Task: Open a blank sheet, save the file as california.epub Insert a picture of 'California' with name  ' California.png ' Apply border to the image, change style to straight line, color Red and width '4 pt'
Action: Mouse moved to (329, 249)
Screenshot: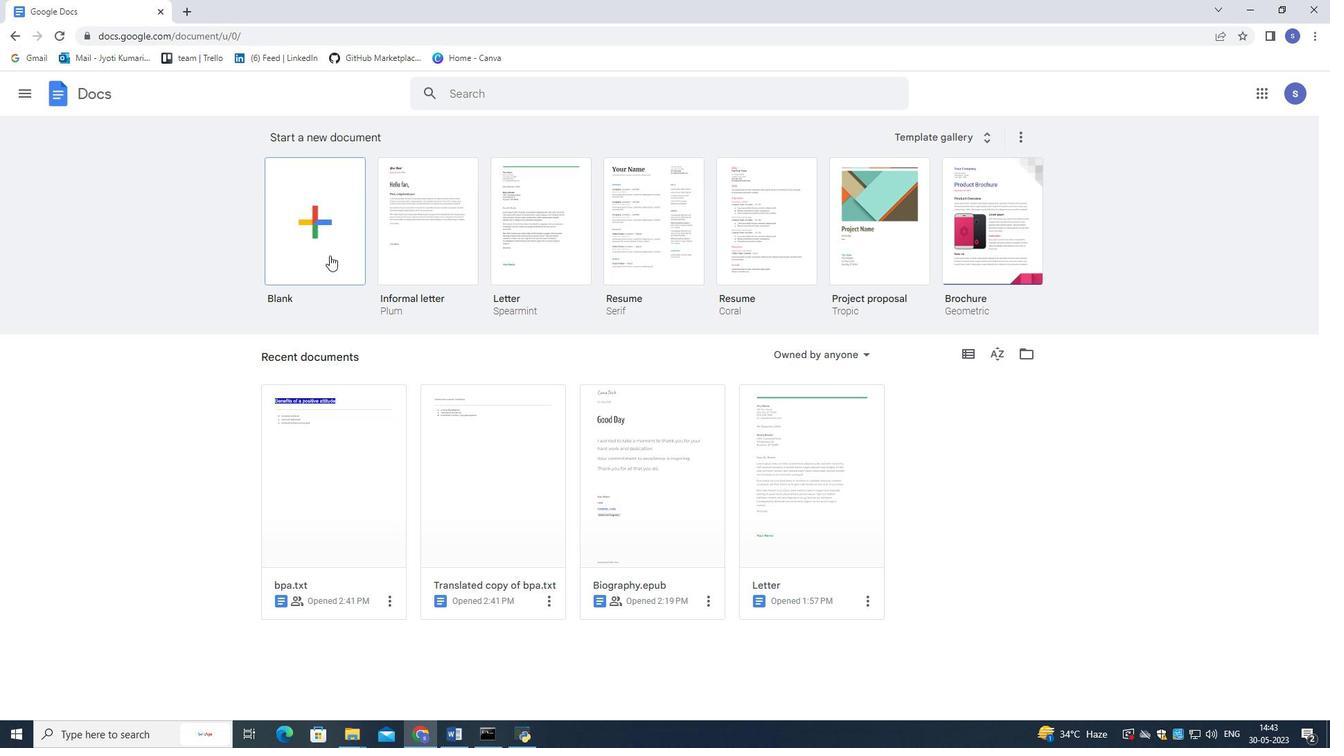 
Action: Mouse pressed left at (329, 249)
Screenshot: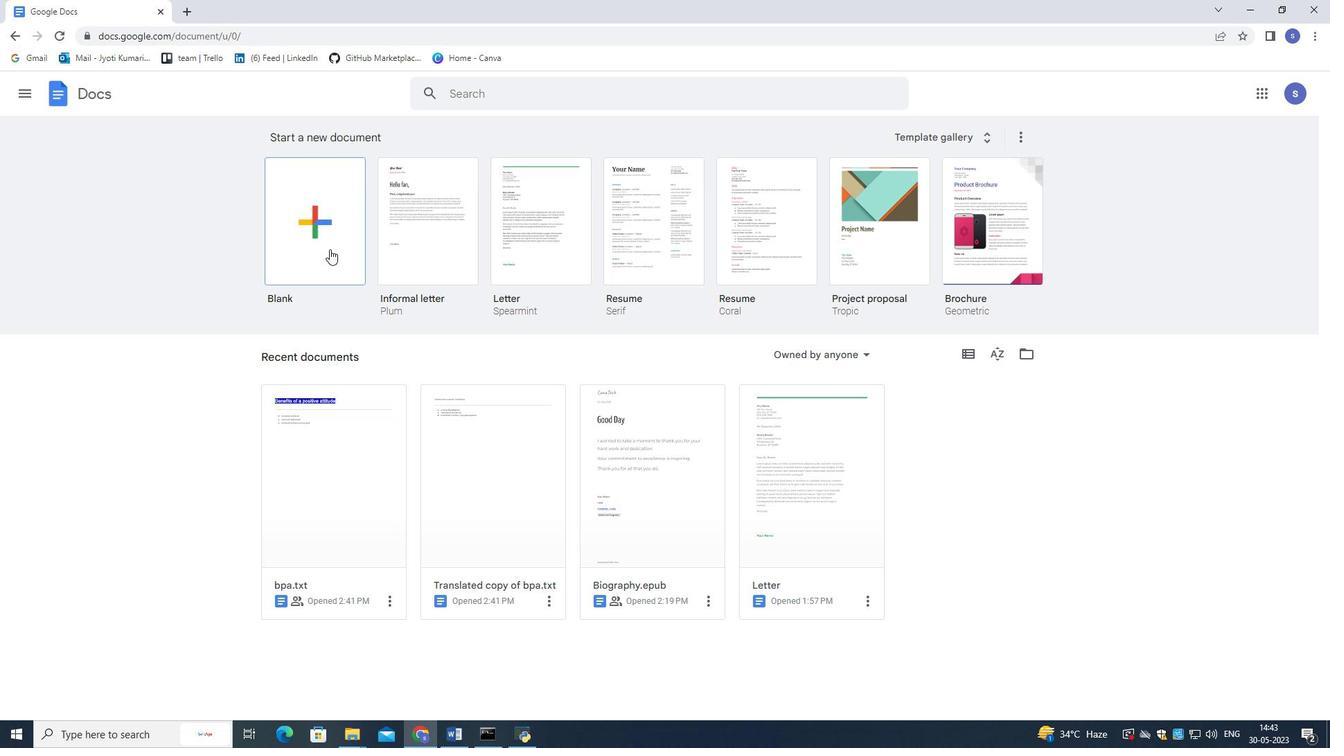 
Action: Mouse moved to (137, 85)
Screenshot: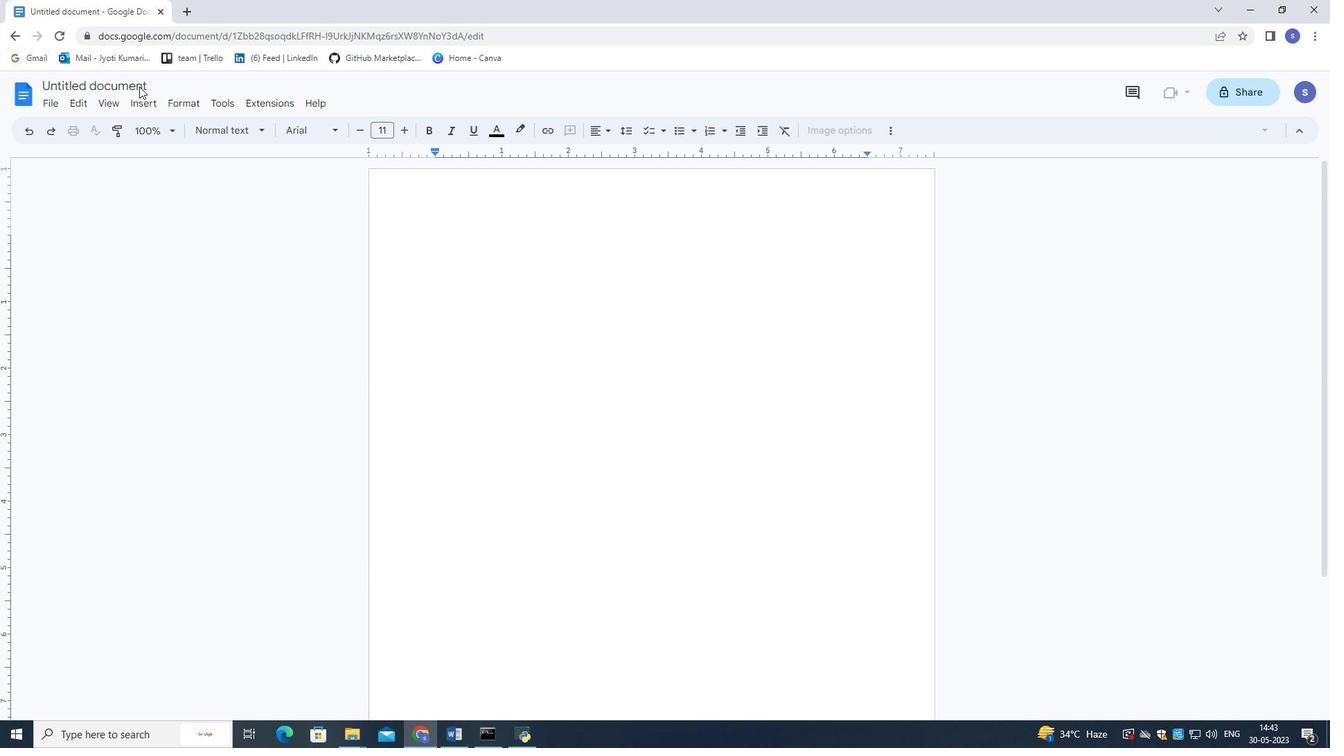 
Action: Mouse pressed left at (137, 85)
Screenshot: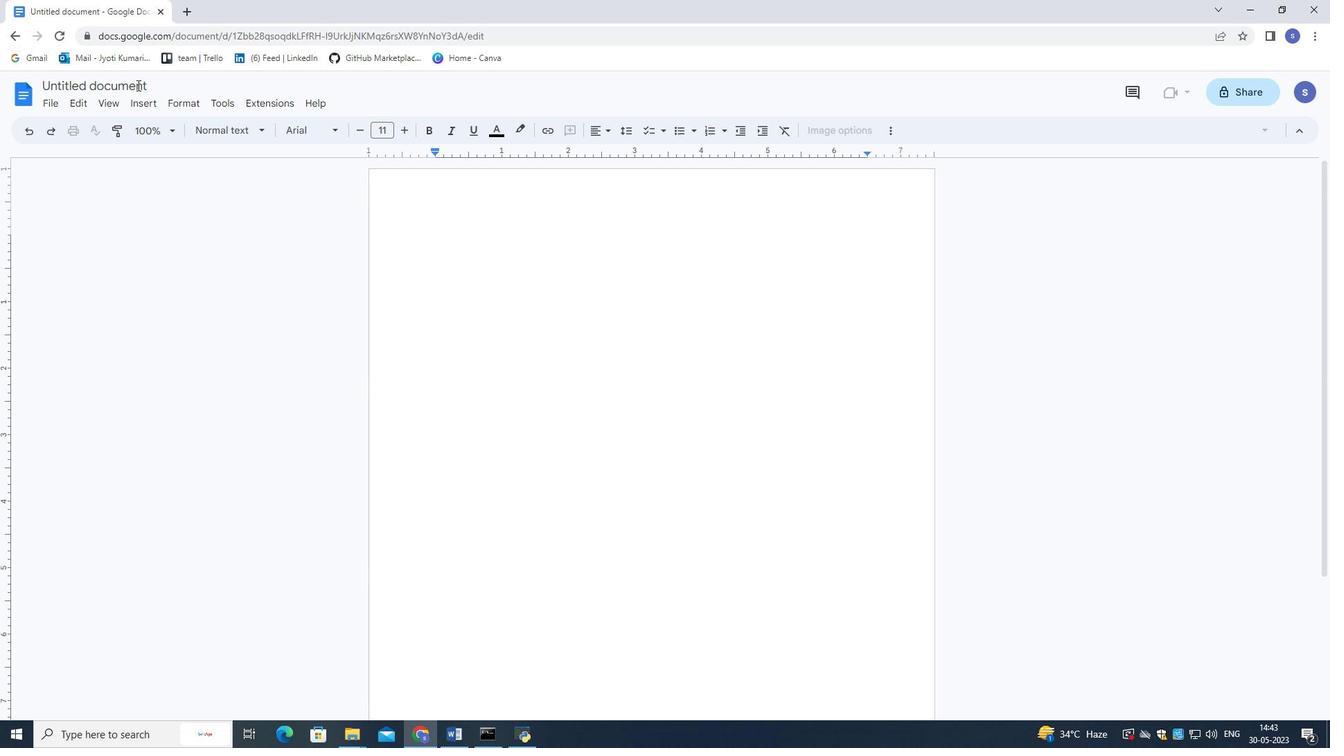 
Action: Mouse moved to (142, 86)
Screenshot: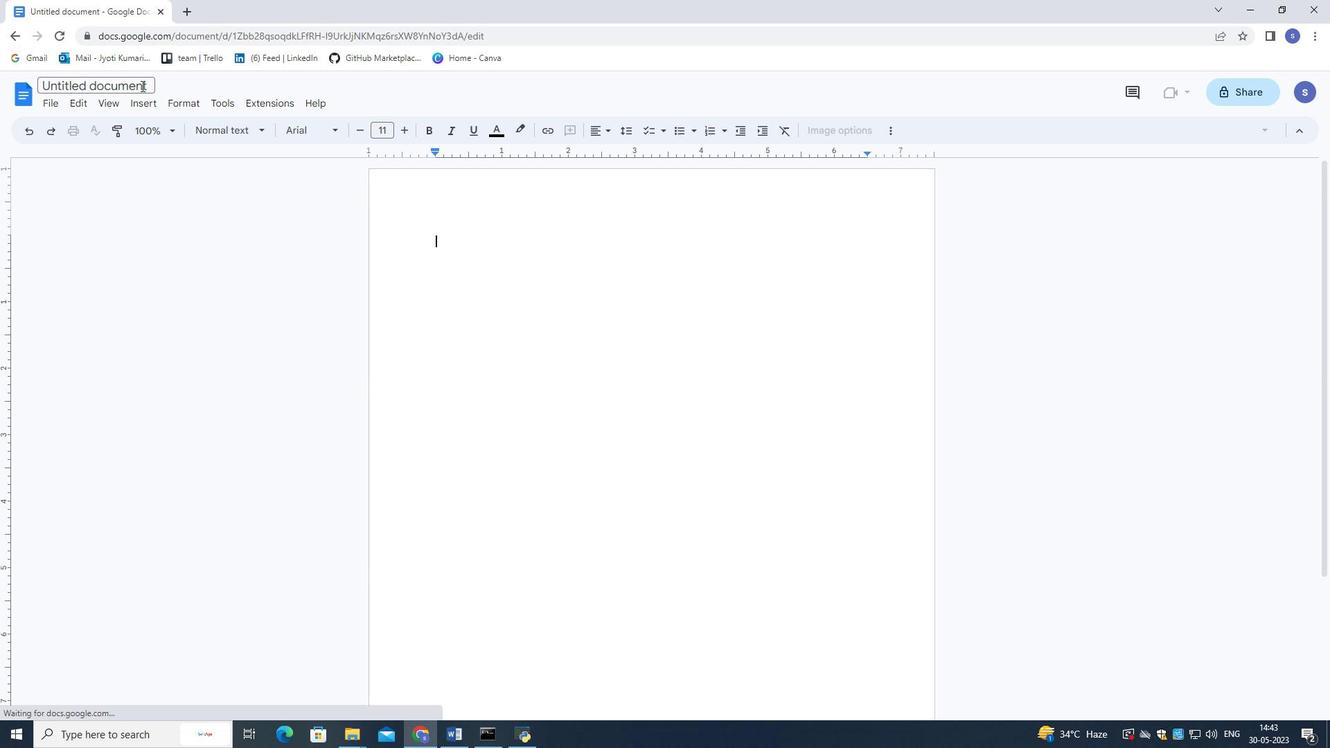 
Action: Mouse pressed left at (142, 86)
Screenshot: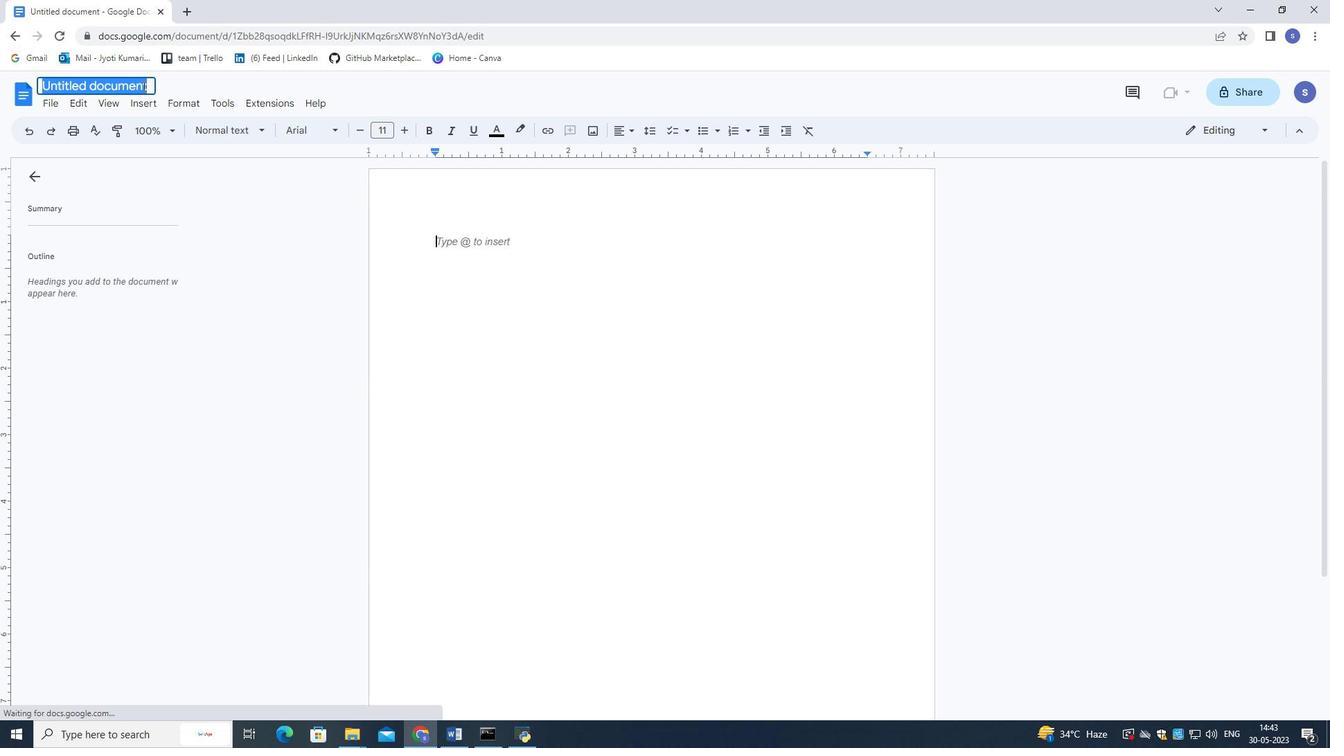 
Action: Mouse moved to (143, 86)
Screenshot: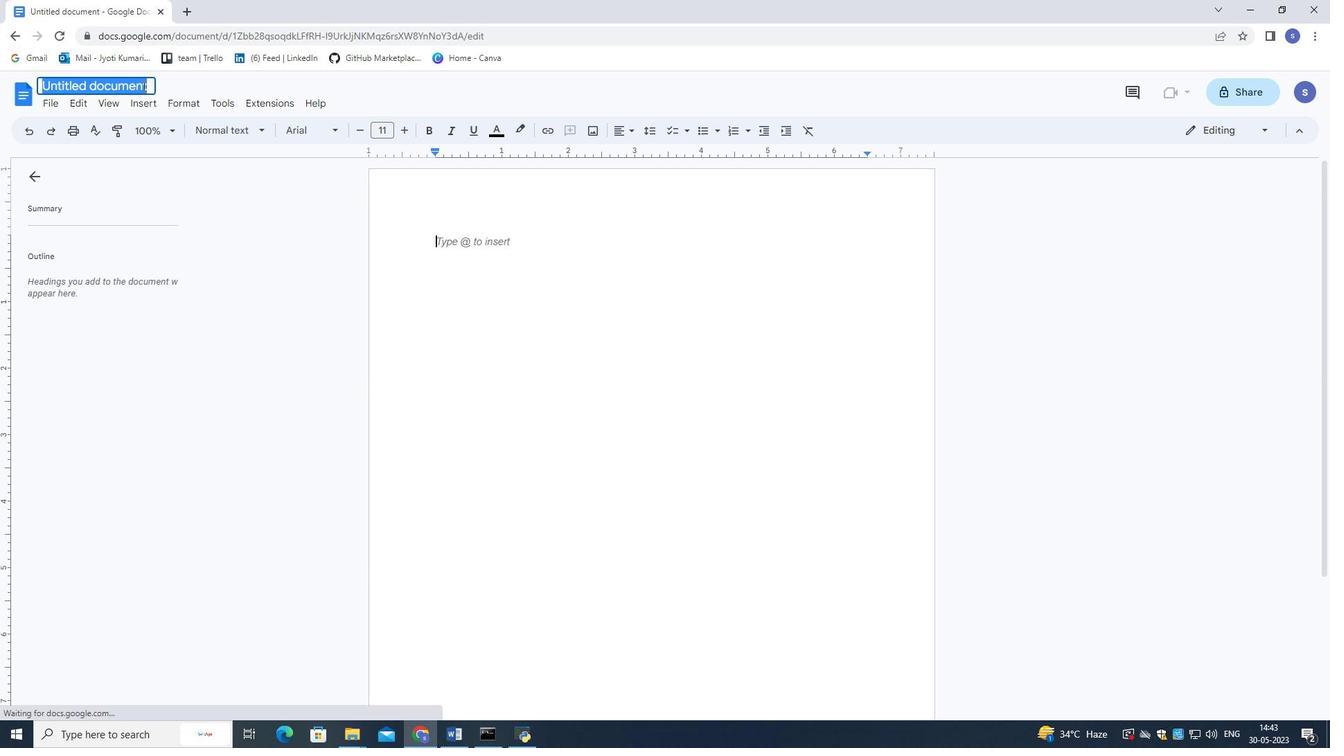 
Action: Key pressed <Key.shift><Key.shift><Key.shift><Key.shift><Key.shift><Key.shift><Key.shift>California.epub<Key.enter>
Screenshot: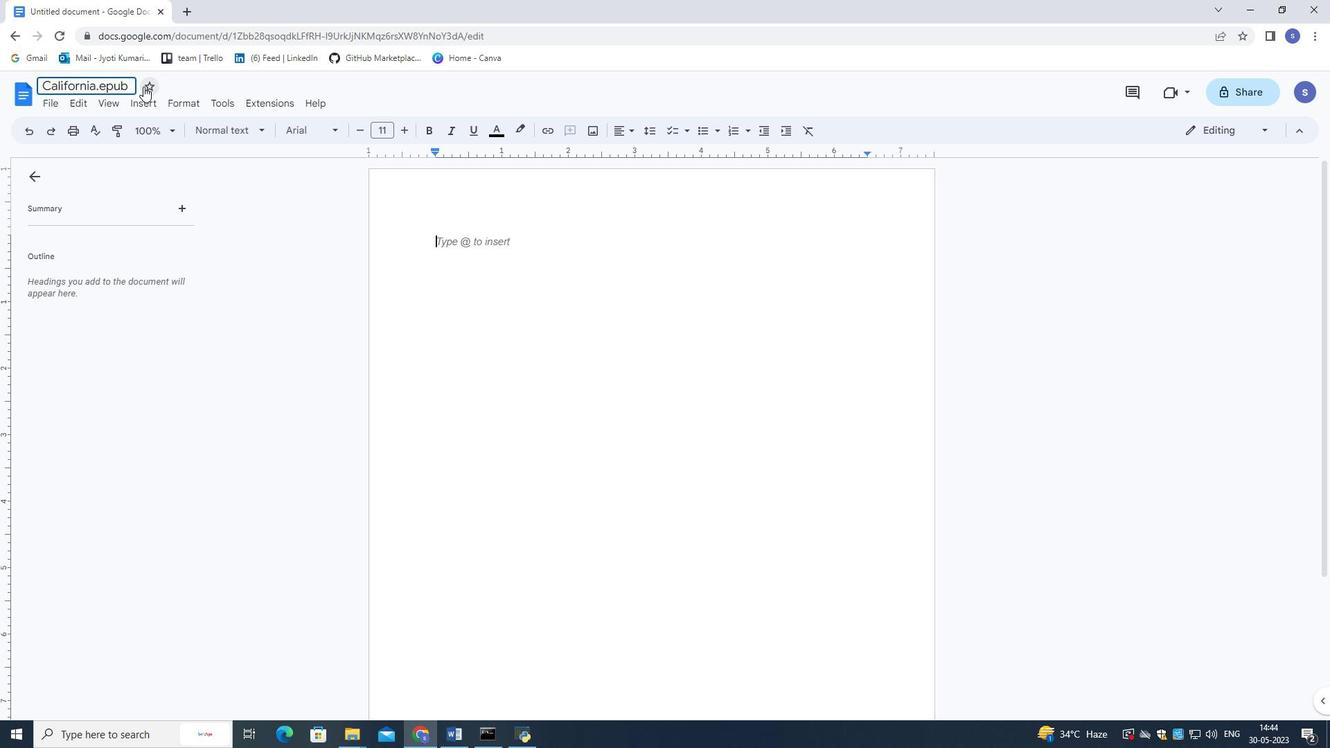 
Action: Mouse moved to (187, 6)
Screenshot: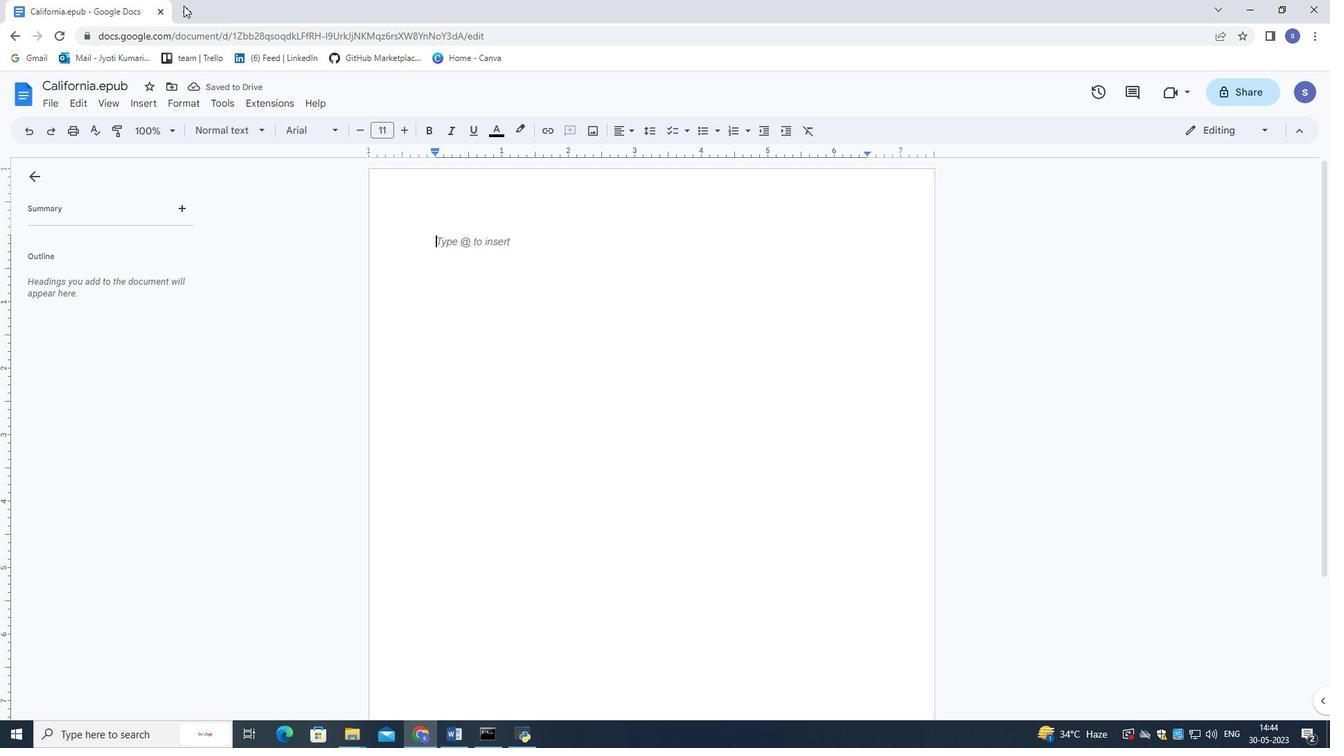 
Action: Mouse pressed left at (187, 6)
Screenshot: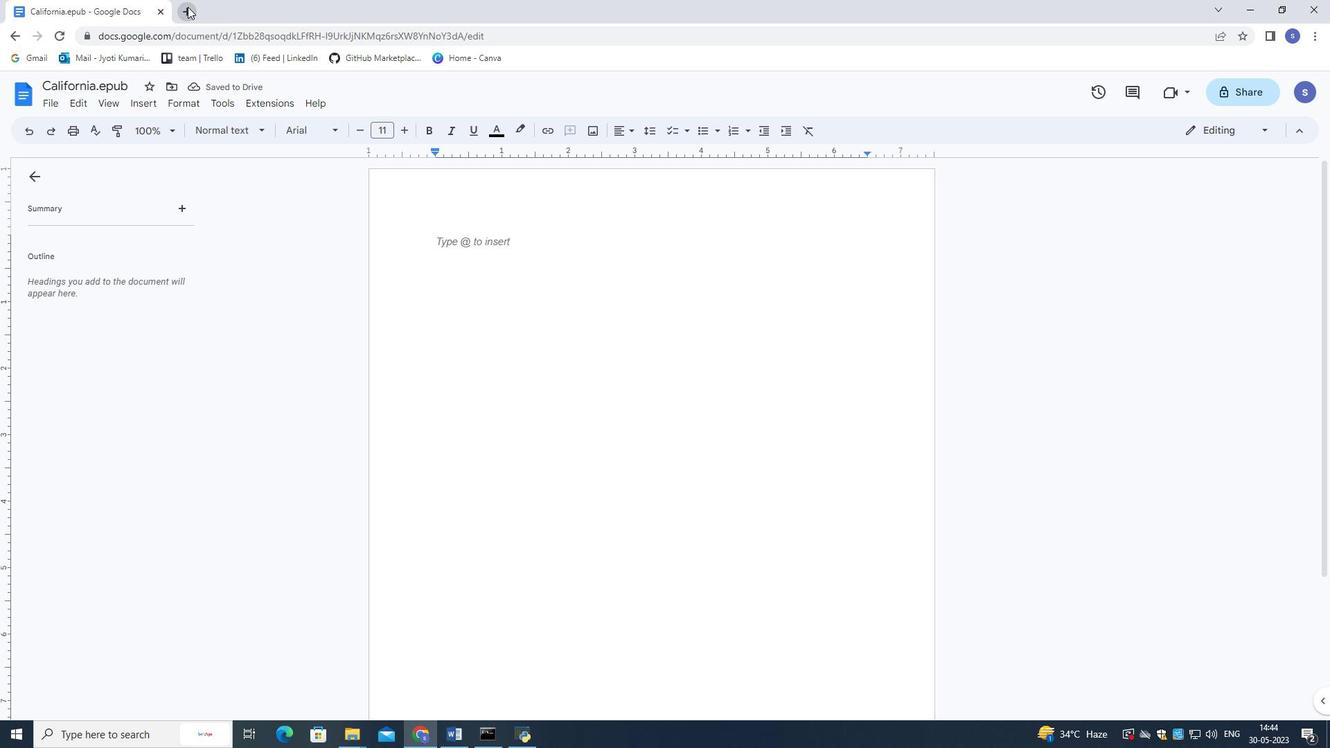 
Action: Key pressed california<Key.space>picture<Key.enter>
Screenshot: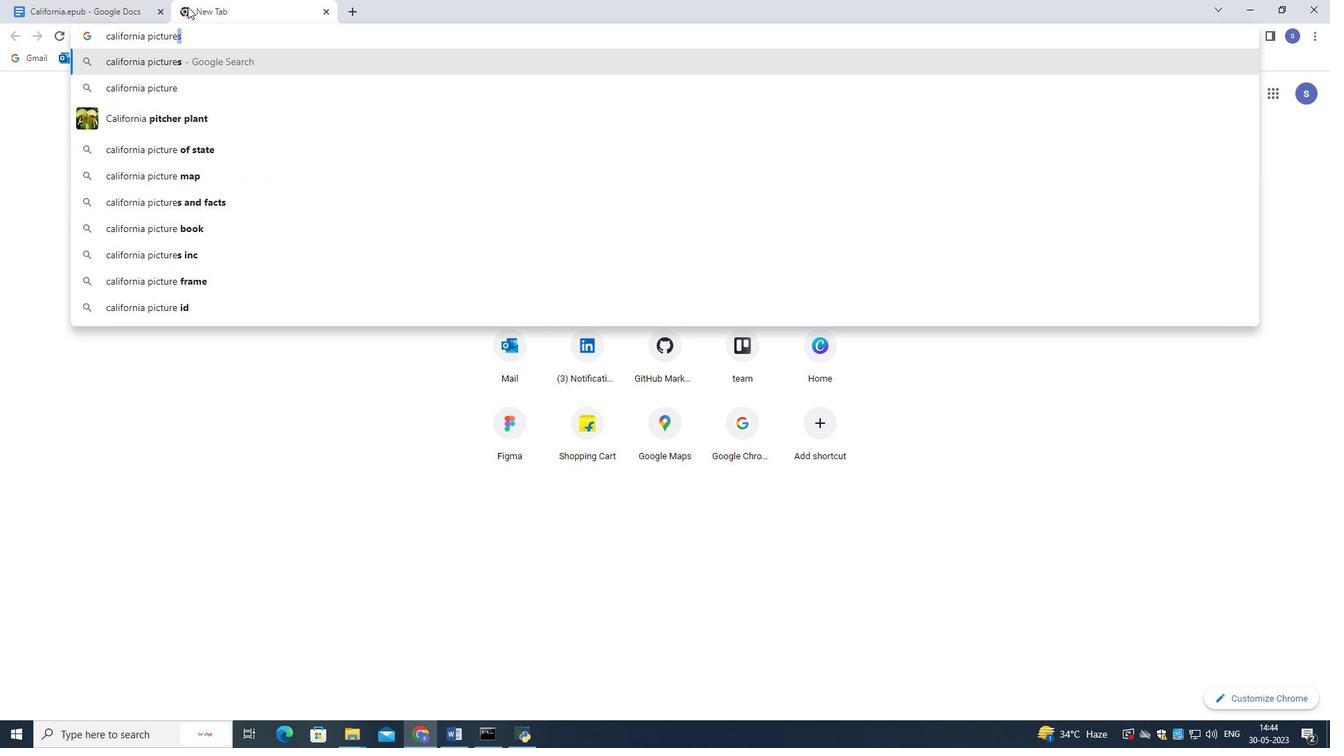 
Action: Mouse moved to (371, 547)
Screenshot: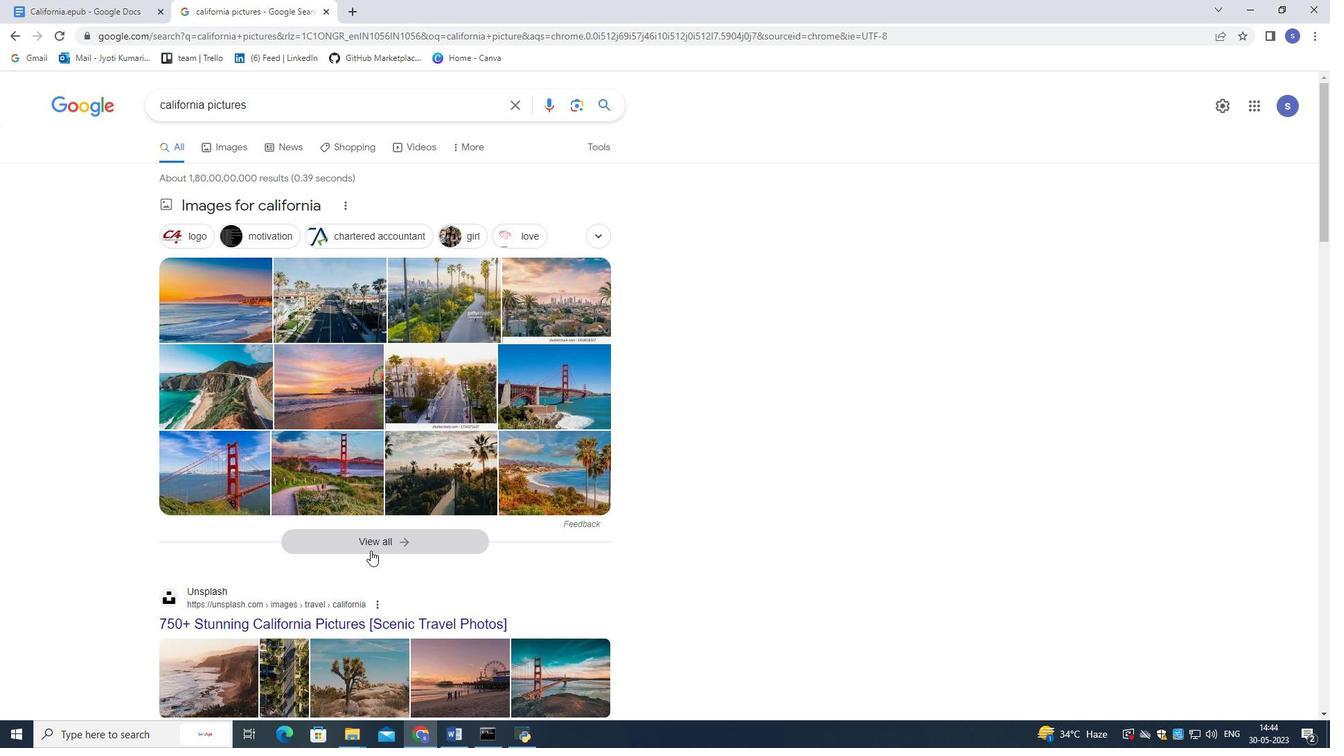 
Action: Mouse pressed left at (371, 547)
Screenshot: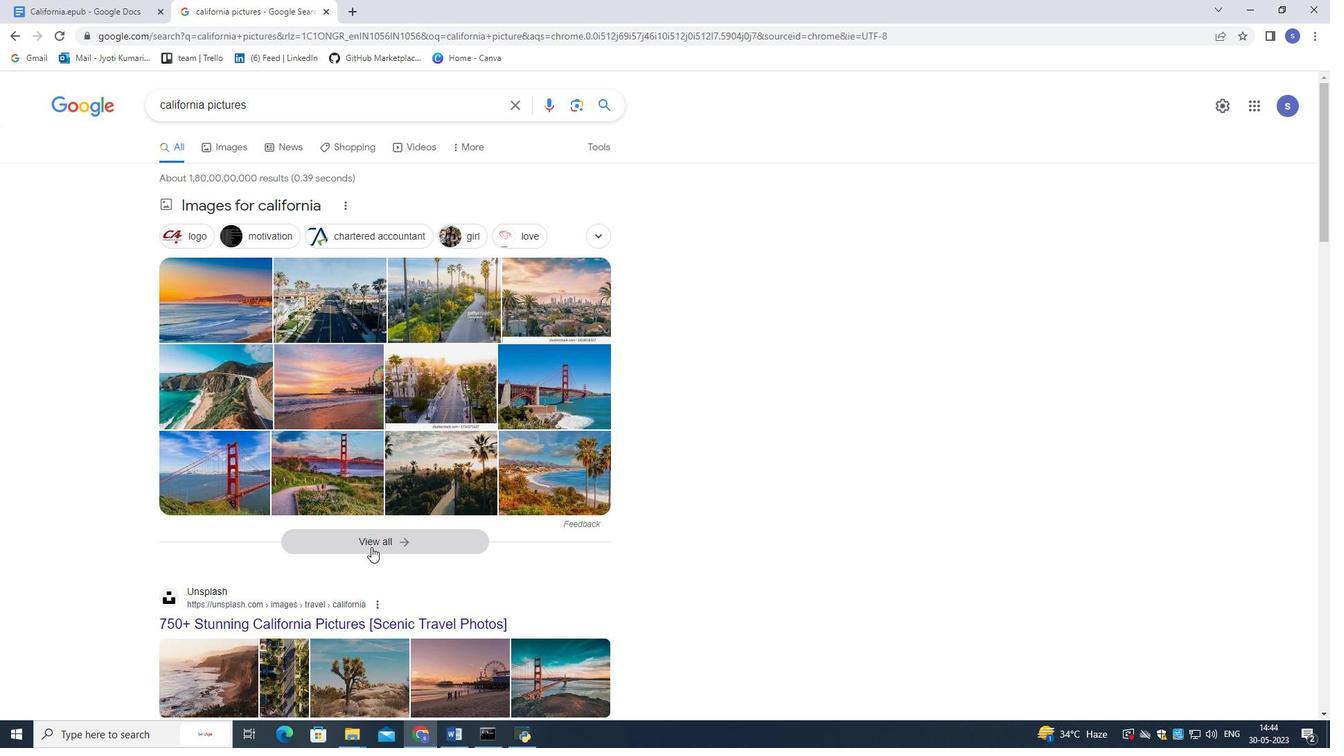 
Action: Mouse moved to (490, 388)
Screenshot: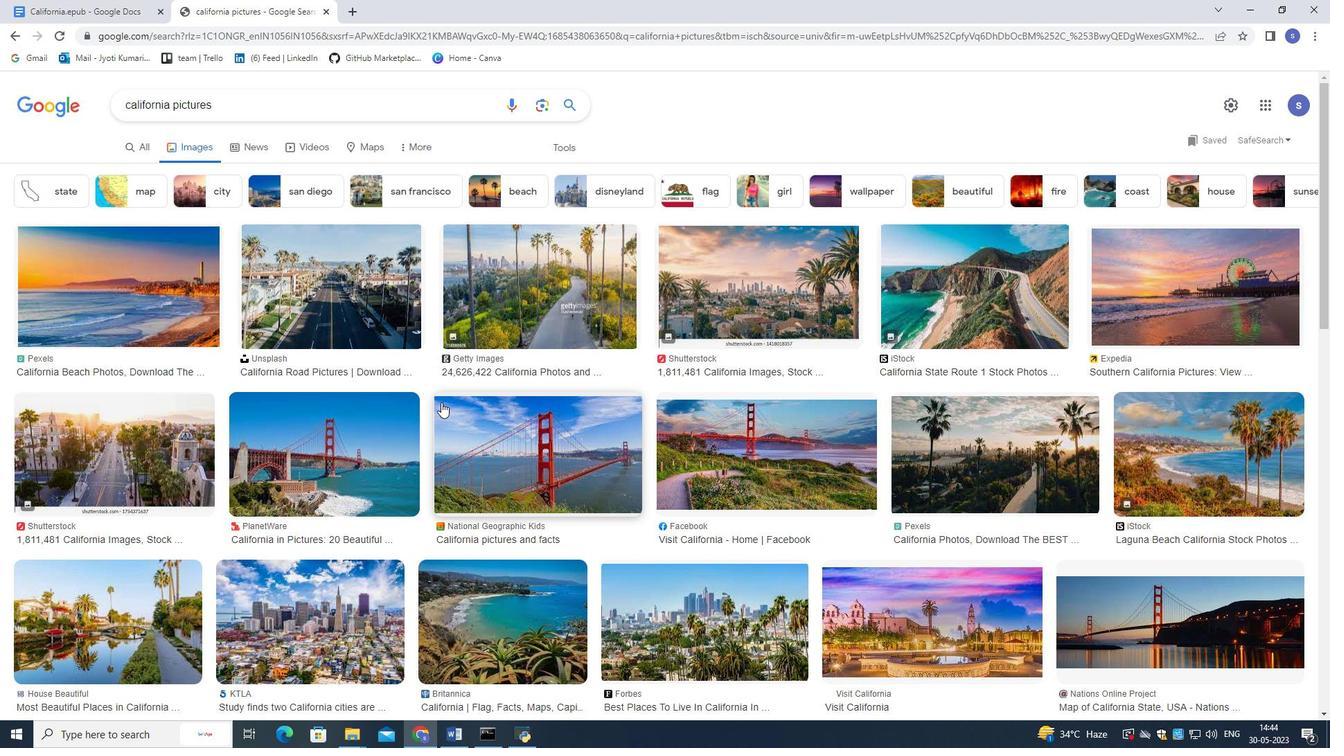 
Action: Mouse scrolled (490, 387) with delta (0, 0)
Screenshot: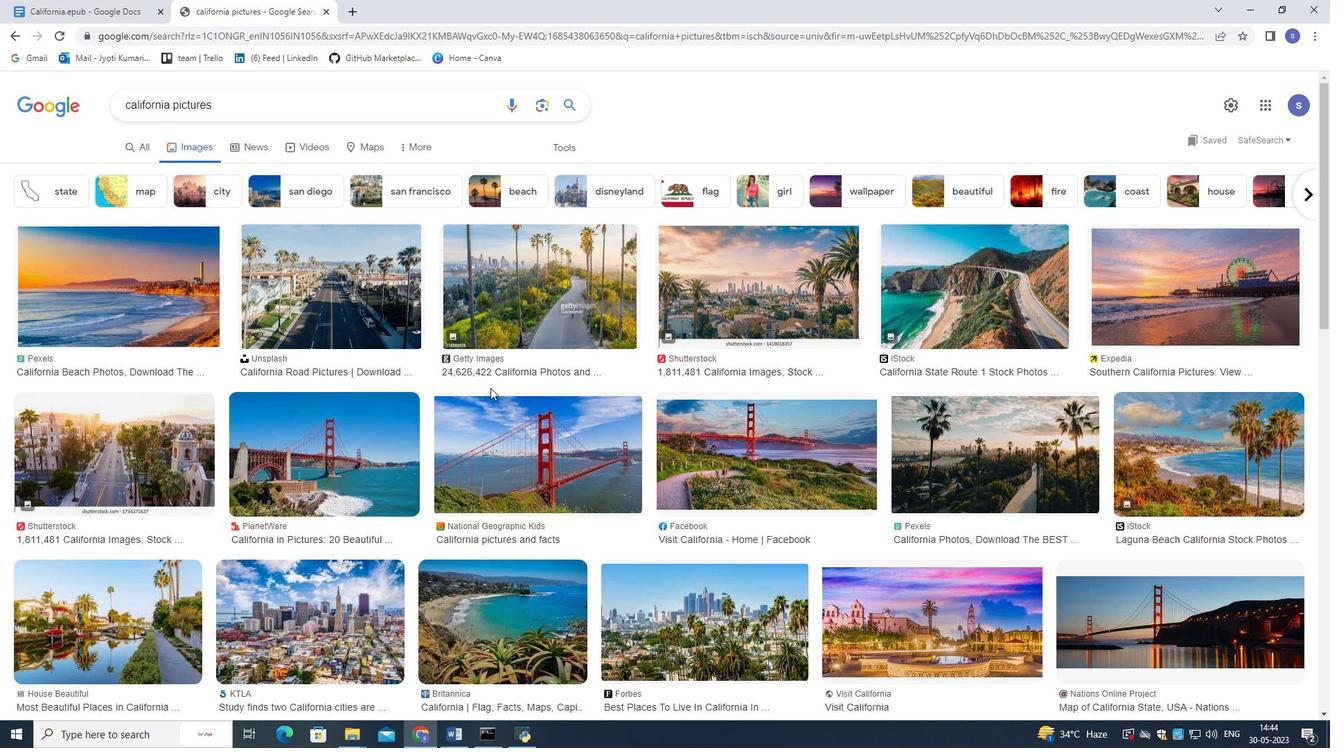 
Action: Mouse scrolled (490, 387) with delta (0, 0)
Screenshot: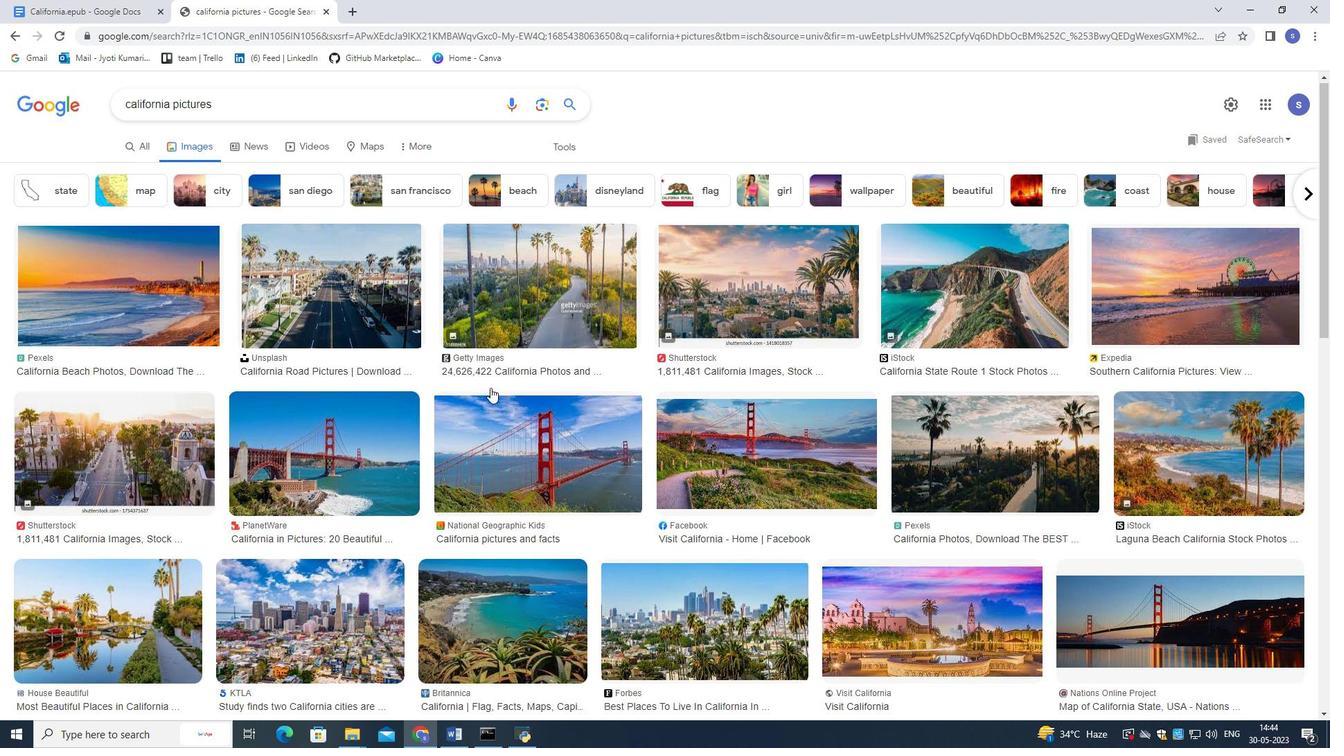 
Action: Mouse scrolled (490, 387) with delta (0, 0)
Screenshot: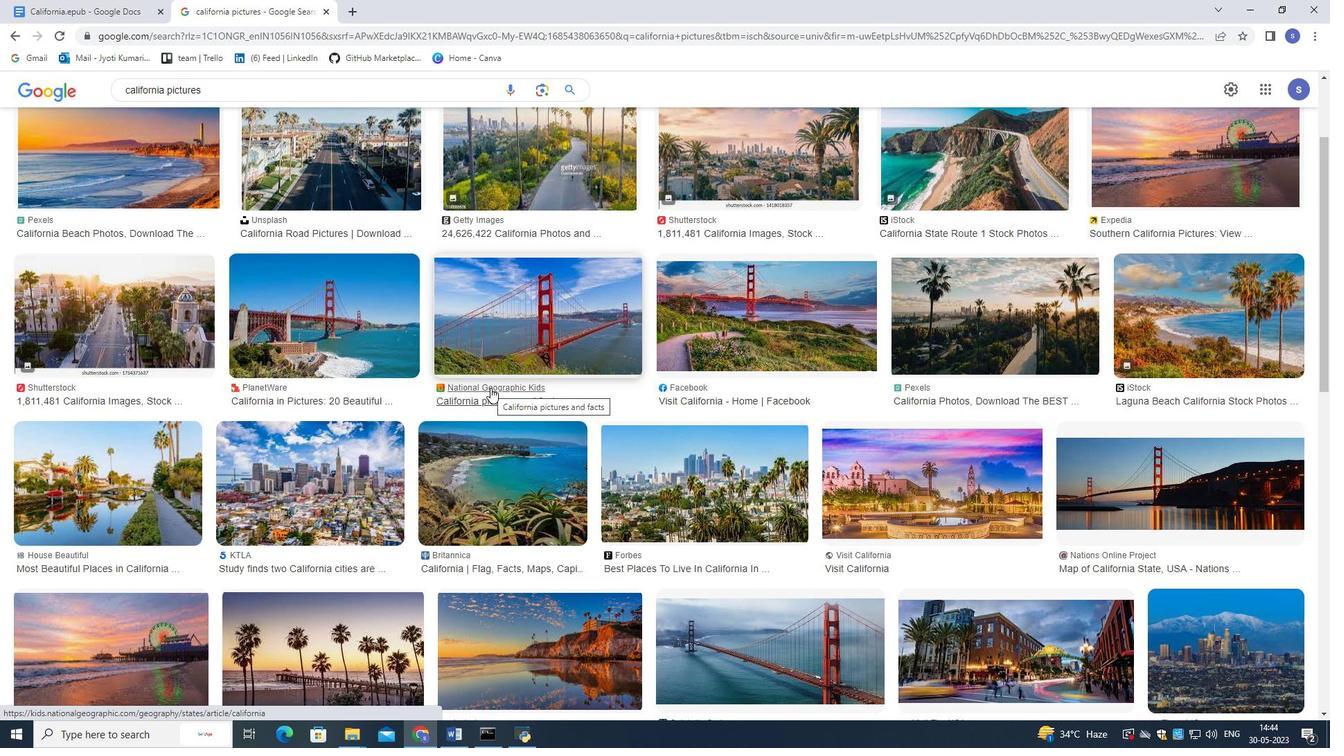 
Action: Mouse moved to (490, 388)
Screenshot: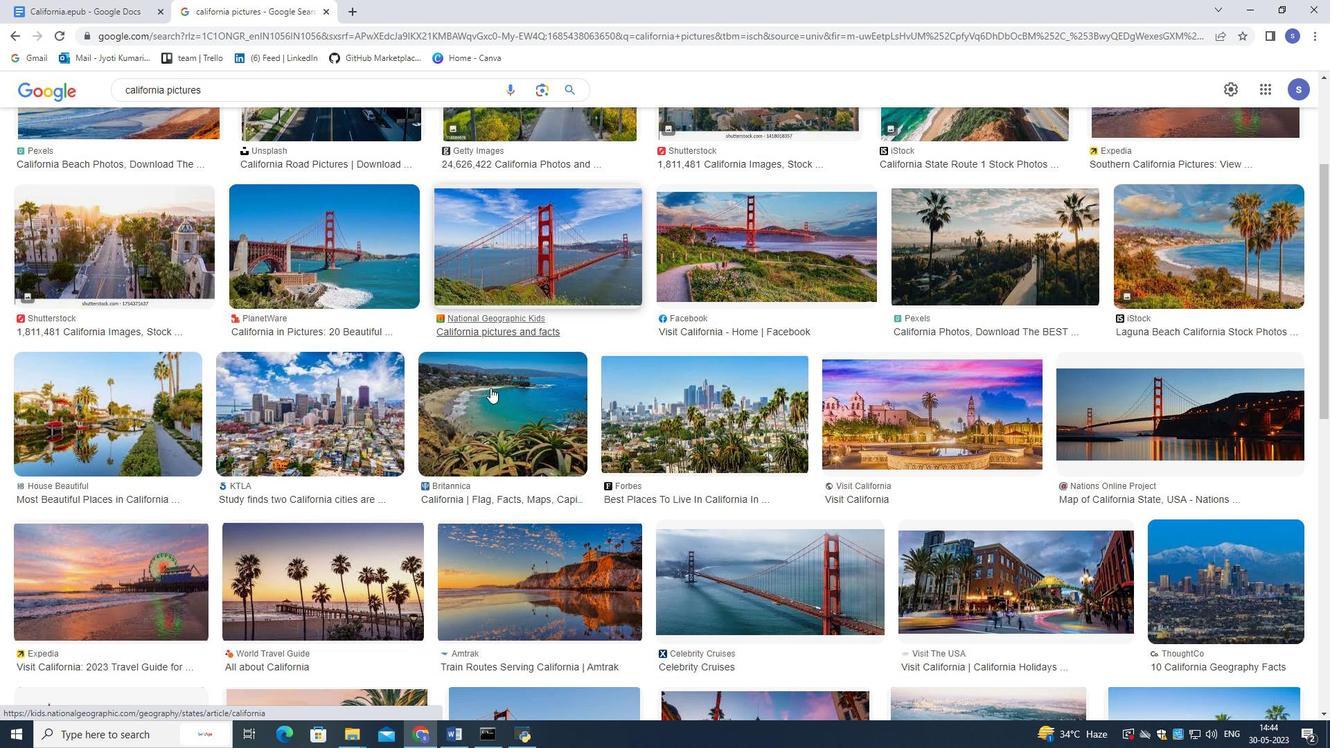 
Action: Mouse scrolled (490, 387) with delta (0, 0)
Screenshot: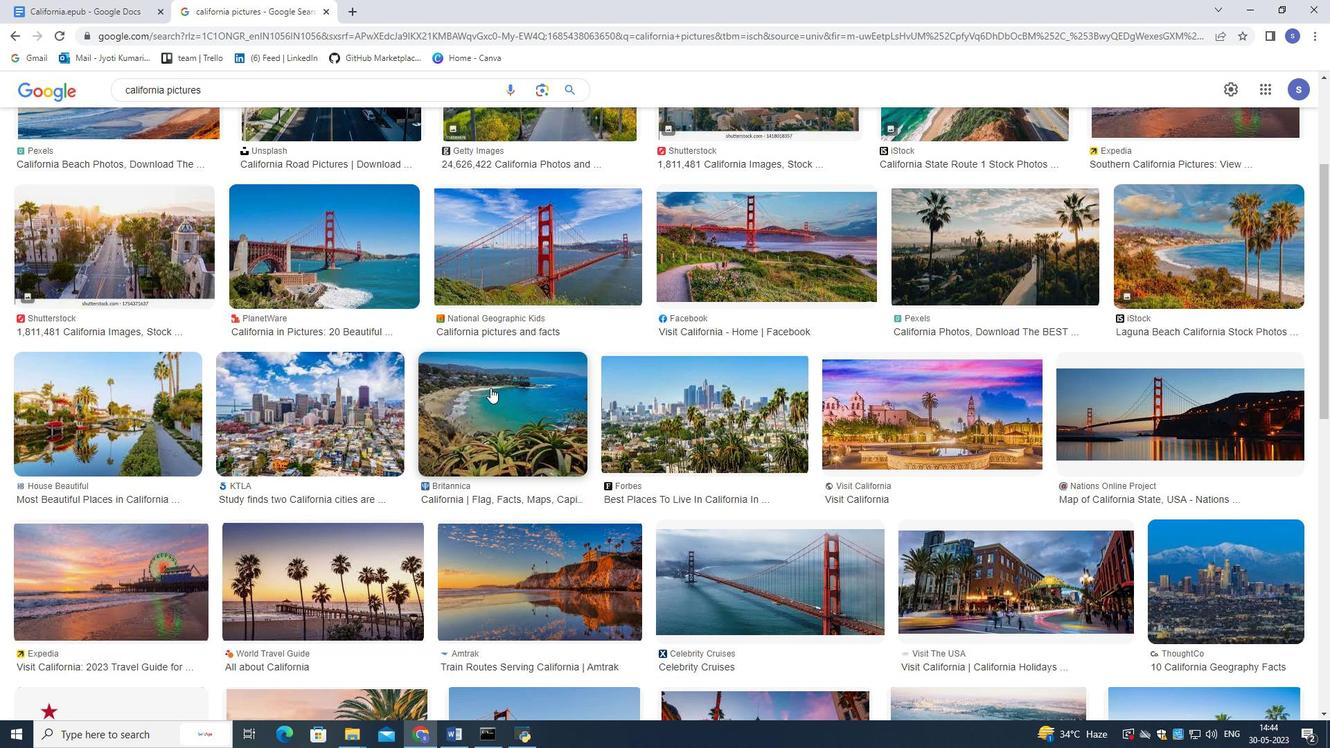 
Action: Mouse moved to (491, 343)
Screenshot: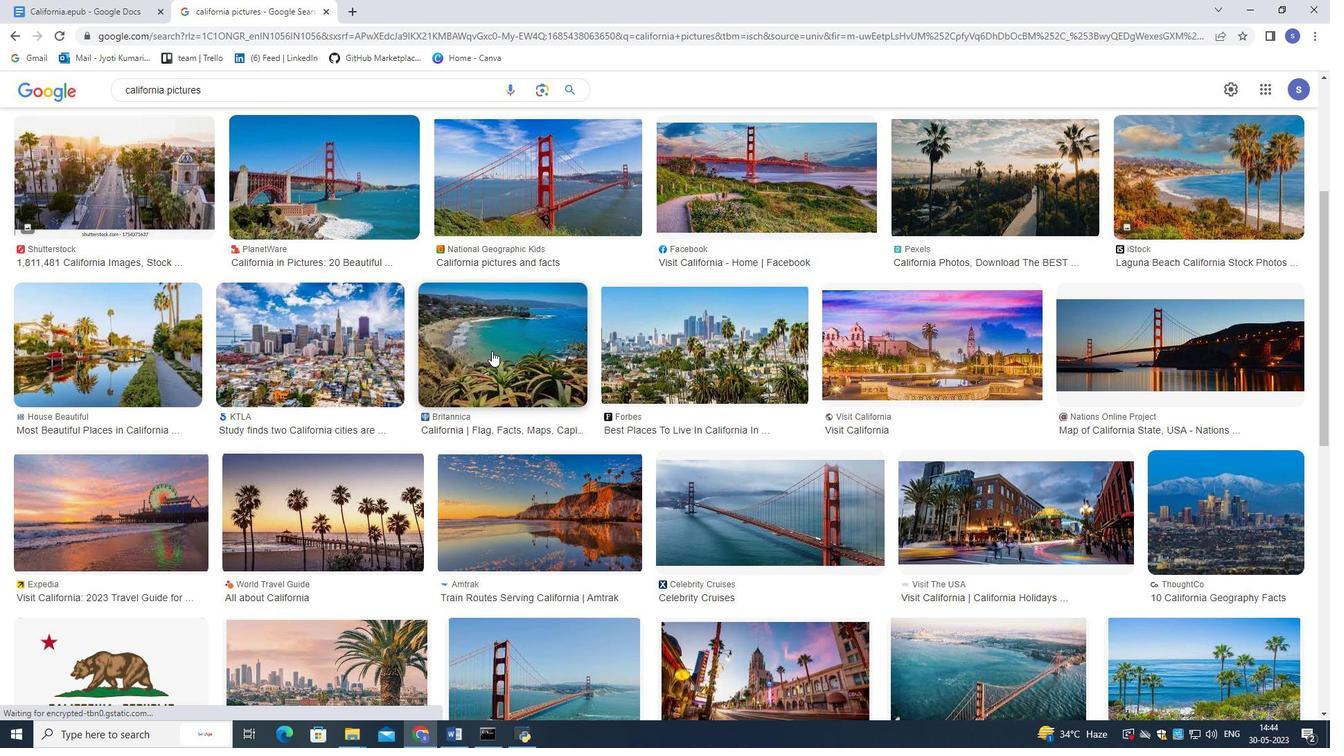 
Action: Mouse scrolled (491, 342) with delta (0, 0)
Screenshot: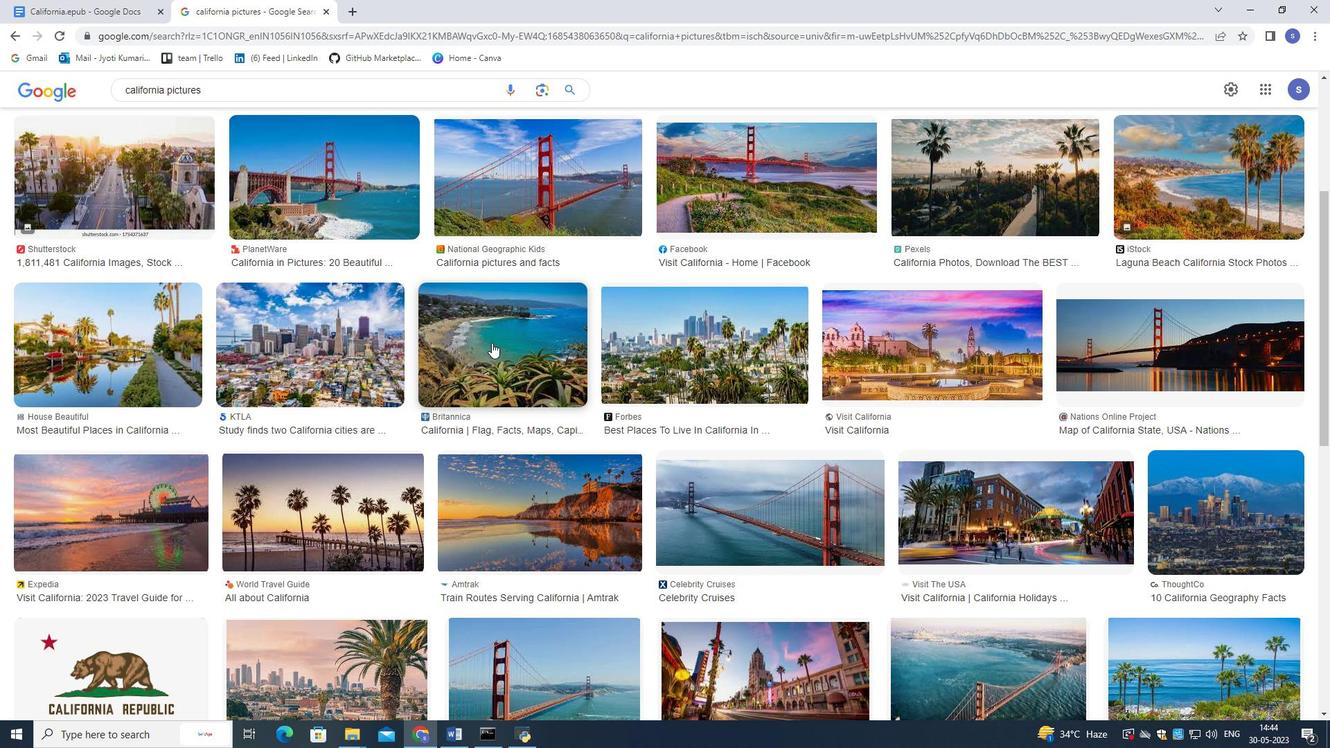 
Action: Mouse moved to (491, 343)
Screenshot: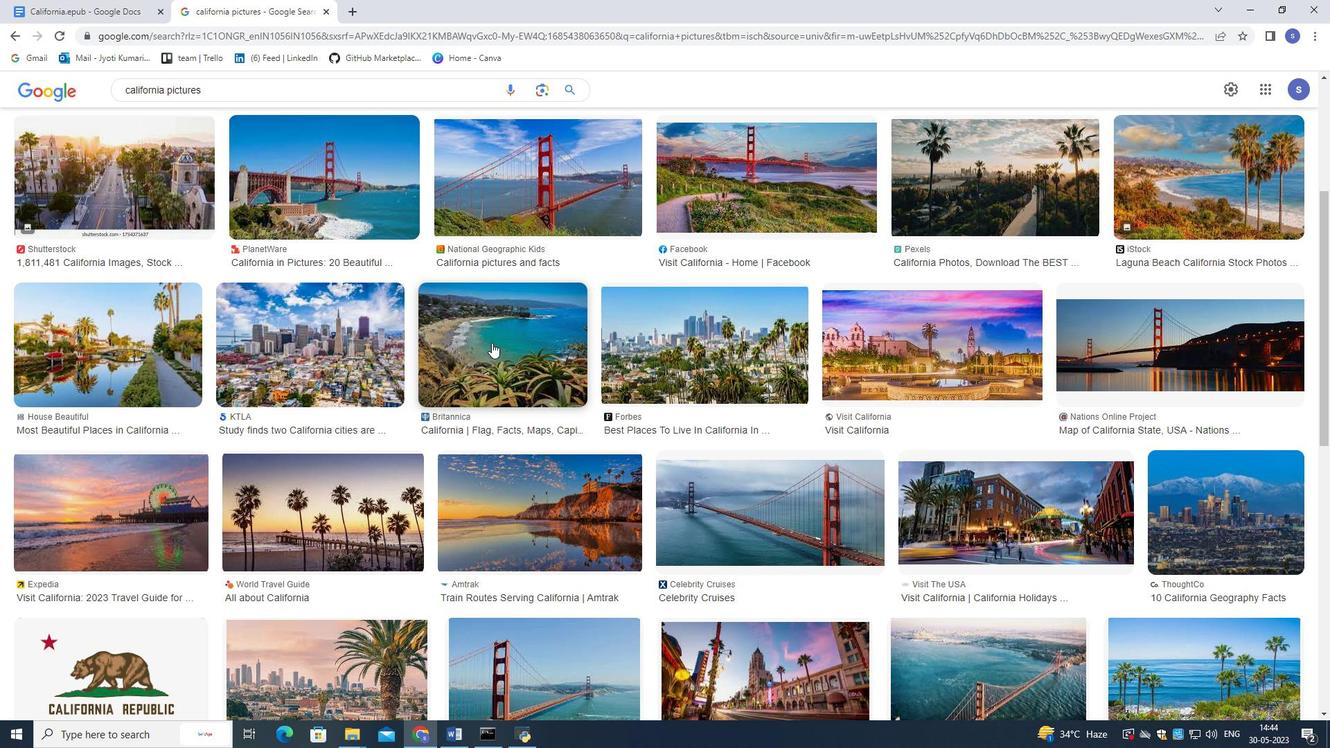
Action: Mouse scrolled (491, 343) with delta (0, 0)
Screenshot: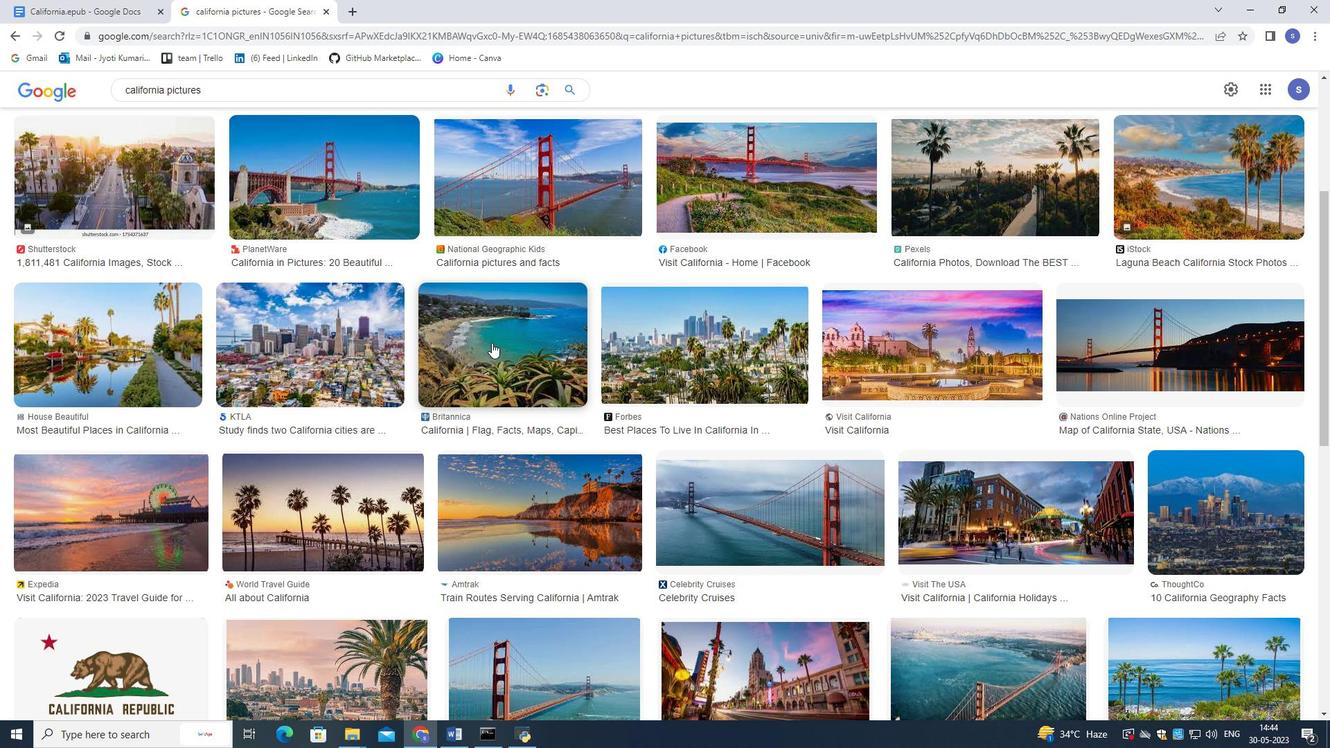 
Action: Mouse moved to (491, 344)
Screenshot: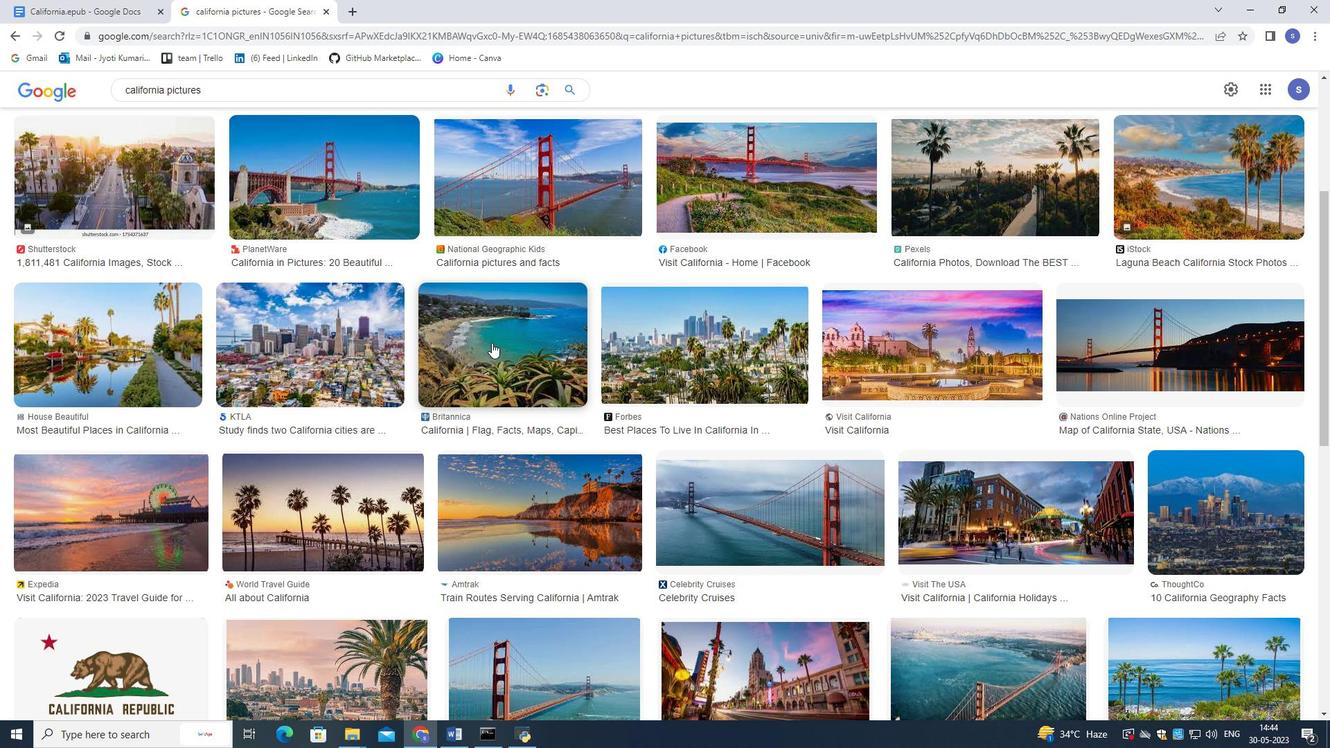 
Action: Mouse scrolled (491, 343) with delta (0, 0)
Screenshot: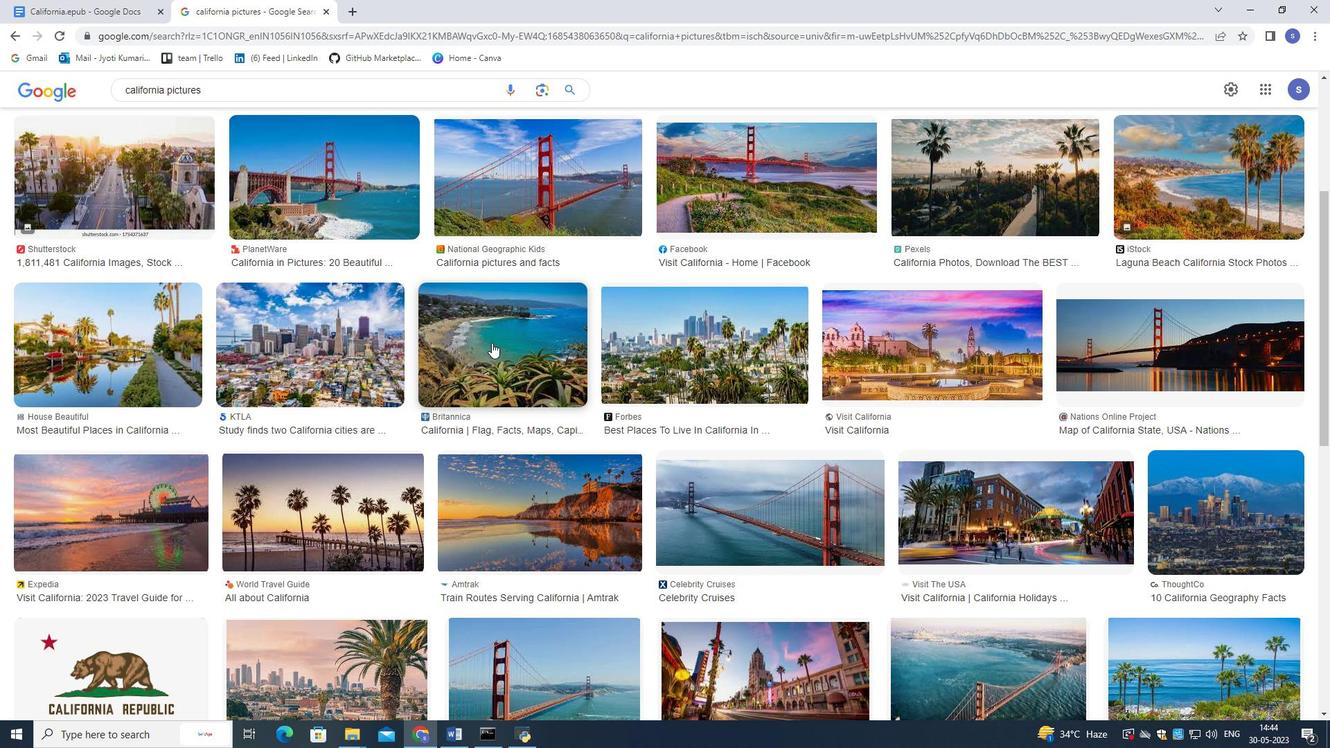
Action: Mouse moved to (491, 344)
Screenshot: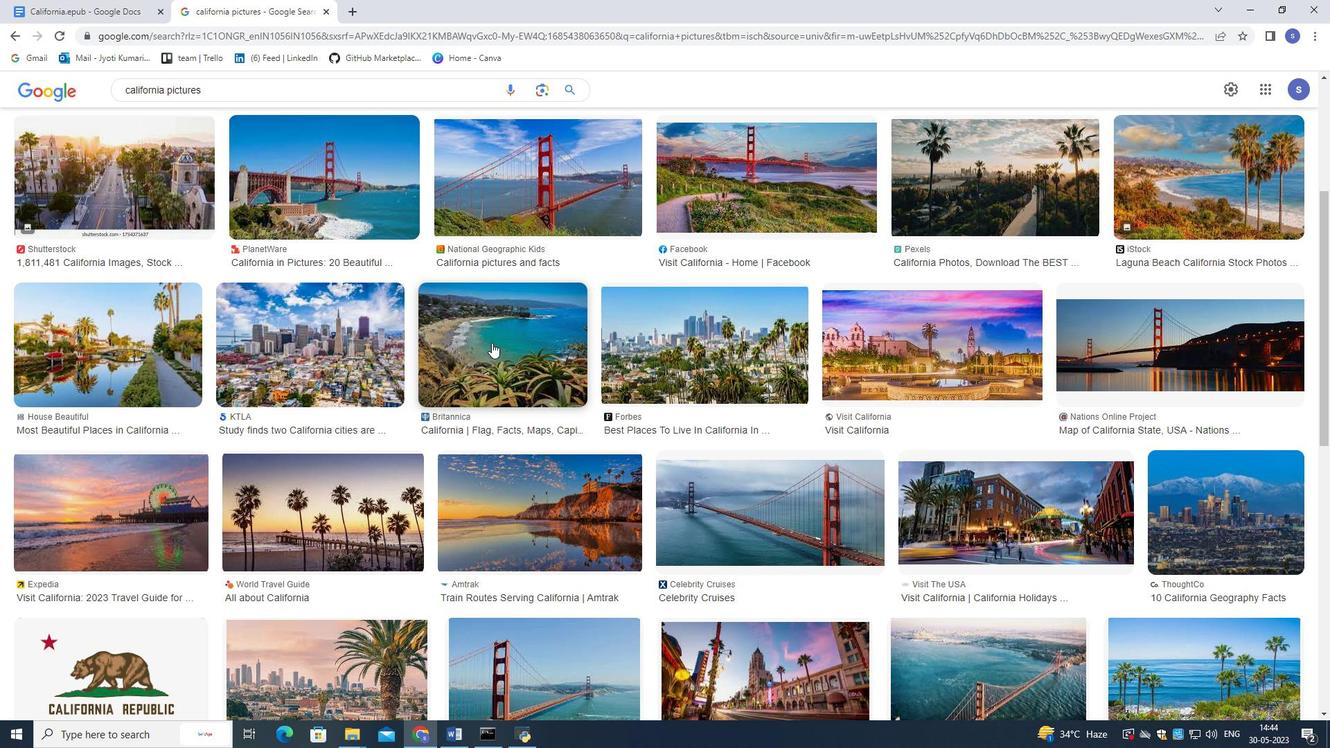 
Action: Mouse scrolled (491, 343) with delta (0, 0)
Screenshot: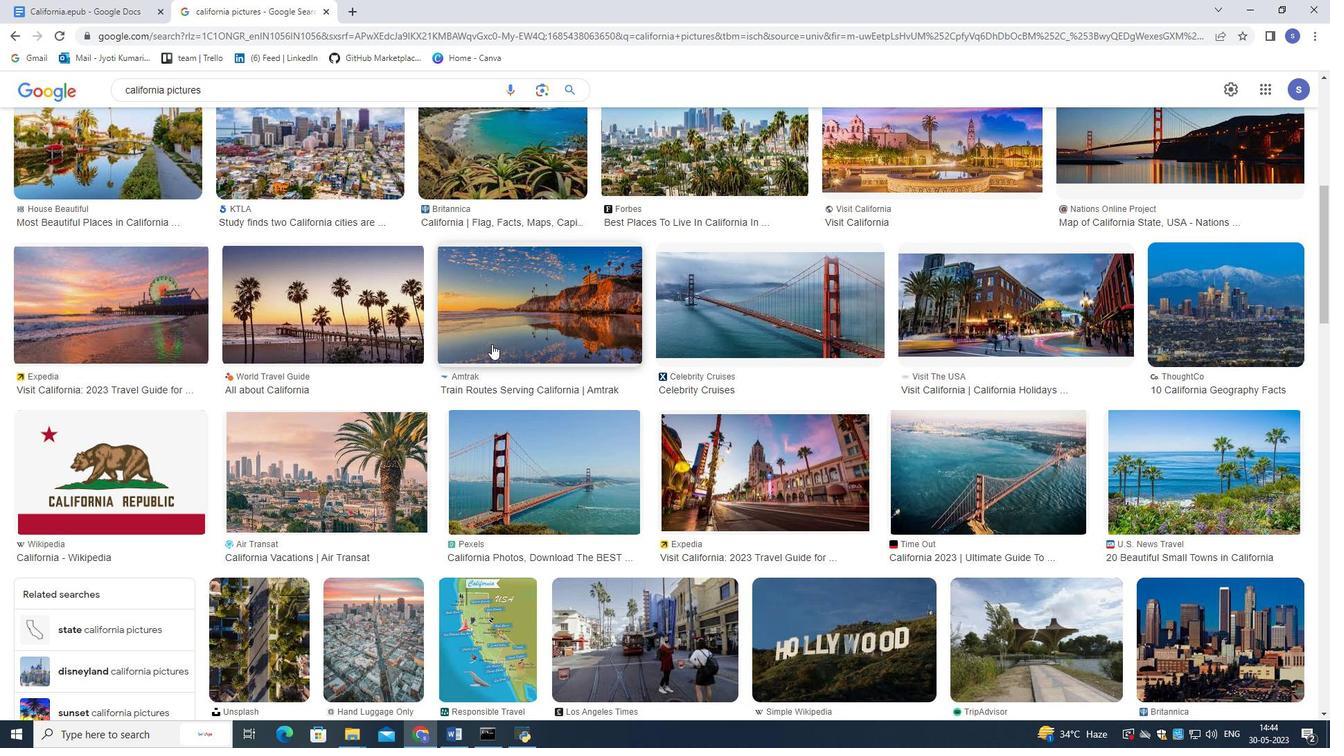 
Action: Mouse scrolled (491, 343) with delta (0, 0)
Screenshot: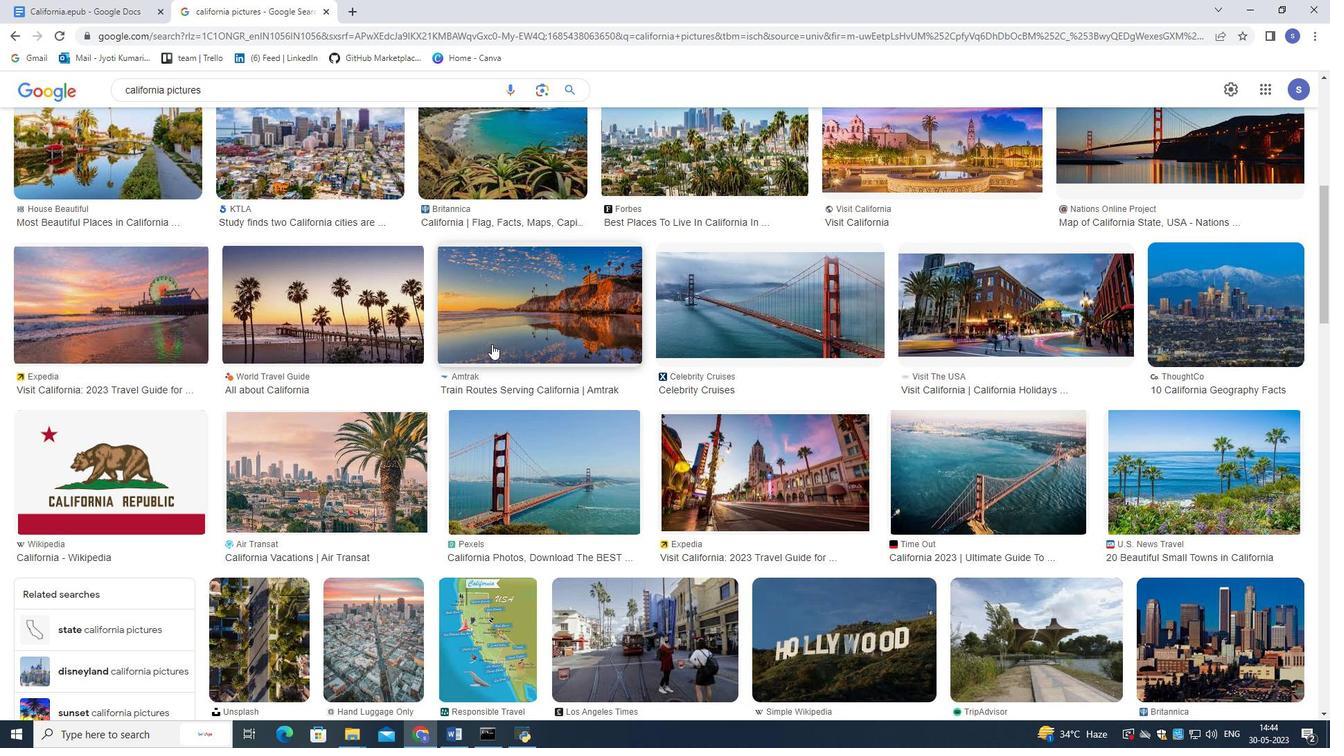
Action: Mouse scrolled (491, 343) with delta (0, 0)
Screenshot: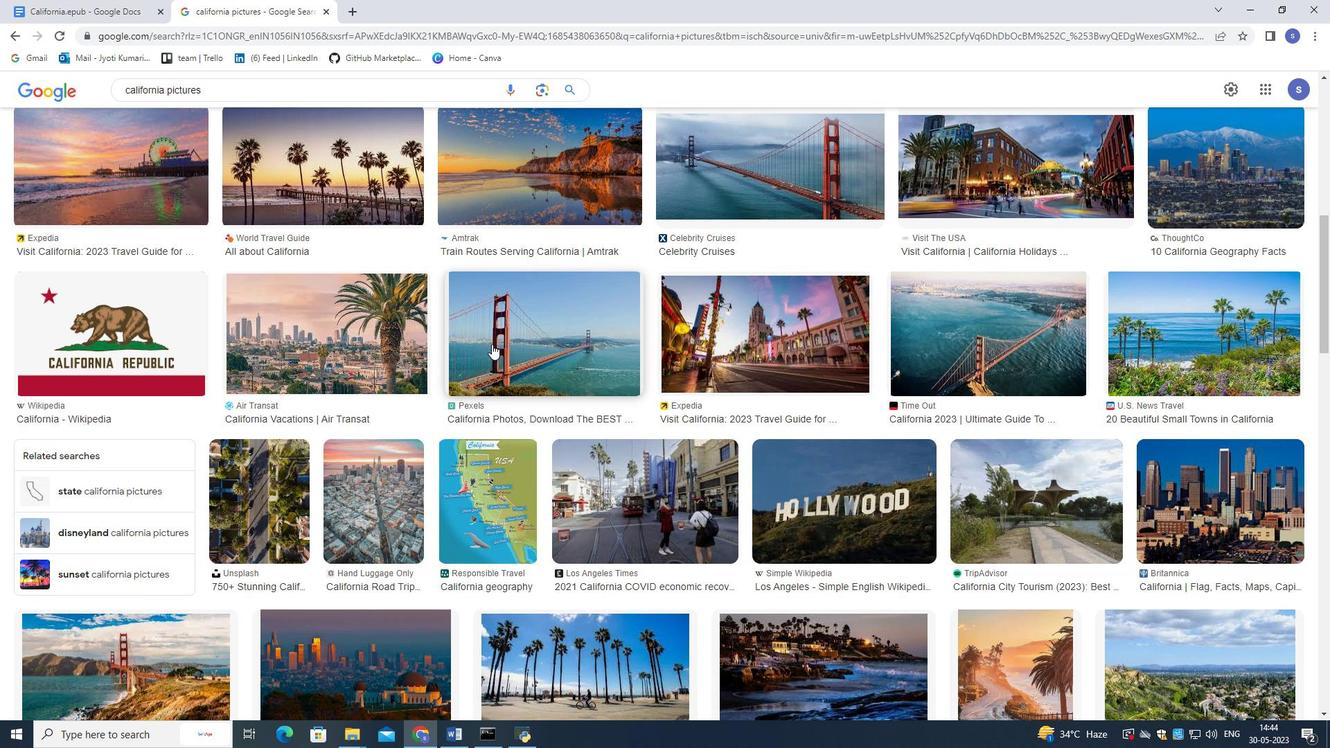 
Action: Mouse scrolled (491, 343) with delta (0, 0)
Screenshot: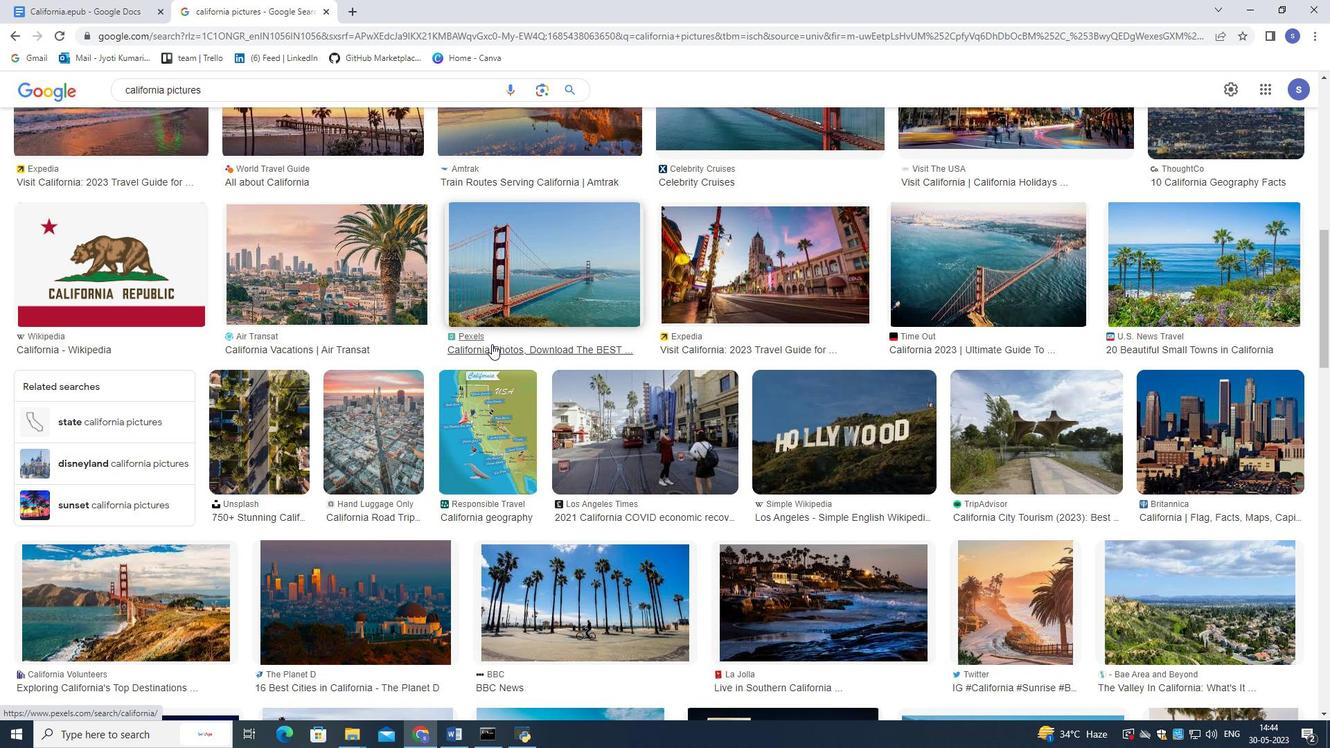 
Action: Mouse scrolled (491, 343) with delta (0, 0)
Screenshot: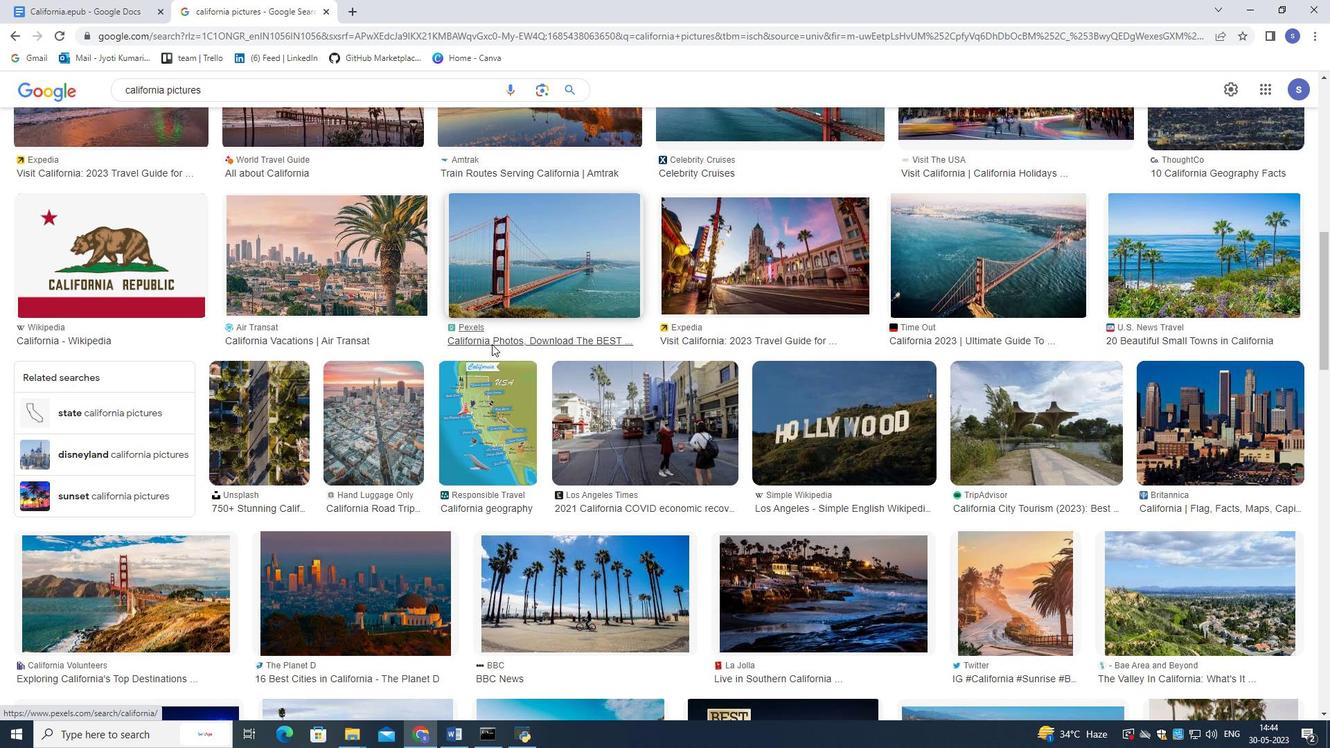 
Action: Mouse scrolled (491, 343) with delta (0, 0)
Screenshot: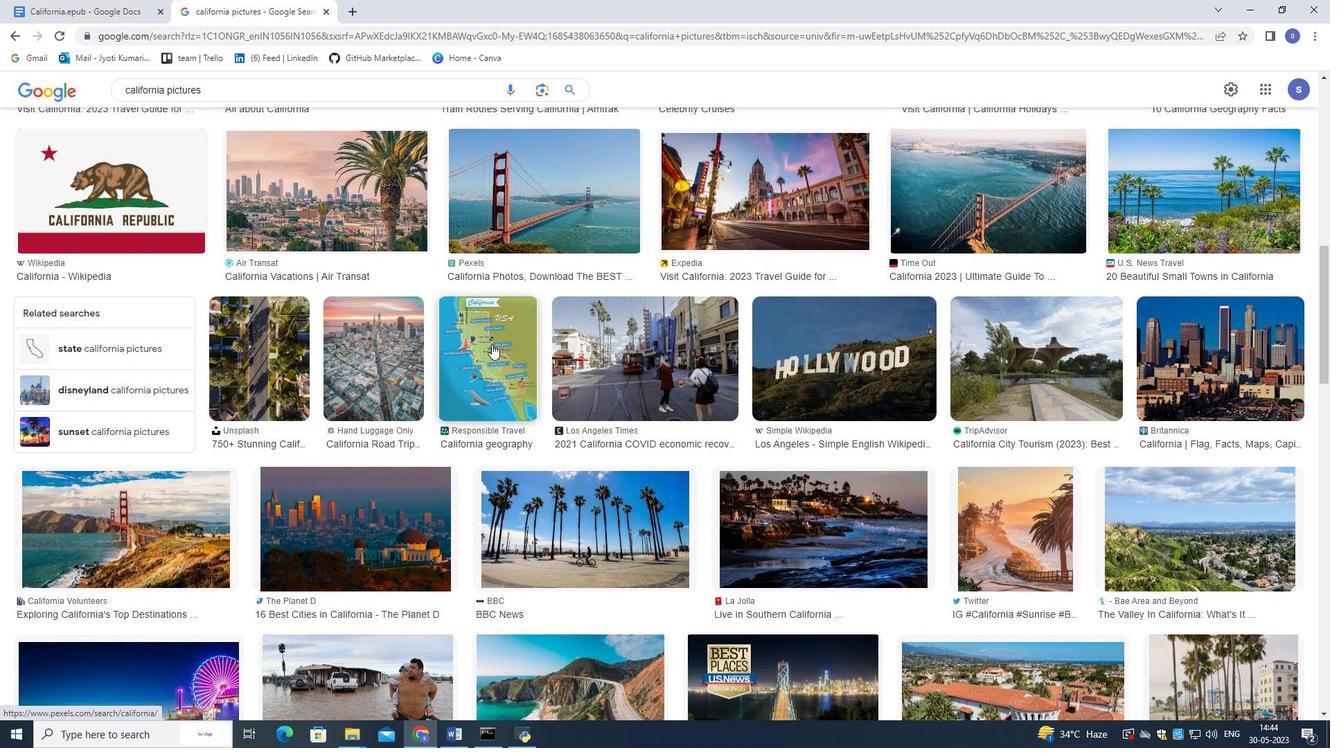 
Action: Mouse scrolled (491, 343) with delta (0, 0)
Screenshot: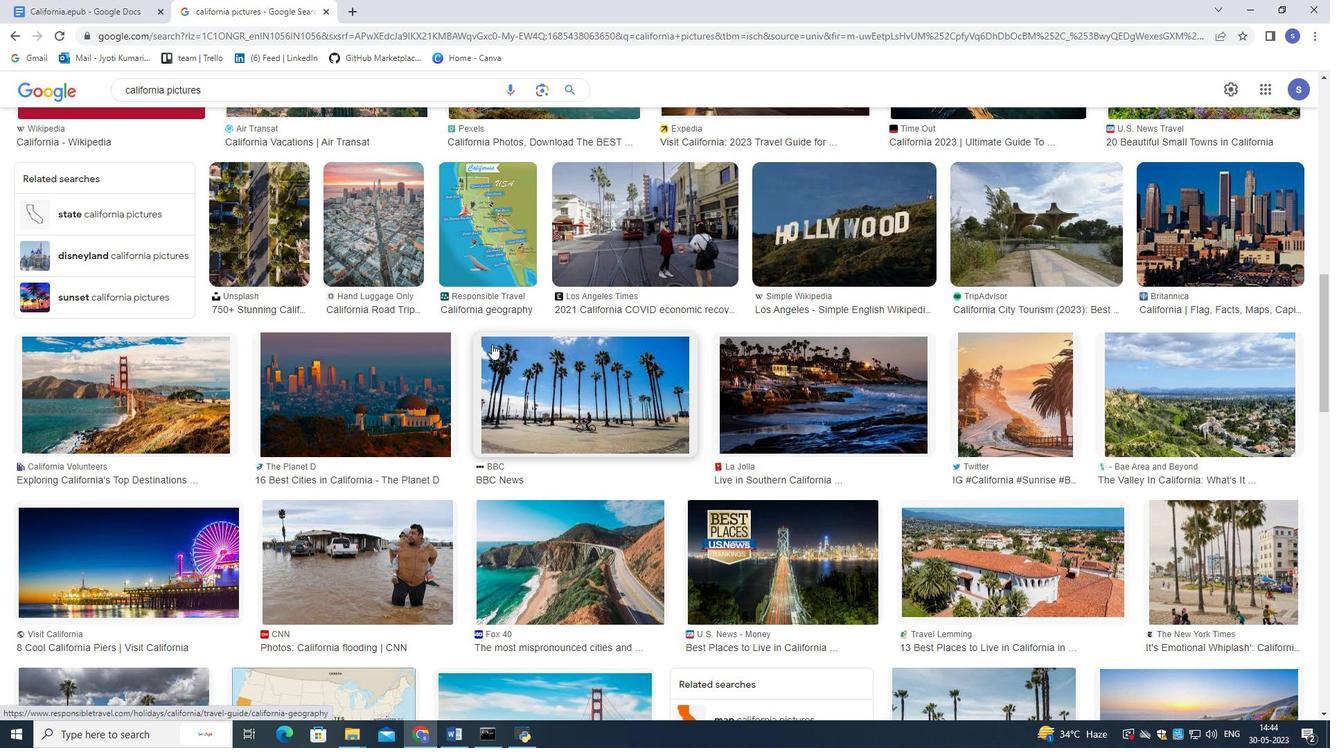 
Action: Mouse scrolled (491, 343) with delta (0, 0)
Screenshot: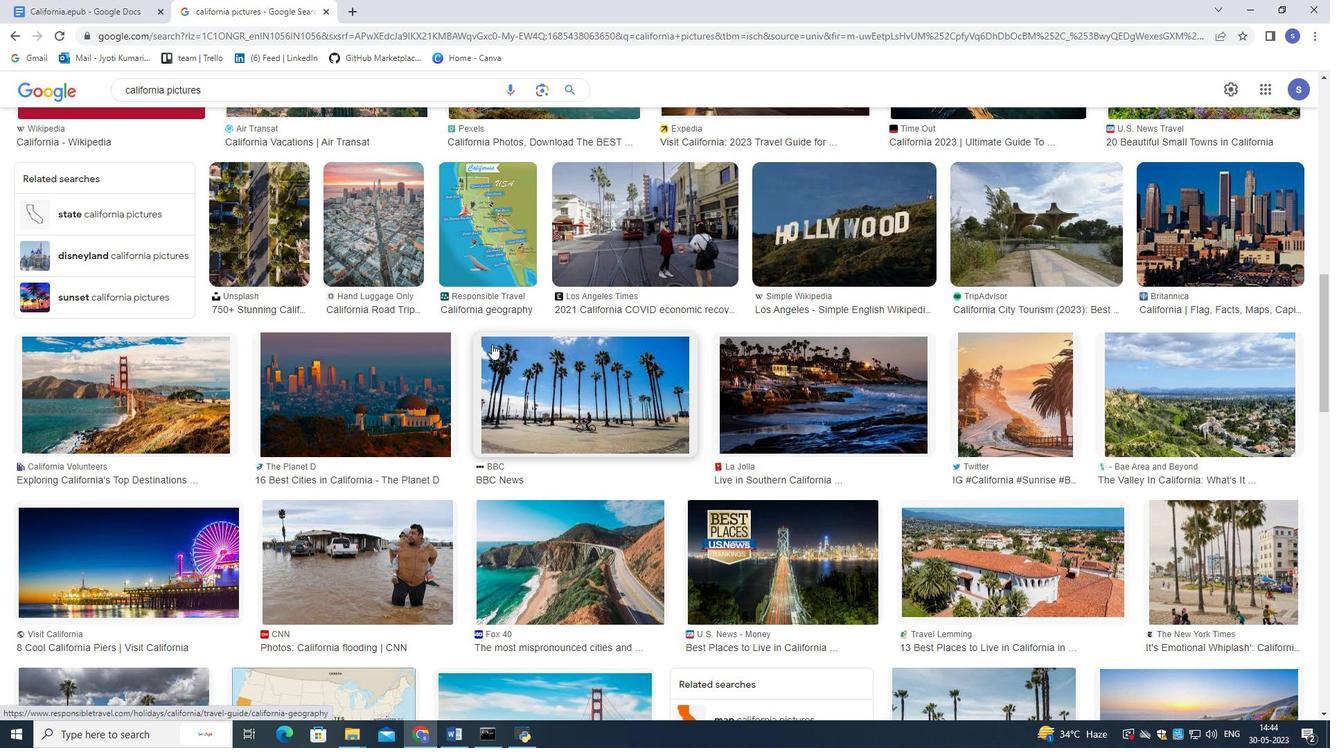 
Action: Mouse scrolled (491, 343) with delta (0, 0)
Screenshot: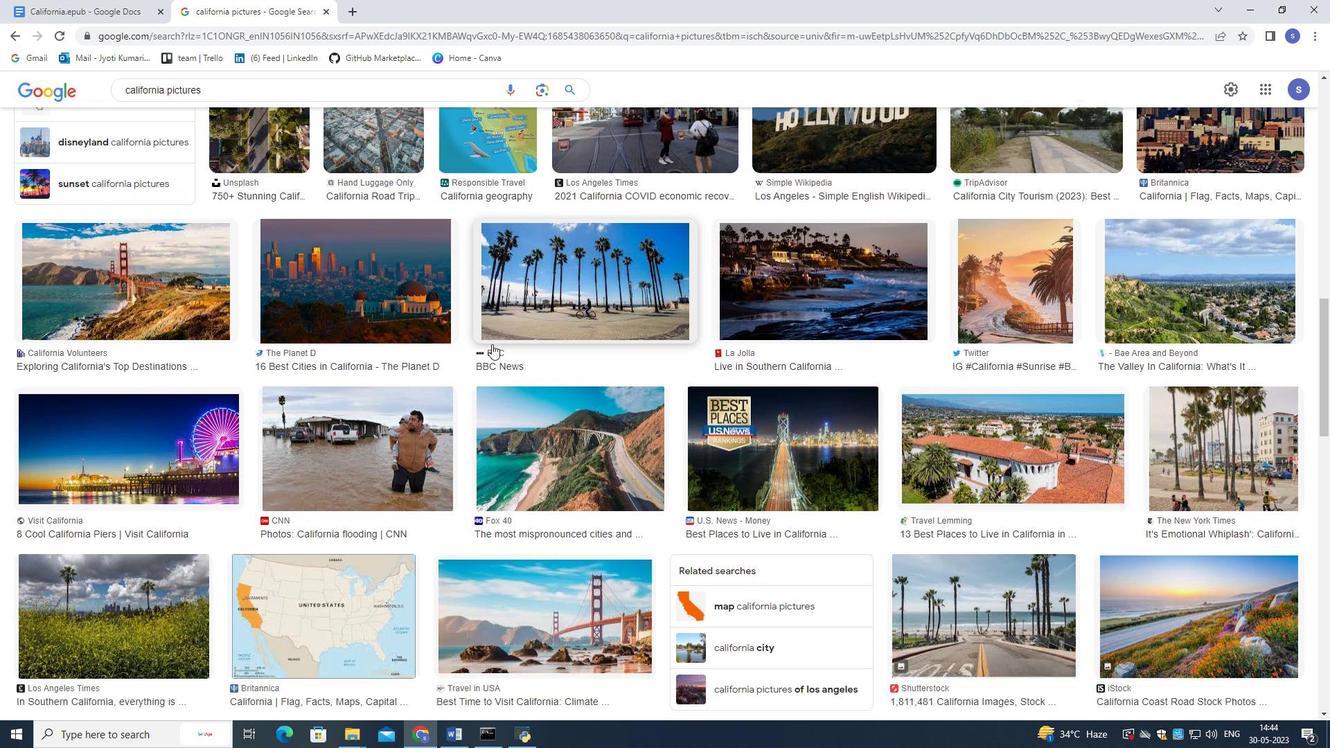 
Action: Mouse scrolled (491, 343) with delta (0, 0)
Screenshot: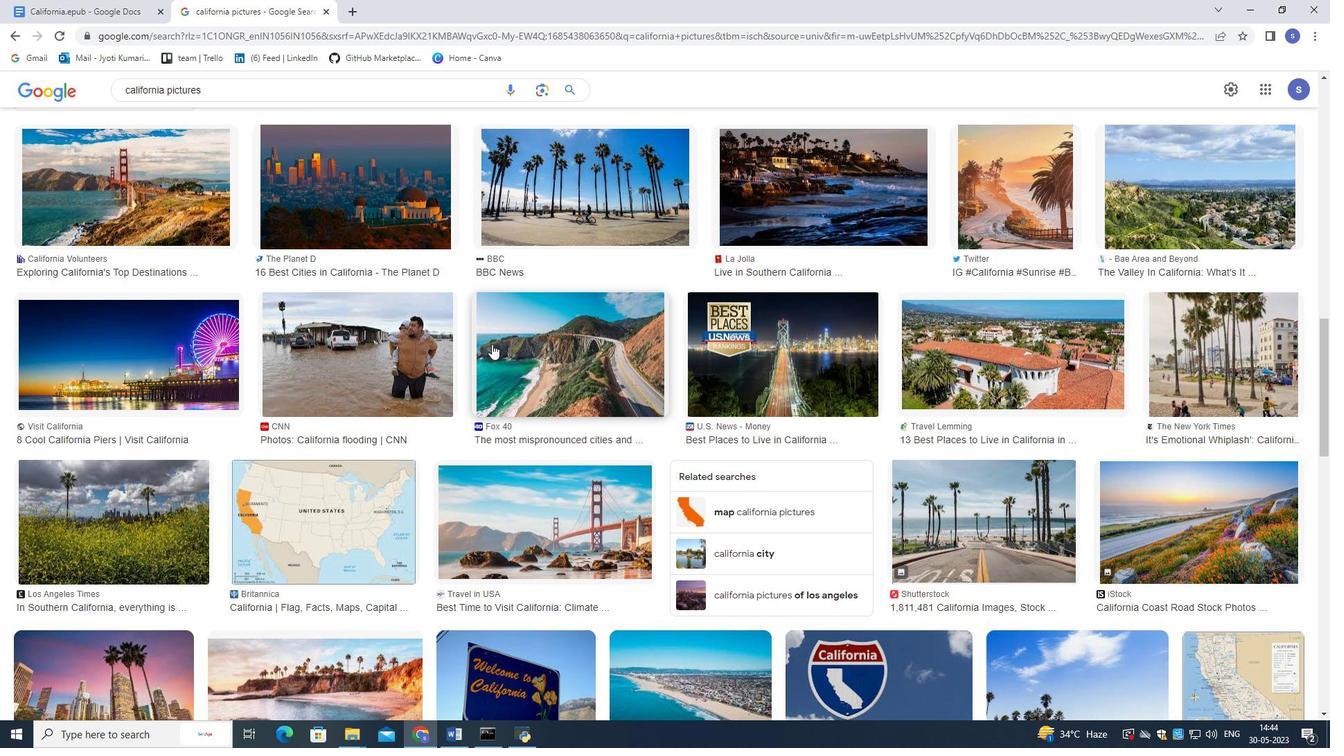 
Action: Mouse scrolled (491, 343) with delta (0, 0)
Screenshot: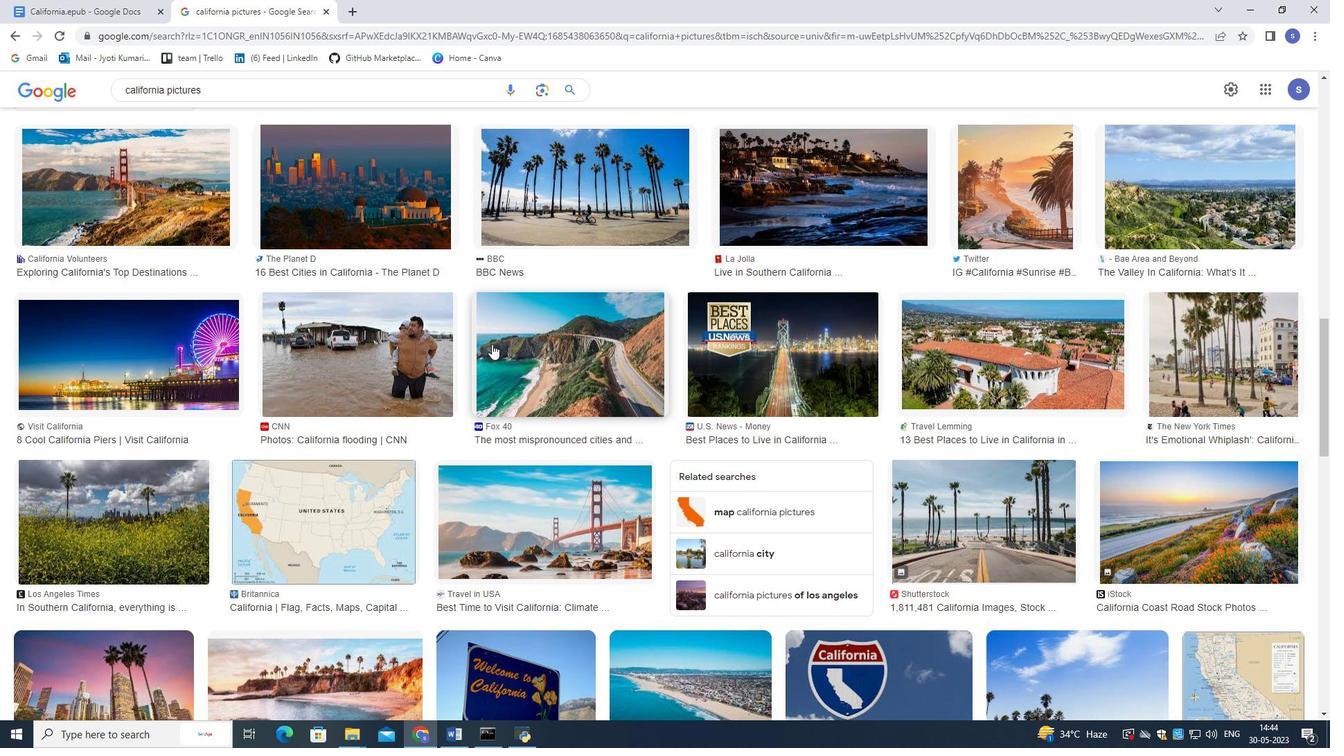 
Action: Mouse scrolled (491, 343) with delta (0, 0)
Screenshot: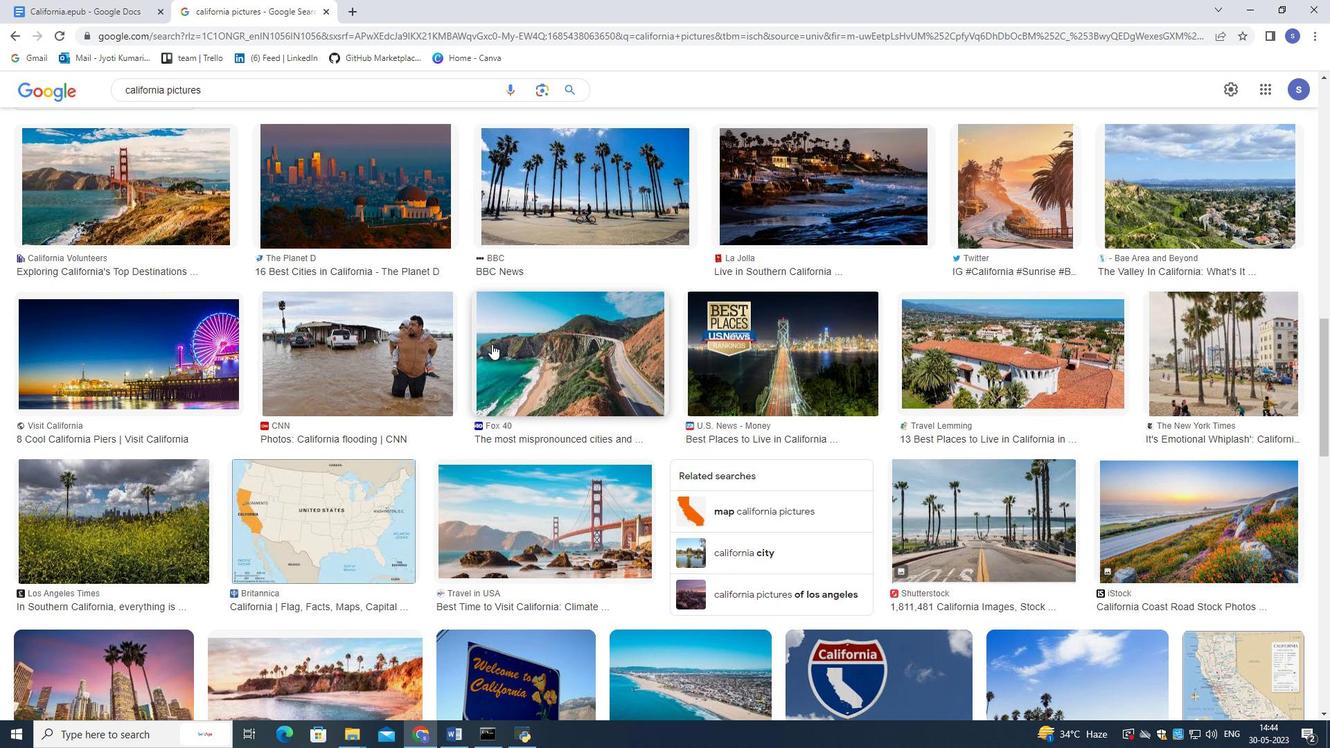 
Action: Mouse scrolled (491, 343) with delta (0, 0)
Screenshot: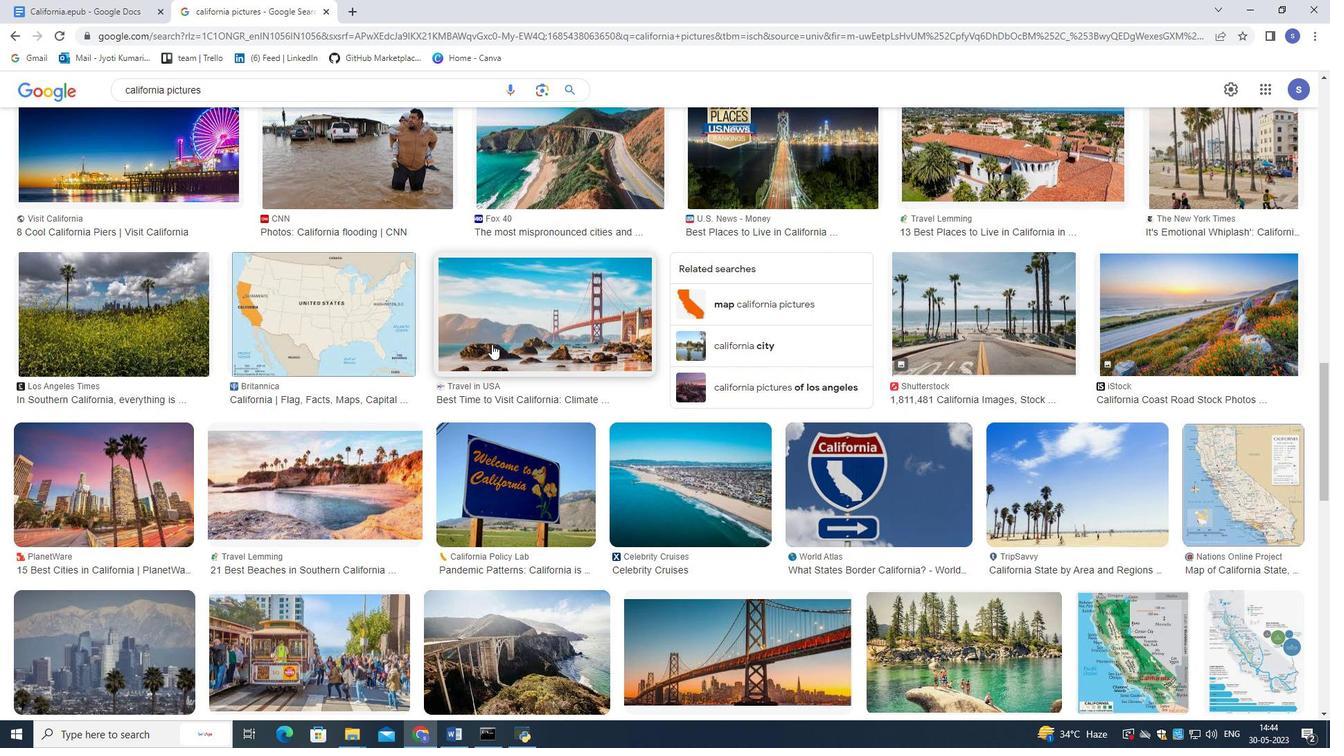 
Action: Mouse scrolled (491, 343) with delta (0, 0)
Screenshot: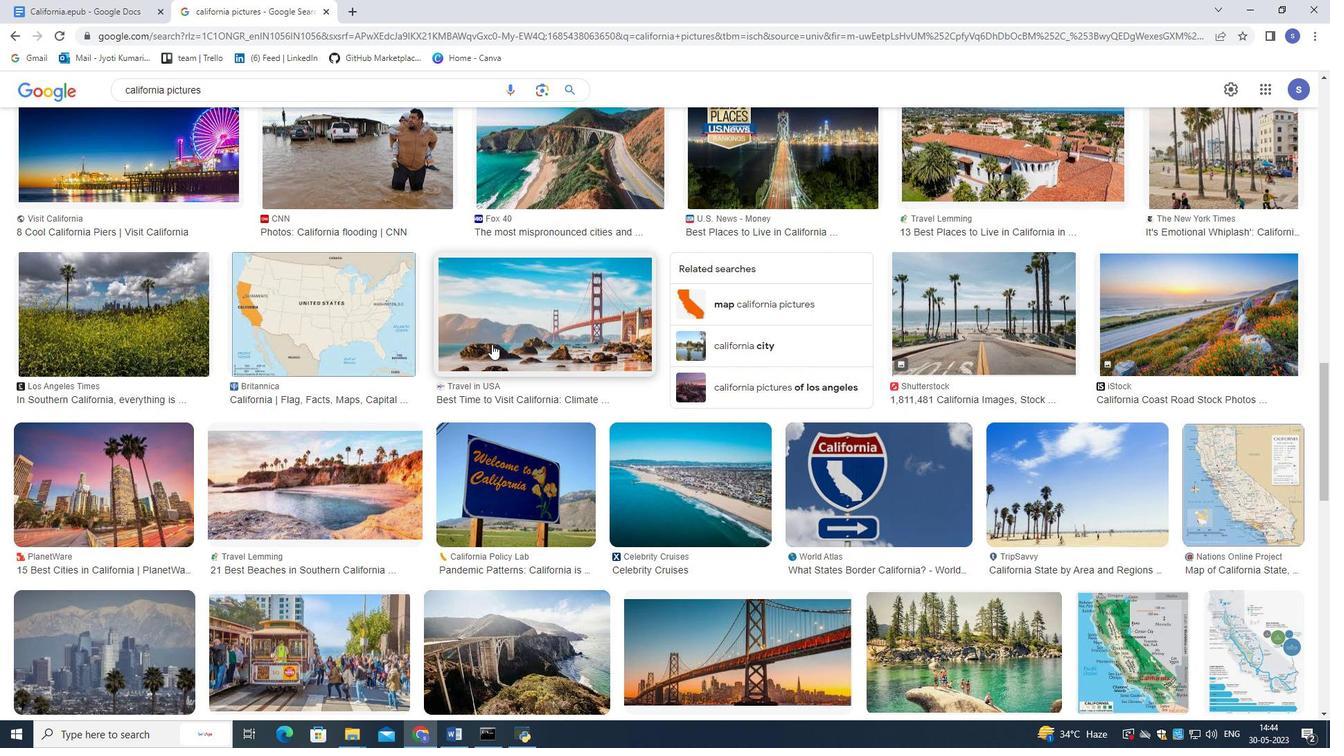 
Action: Mouse scrolled (491, 343) with delta (0, 0)
Screenshot: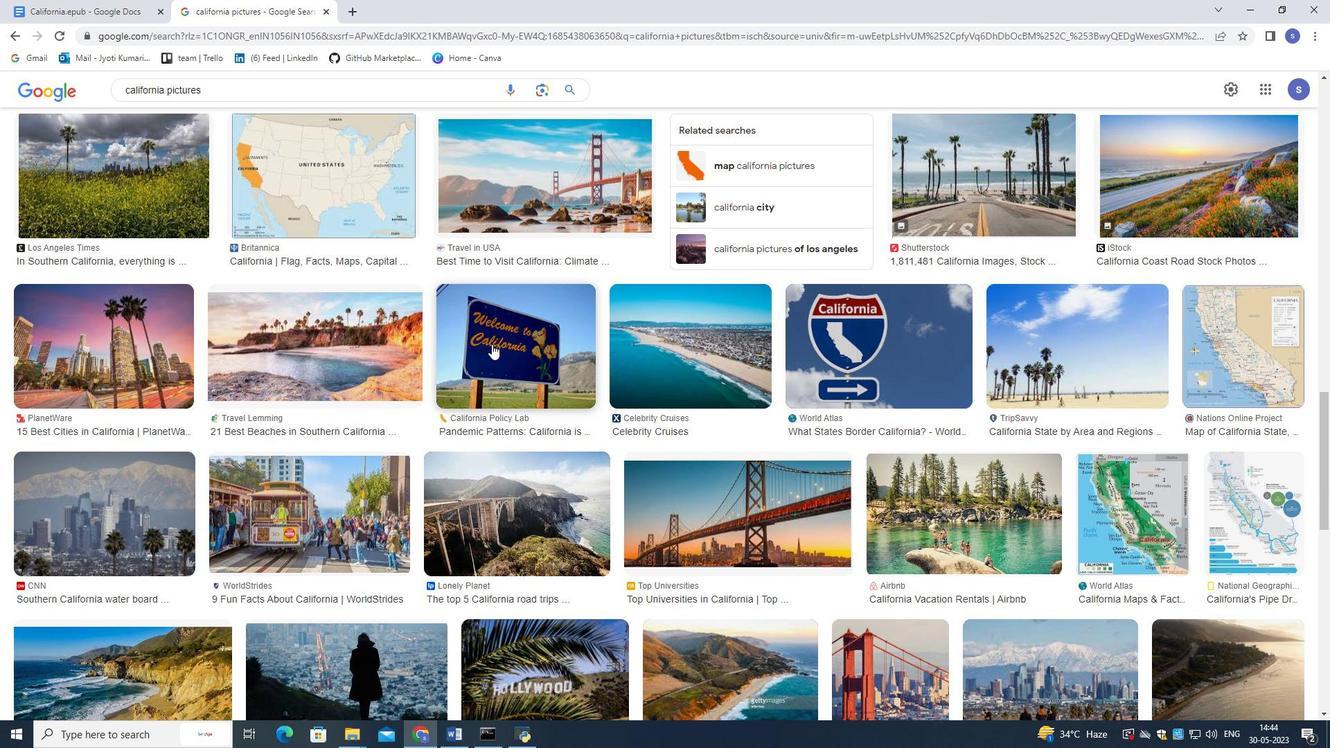 
Action: Mouse scrolled (491, 343) with delta (0, 0)
Screenshot: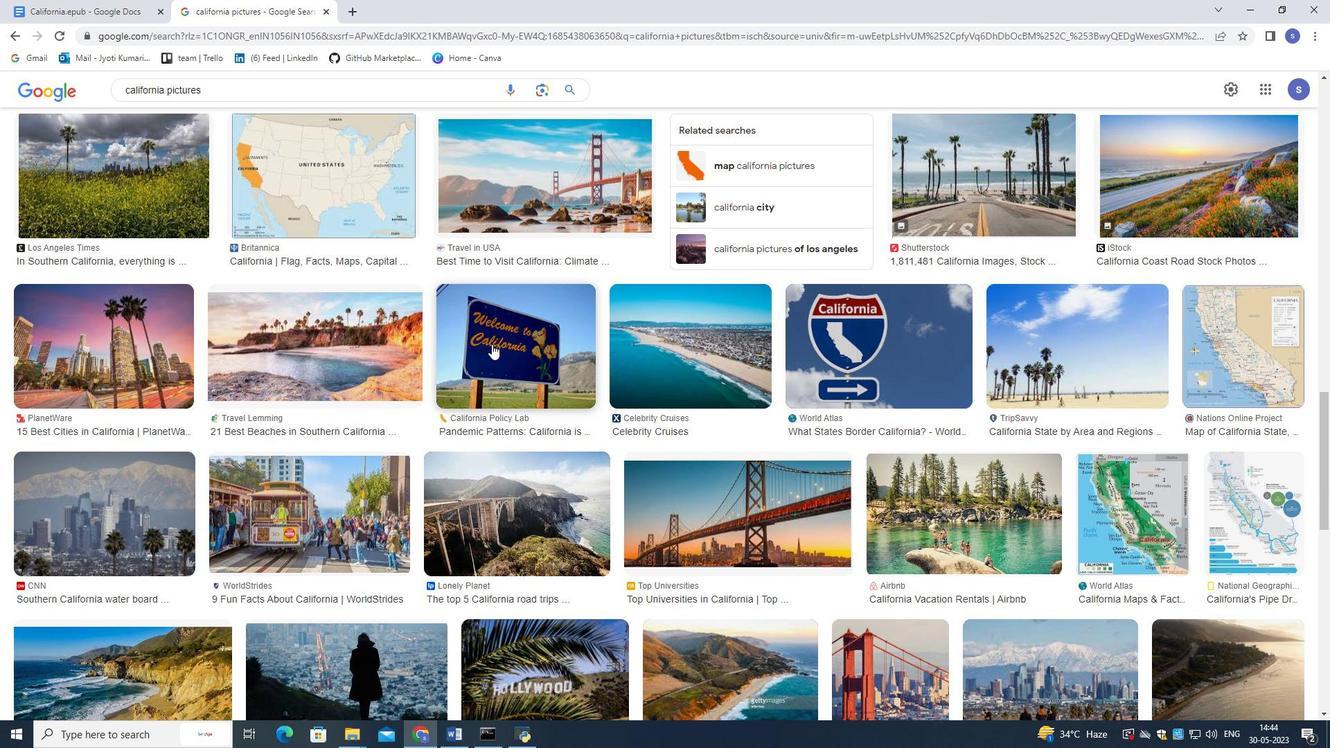 
Action: Mouse moved to (674, 525)
Screenshot: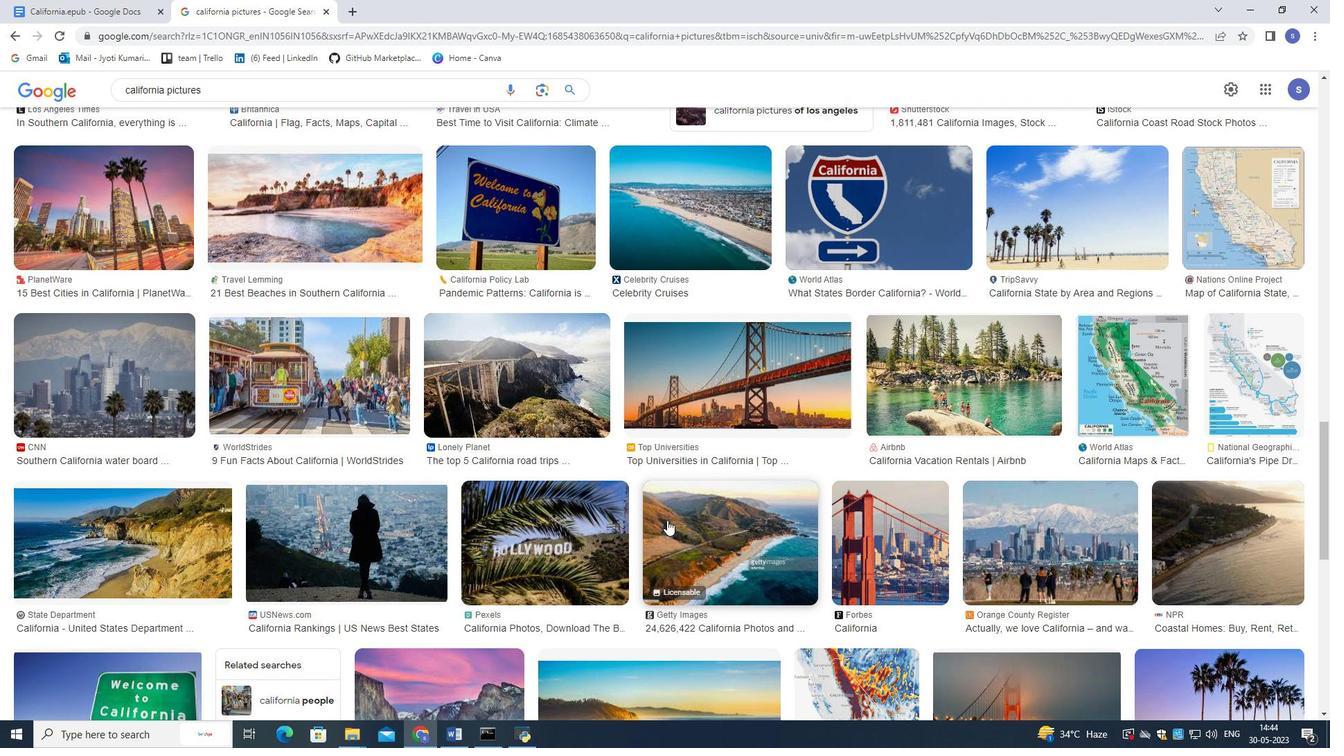 
Action: Mouse pressed left at (674, 525)
Screenshot: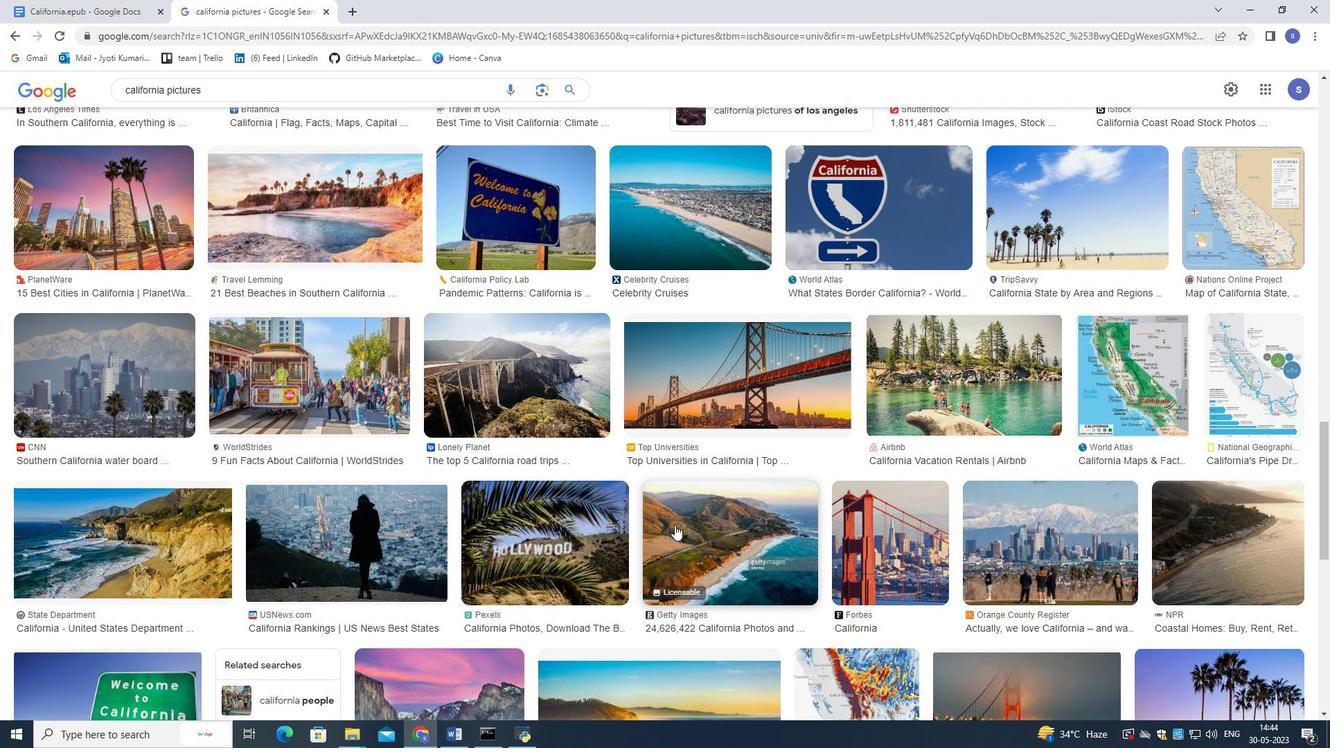 
Action: Mouse moved to (893, 300)
Screenshot: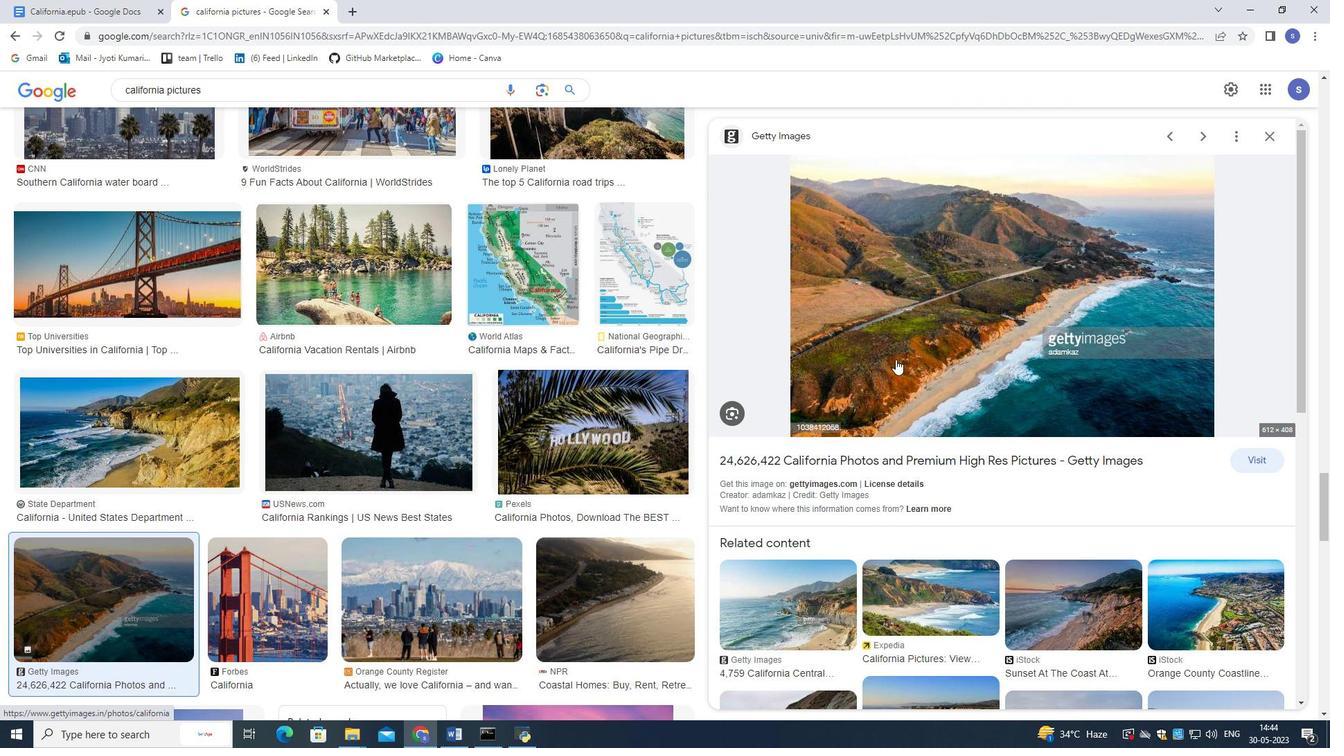 
Action: Mouse pressed right at (893, 300)
Screenshot: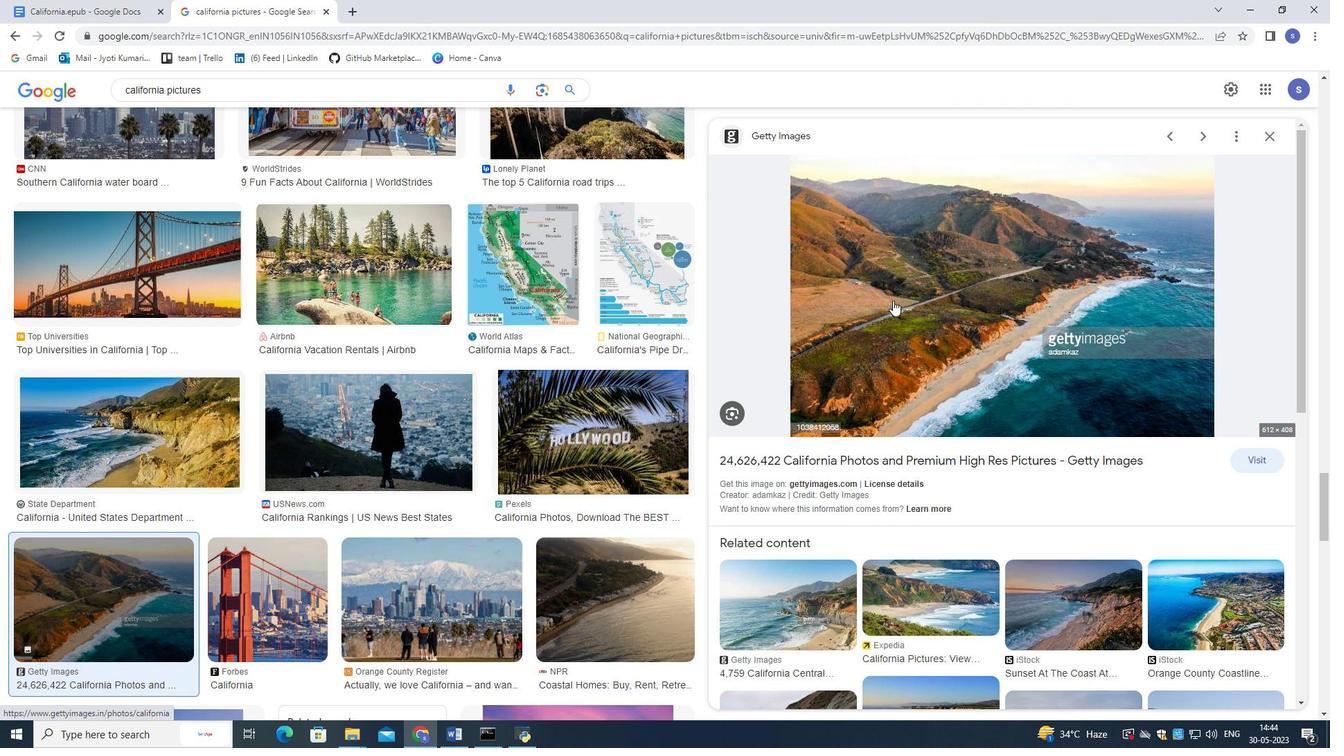 
Action: Mouse moved to (938, 442)
Screenshot: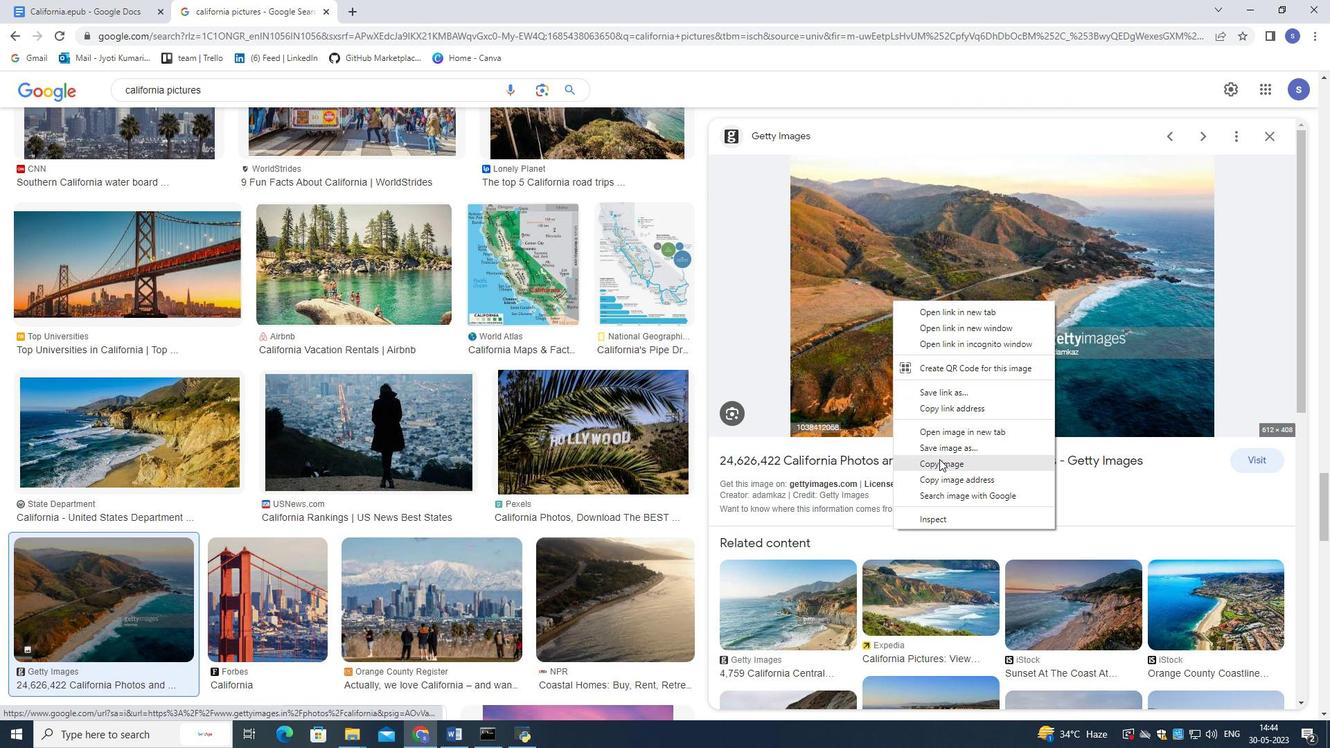 
Action: Mouse pressed left at (938, 442)
Screenshot: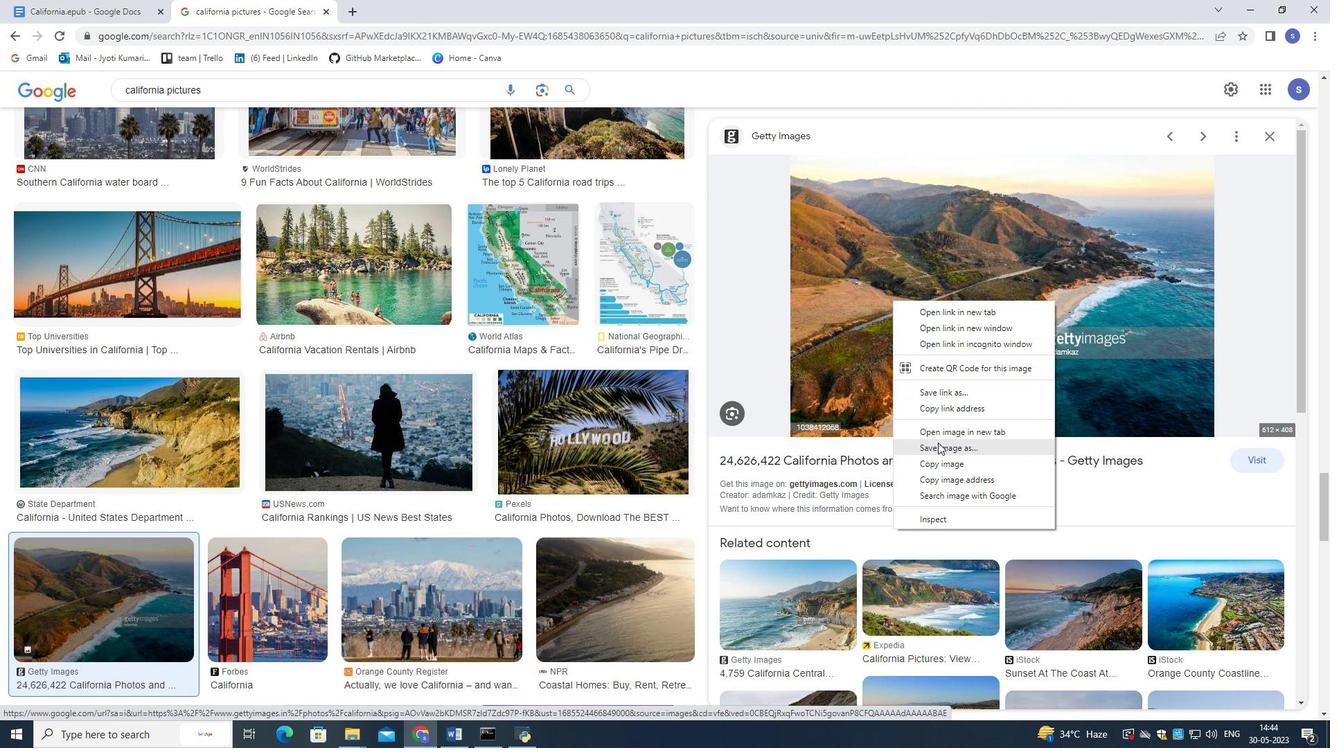 
Action: Mouse moved to (596, 343)
Screenshot: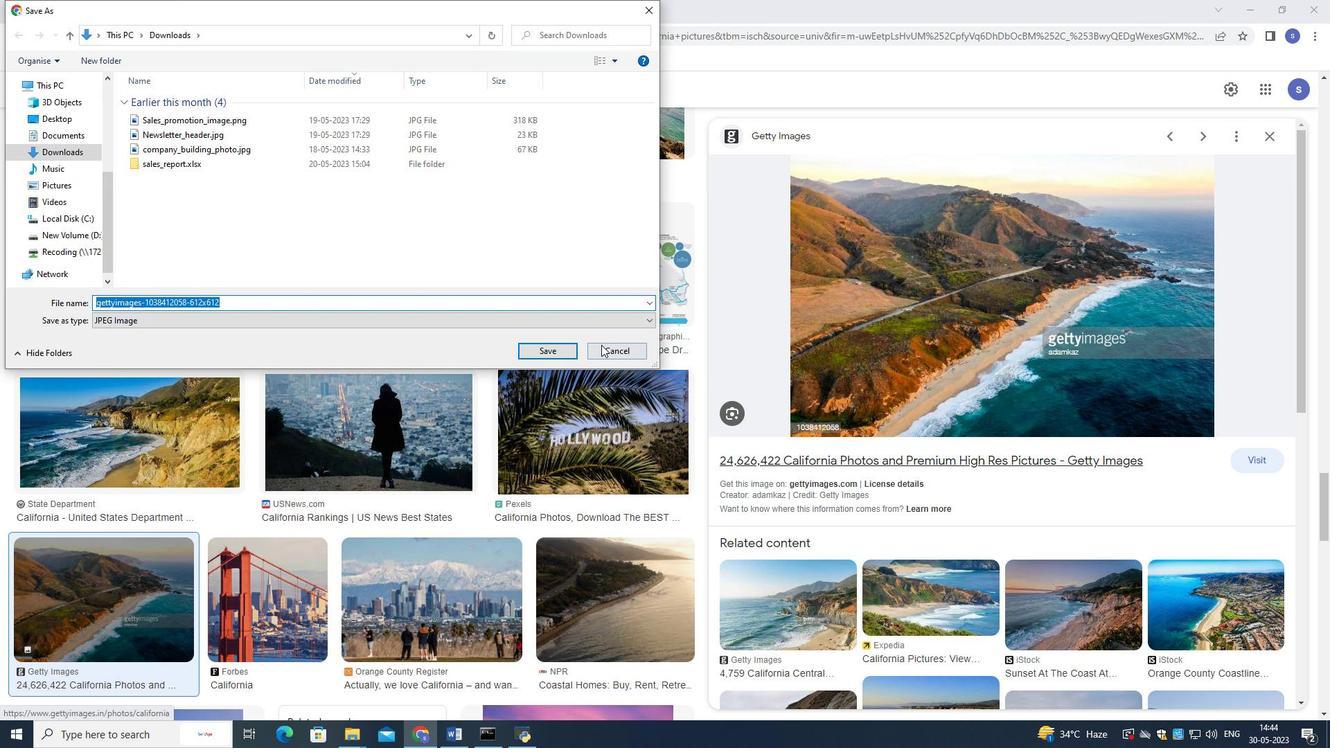 
Action: Key pressed <Key.backspace><Key.shift>Califoe<Key.backspace>rnia.png<Key.enter>
Screenshot: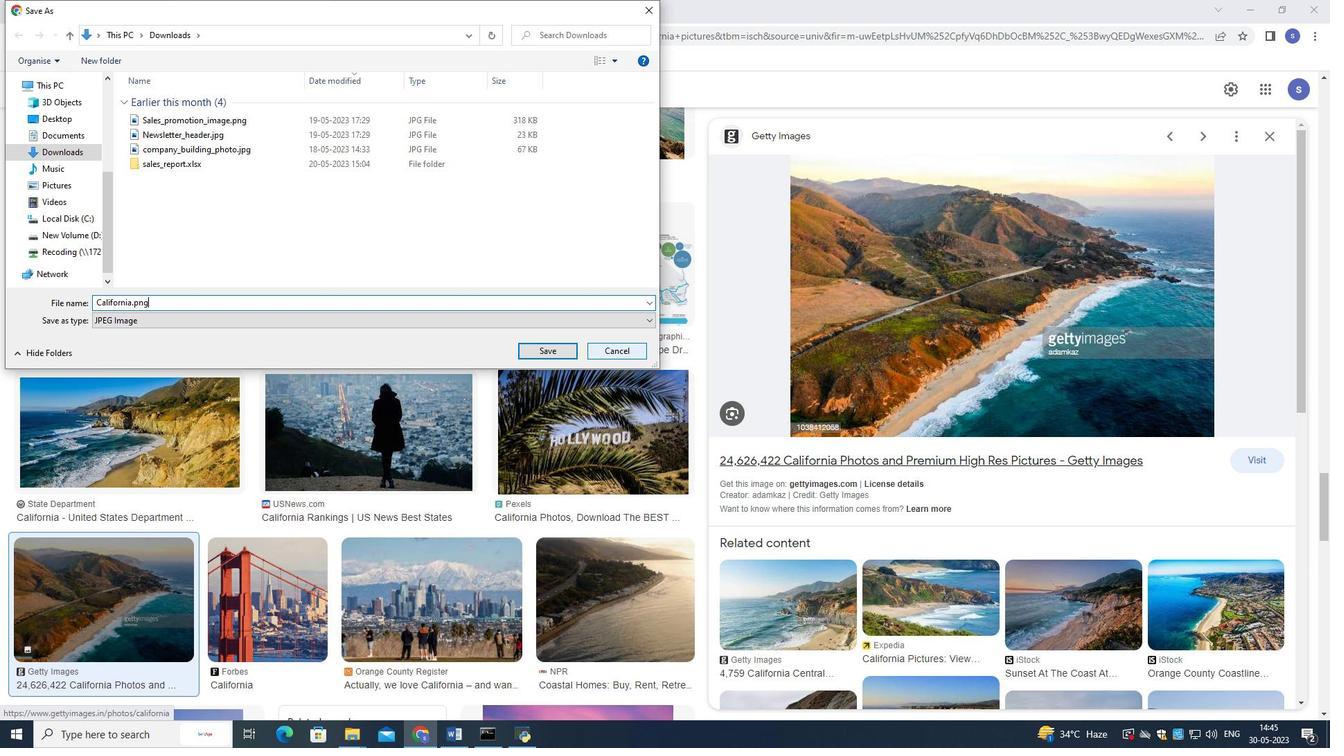 
Action: Mouse moved to (109, 11)
Screenshot: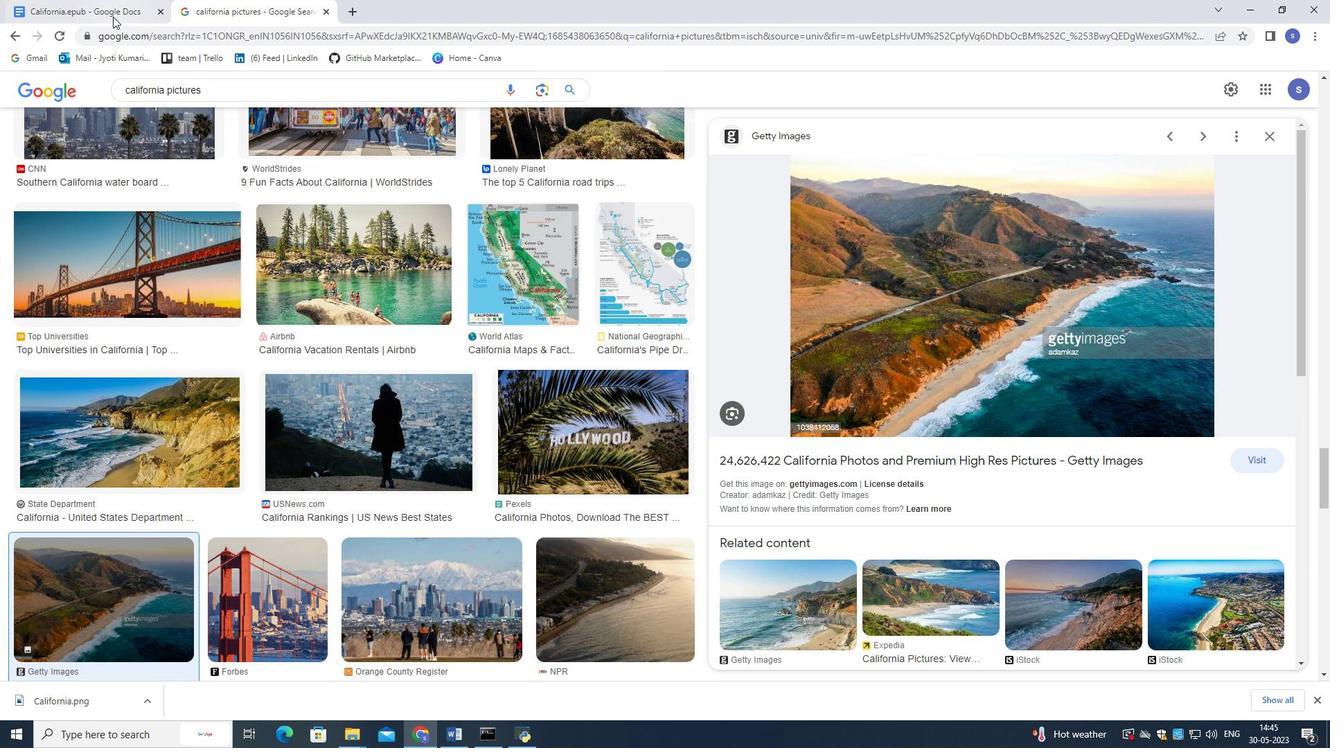
Action: Mouse pressed left at (109, 11)
Screenshot: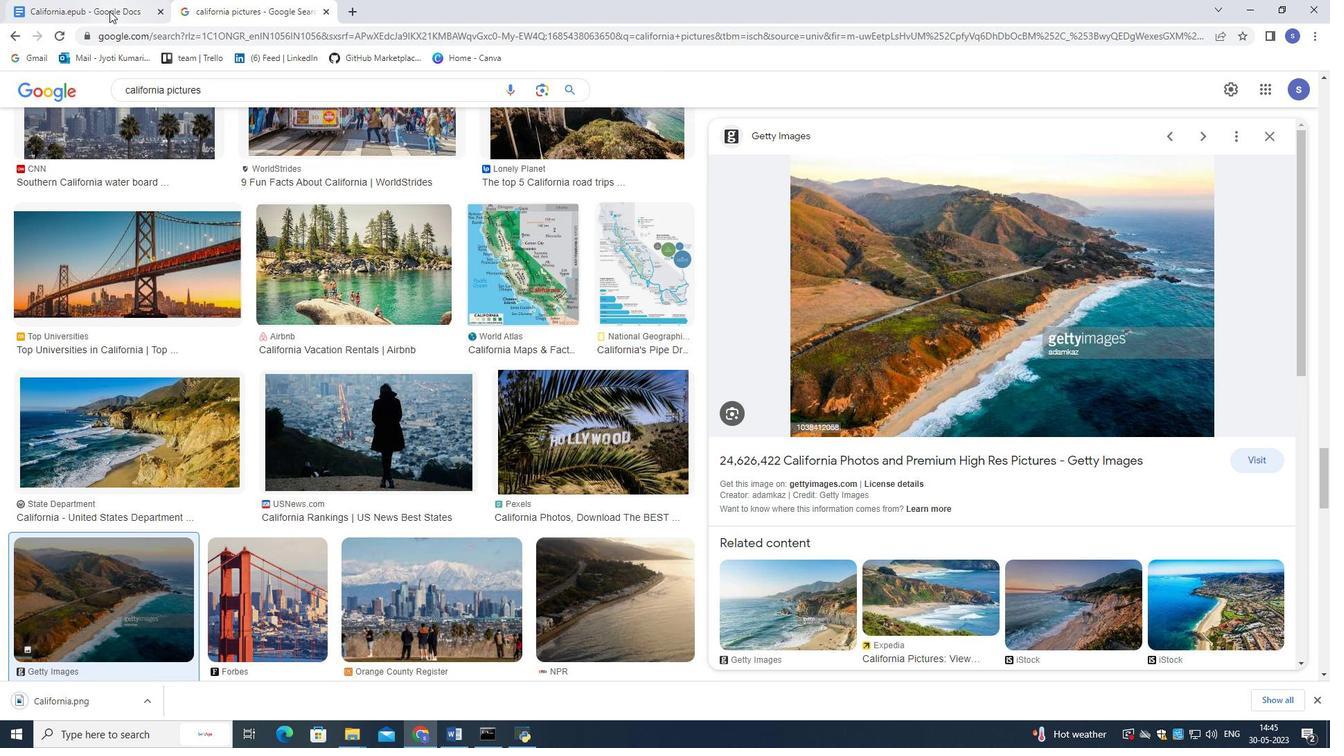 
Action: Mouse moved to (324, 9)
Screenshot: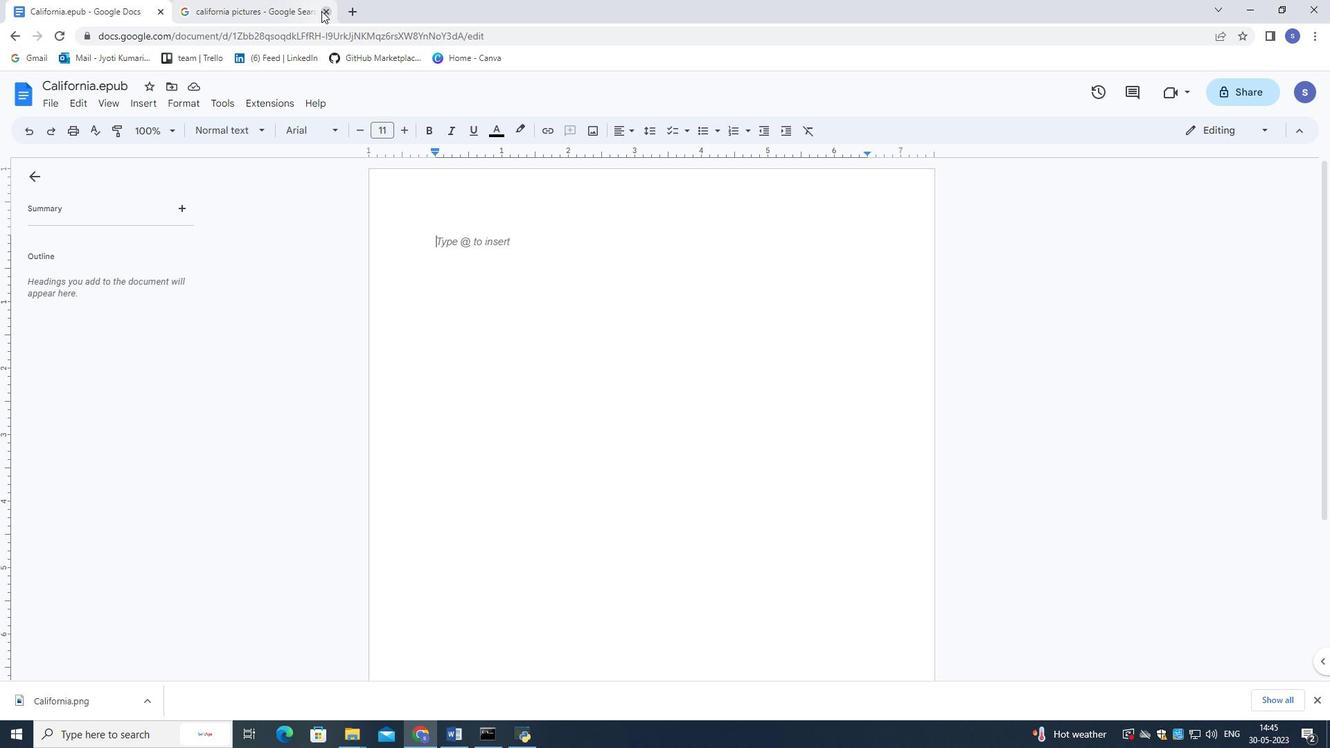 
Action: Mouse pressed left at (323, 9)
Screenshot: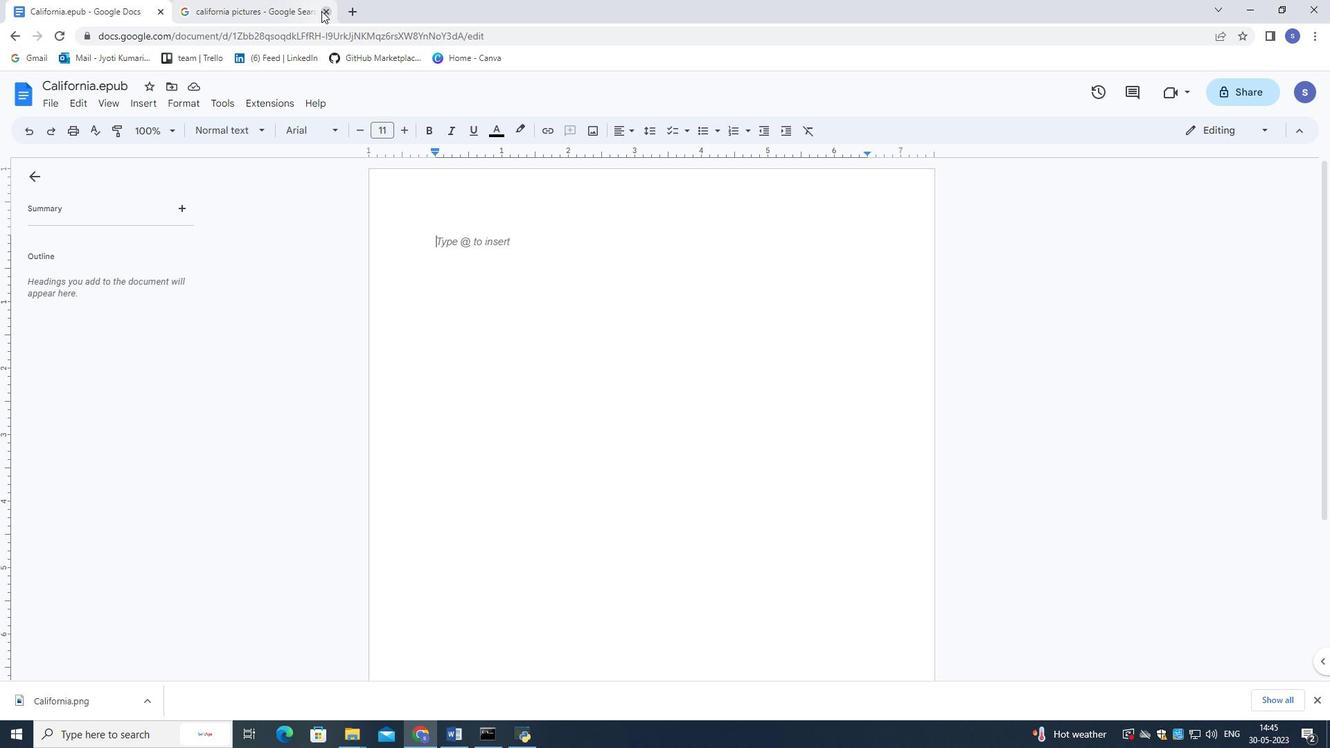 
Action: Mouse moved to (137, 101)
Screenshot: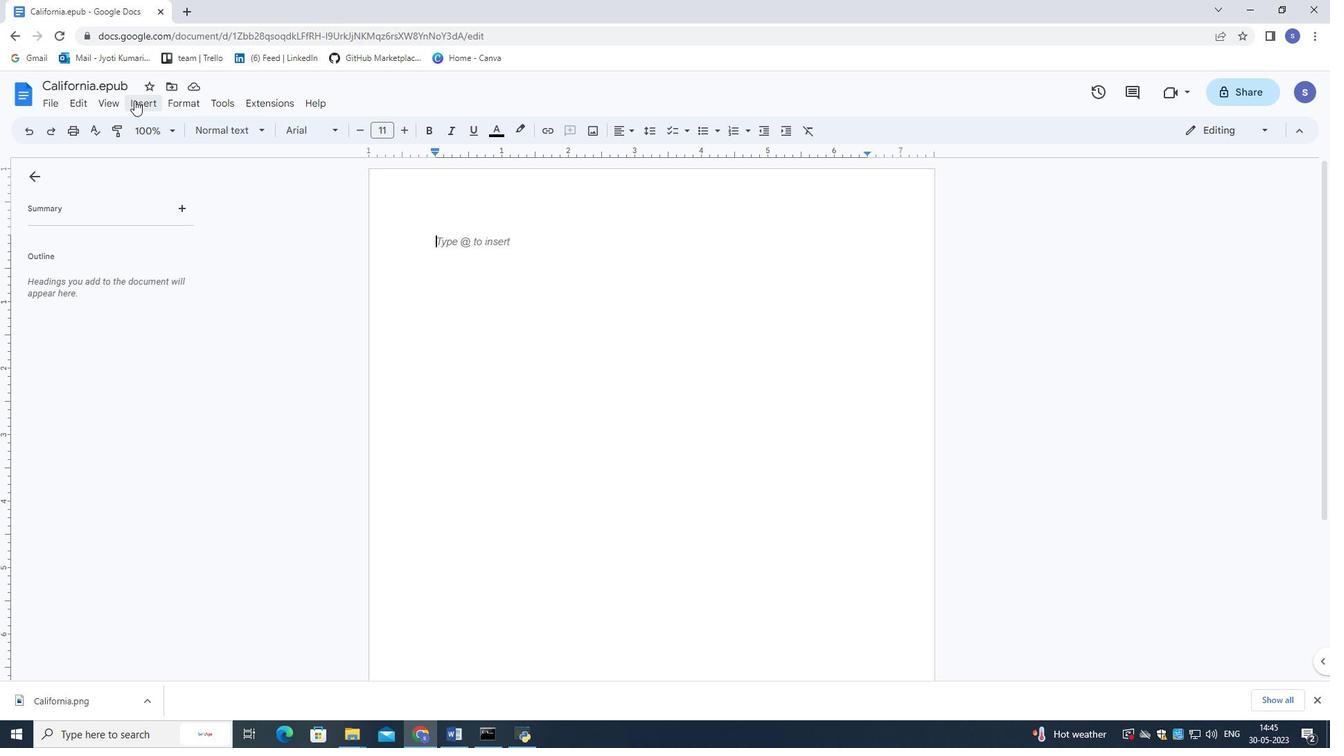 
Action: Mouse pressed left at (137, 101)
Screenshot: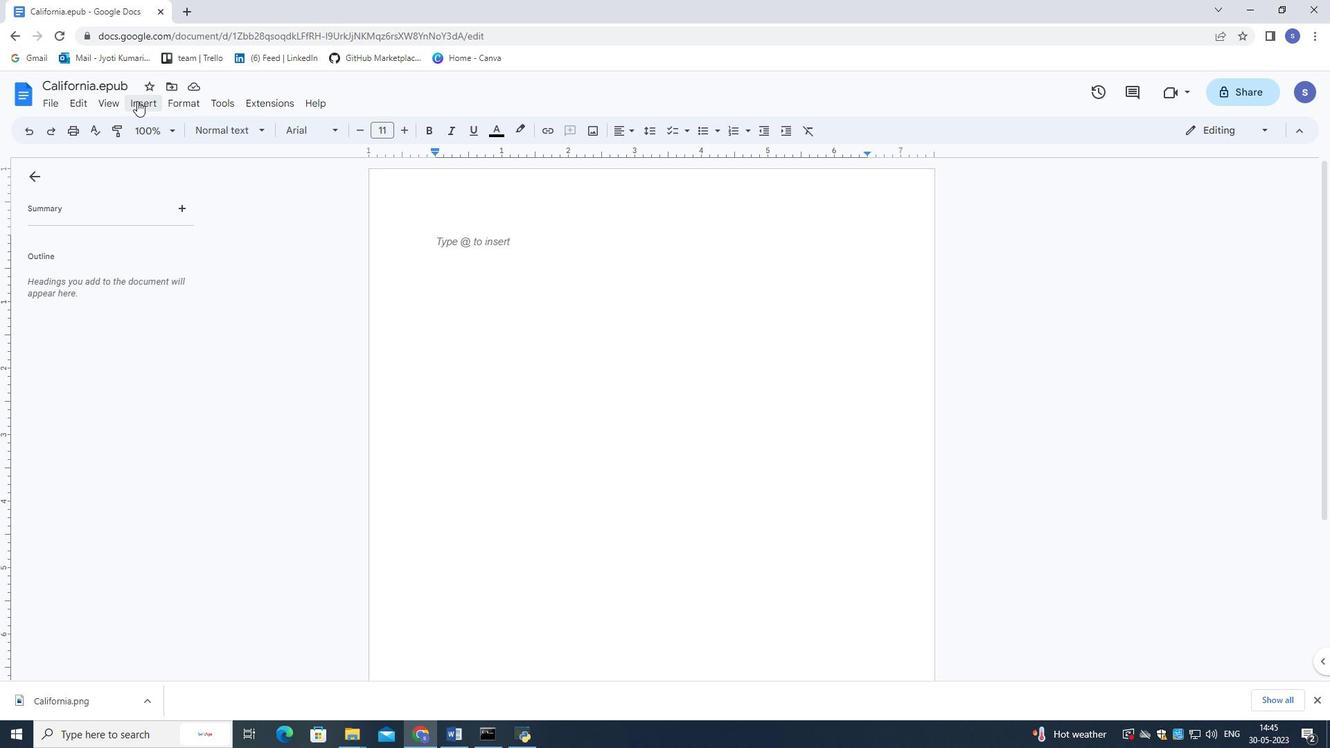 
Action: Mouse moved to (402, 134)
Screenshot: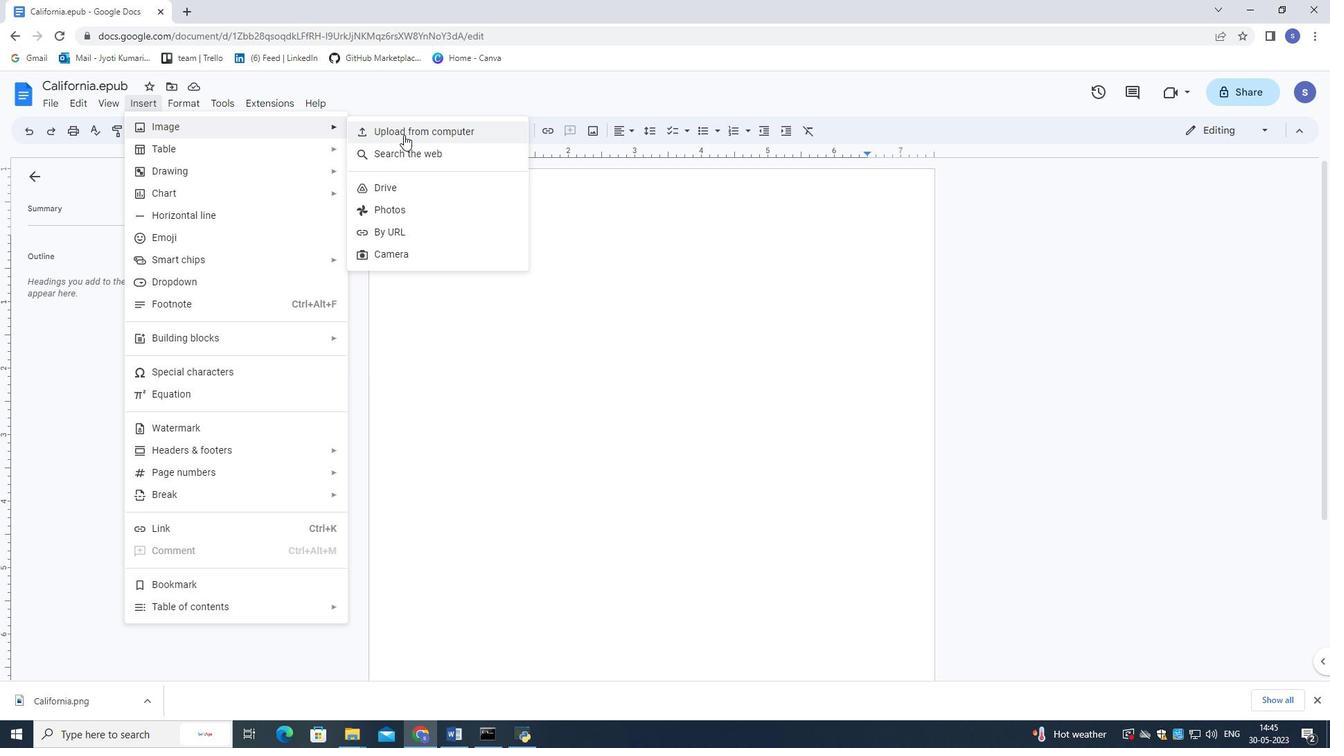 
Action: Mouse pressed left at (402, 134)
Screenshot: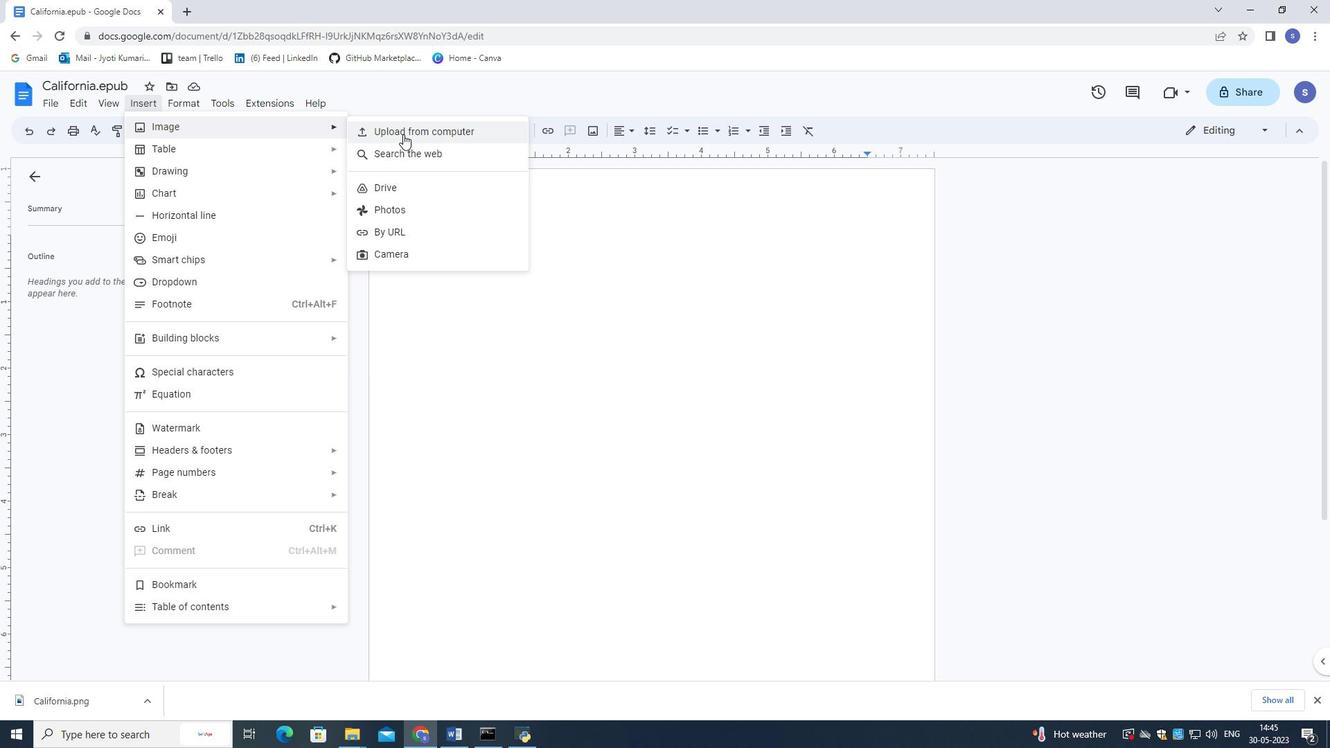 
Action: Mouse moved to (360, 119)
Screenshot: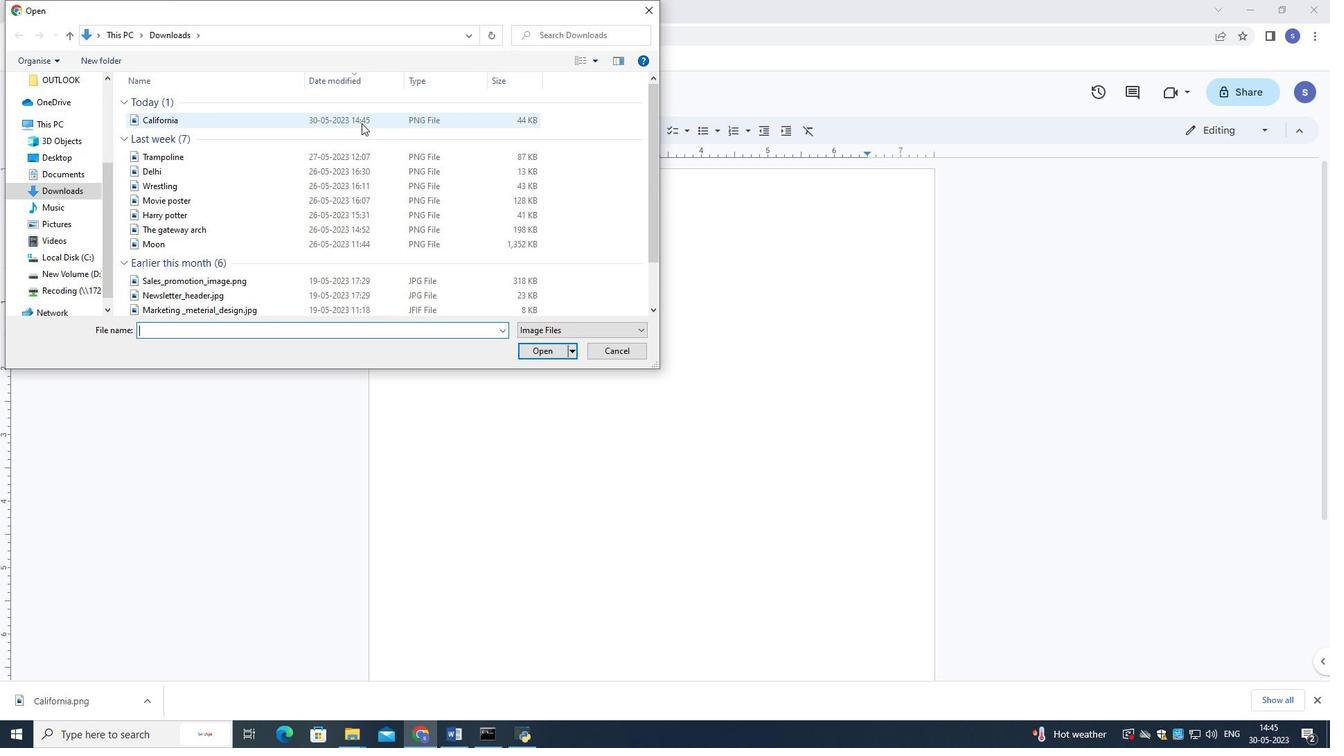 
Action: Mouse pressed left at (360, 119)
Screenshot: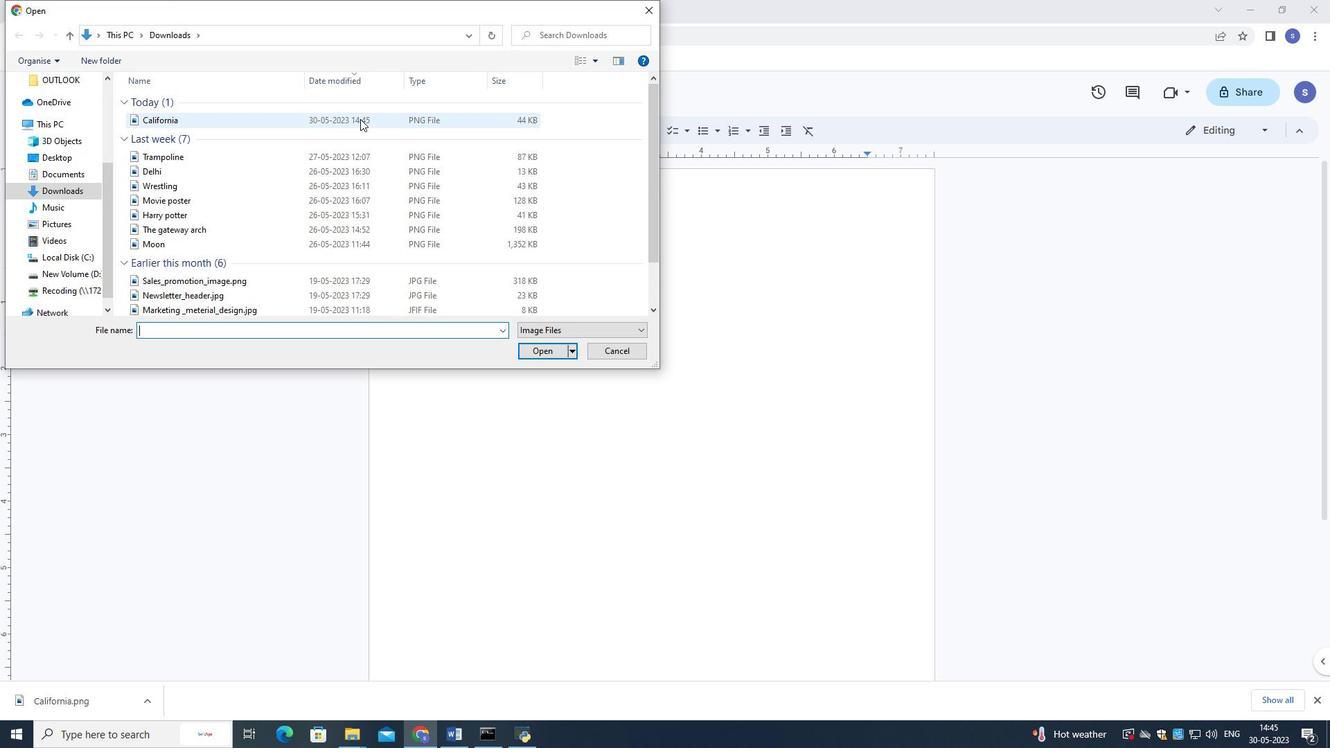 
Action: Mouse moved to (539, 351)
Screenshot: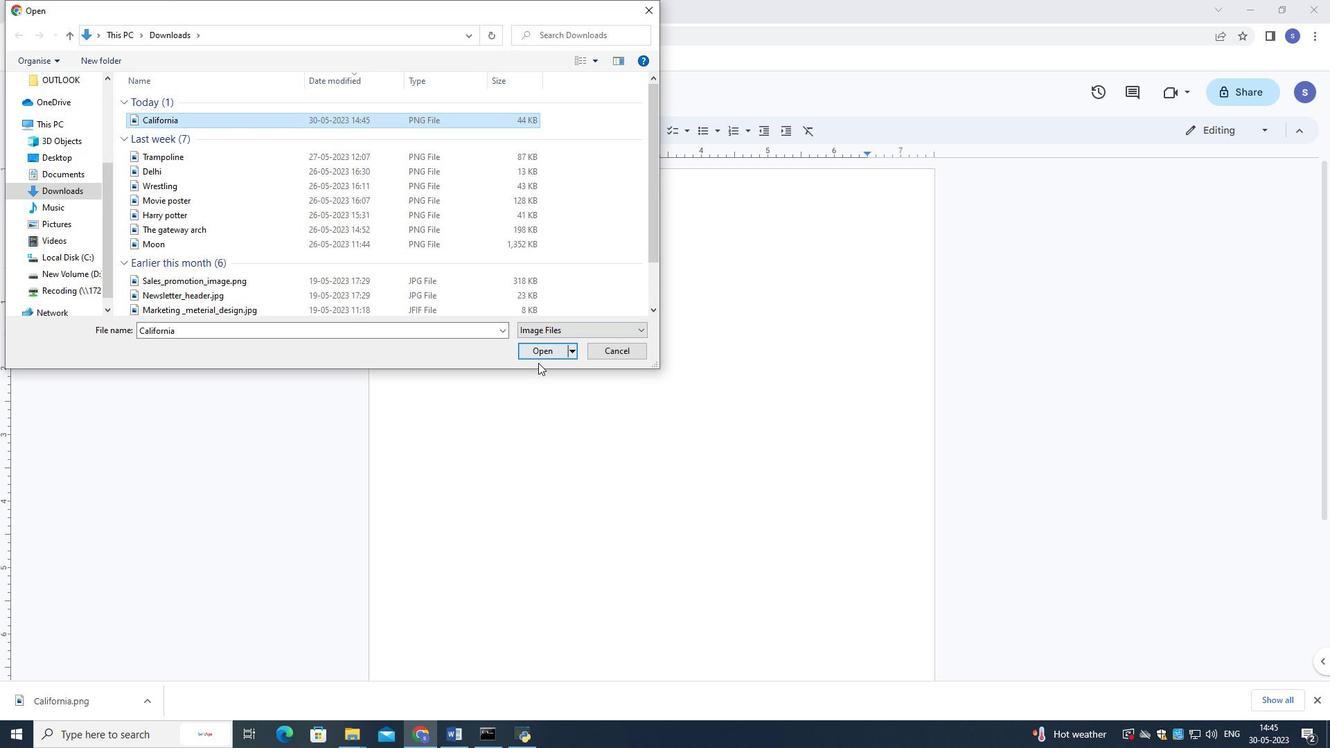 
Action: Mouse pressed left at (539, 351)
Screenshot: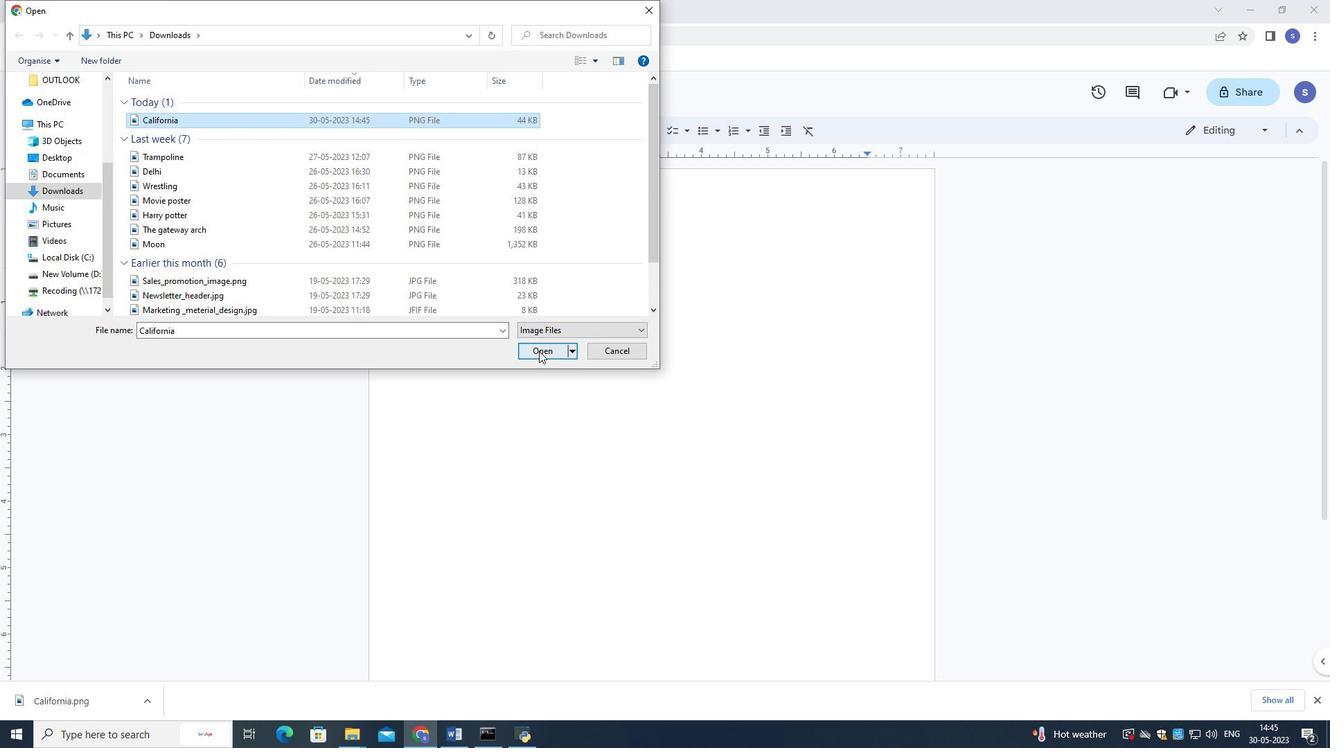 
Action: Mouse moved to (528, 363)
Screenshot: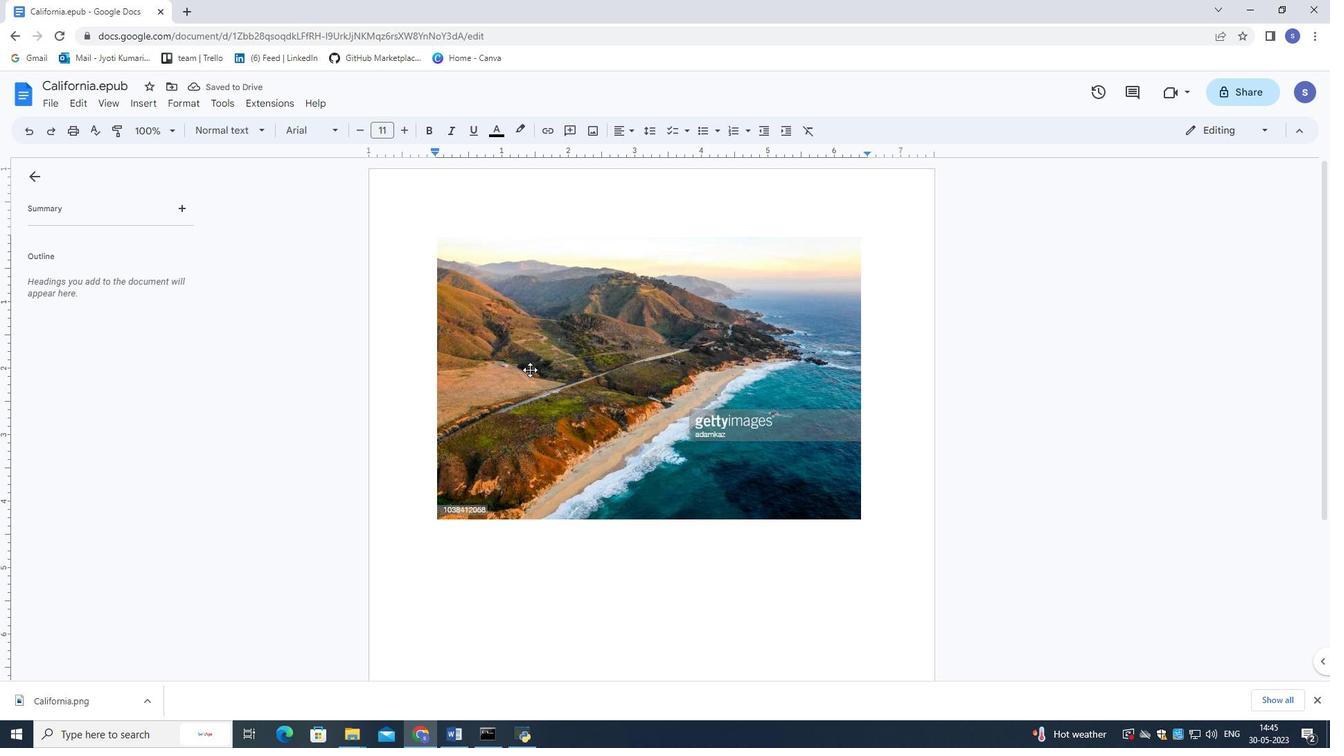
Action: Mouse pressed left at (528, 363)
Screenshot: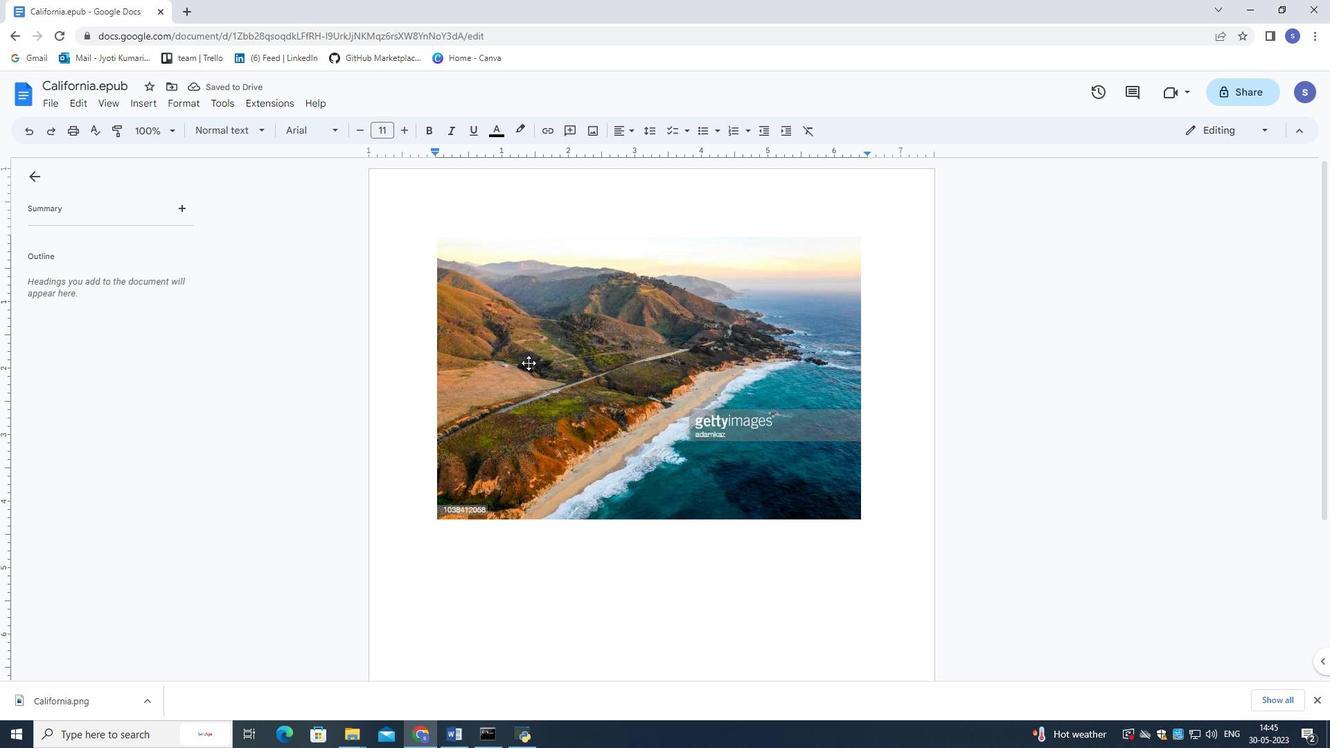 
Action: Mouse moved to (578, 539)
Screenshot: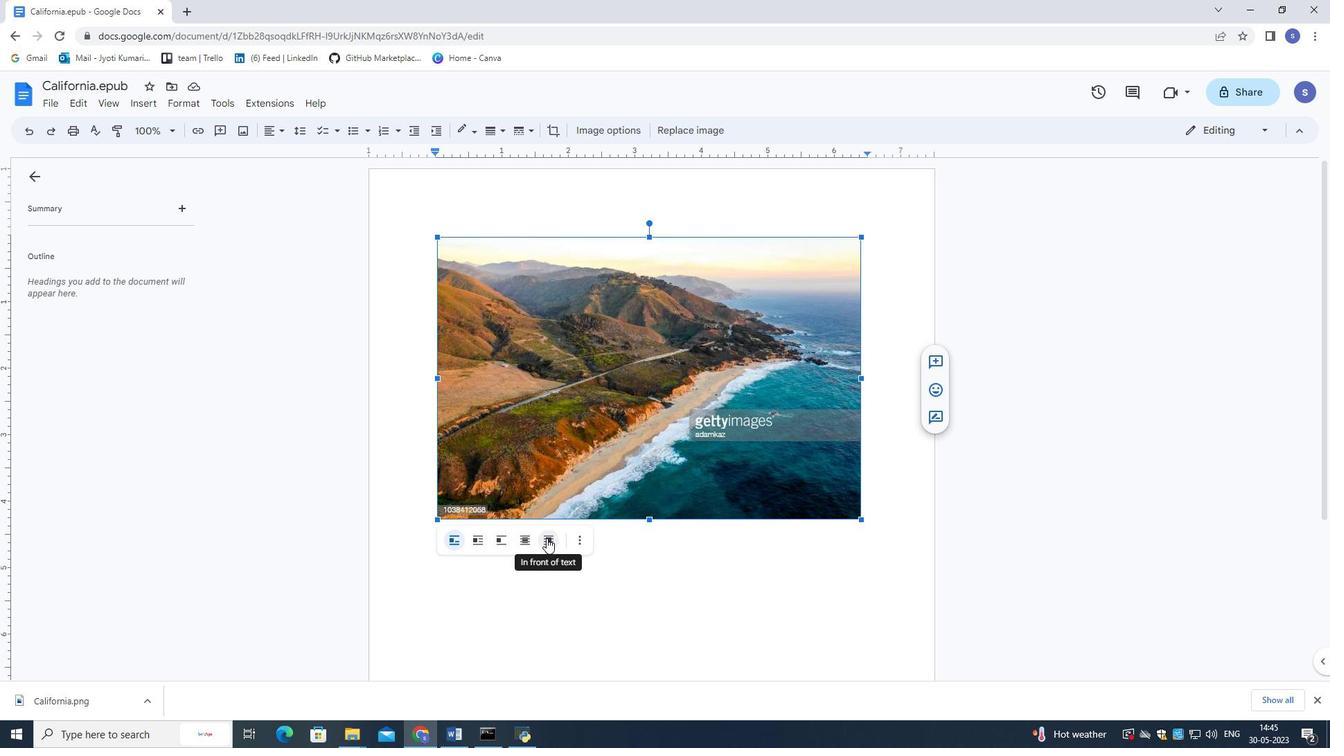 
Action: Mouse pressed left at (578, 539)
Screenshot: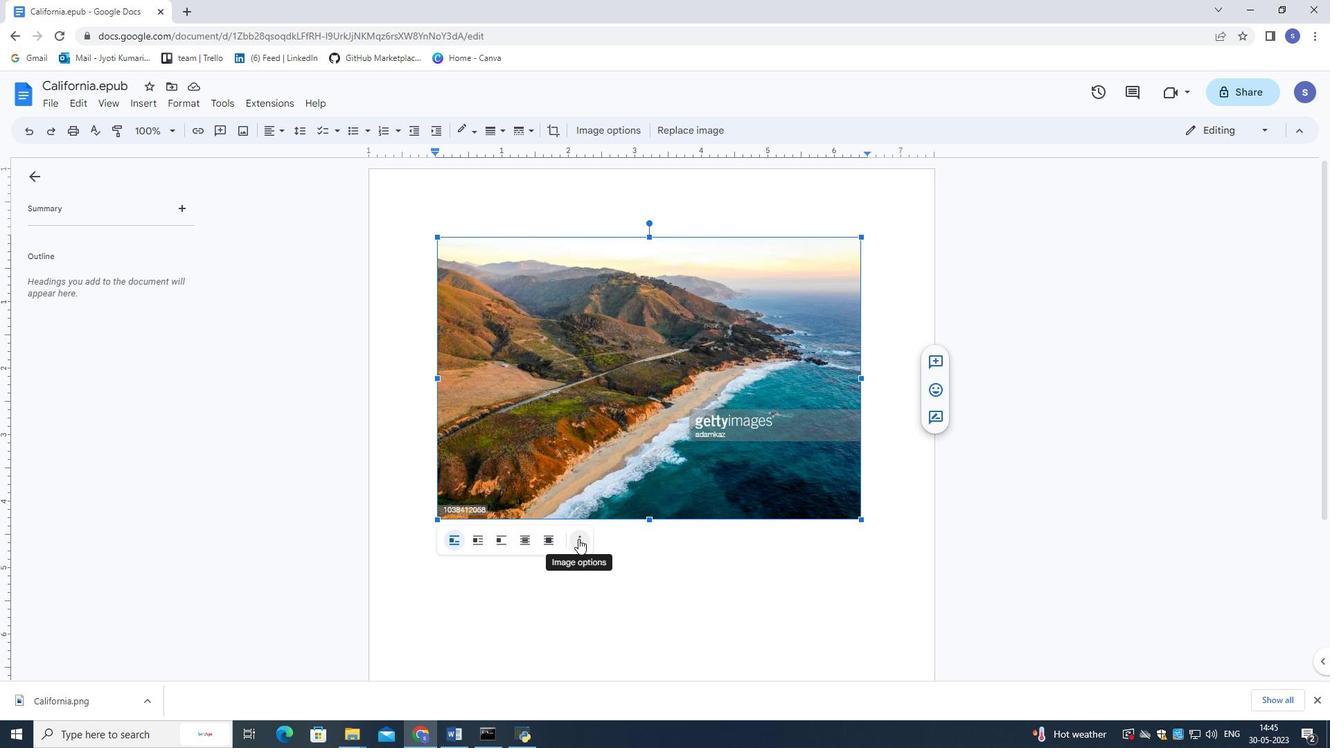 
Action: Mouse moved to (530, 424)
Screenshot: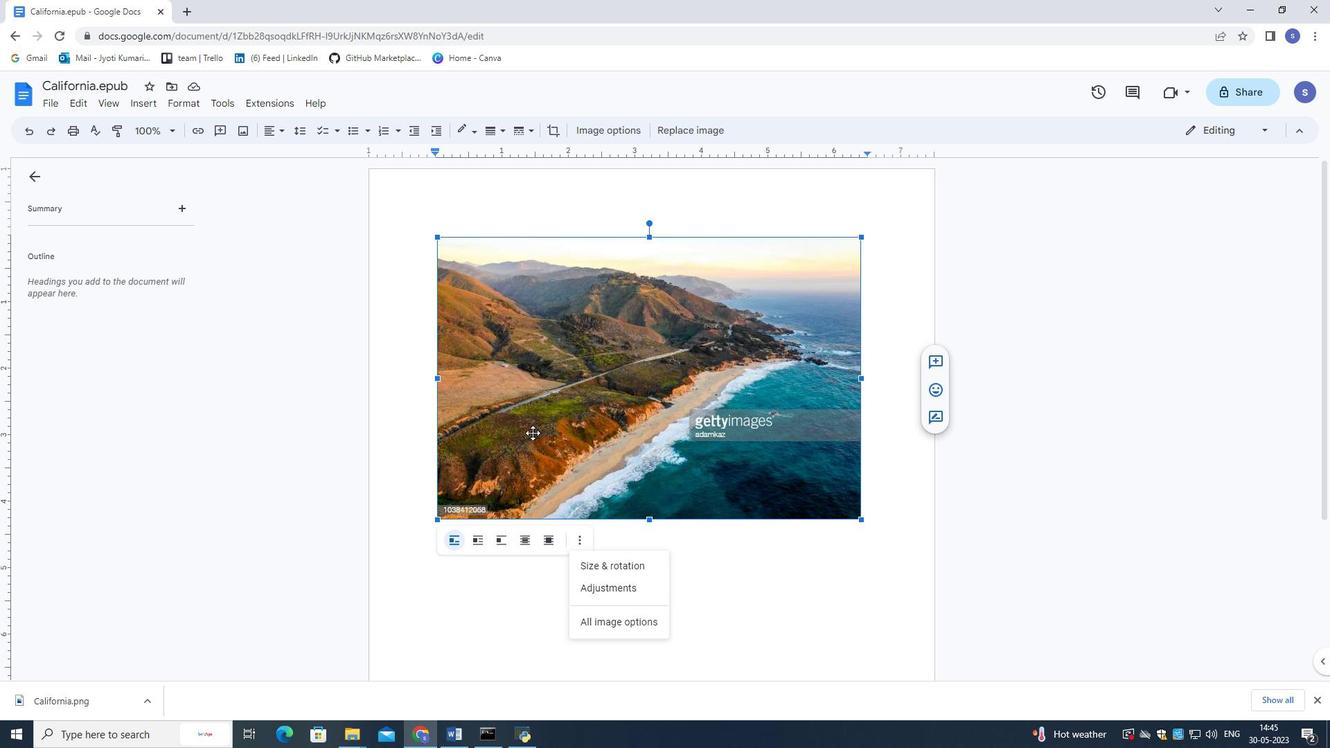 
Action: Mouse pressed left at (530, 424)
Screenshot: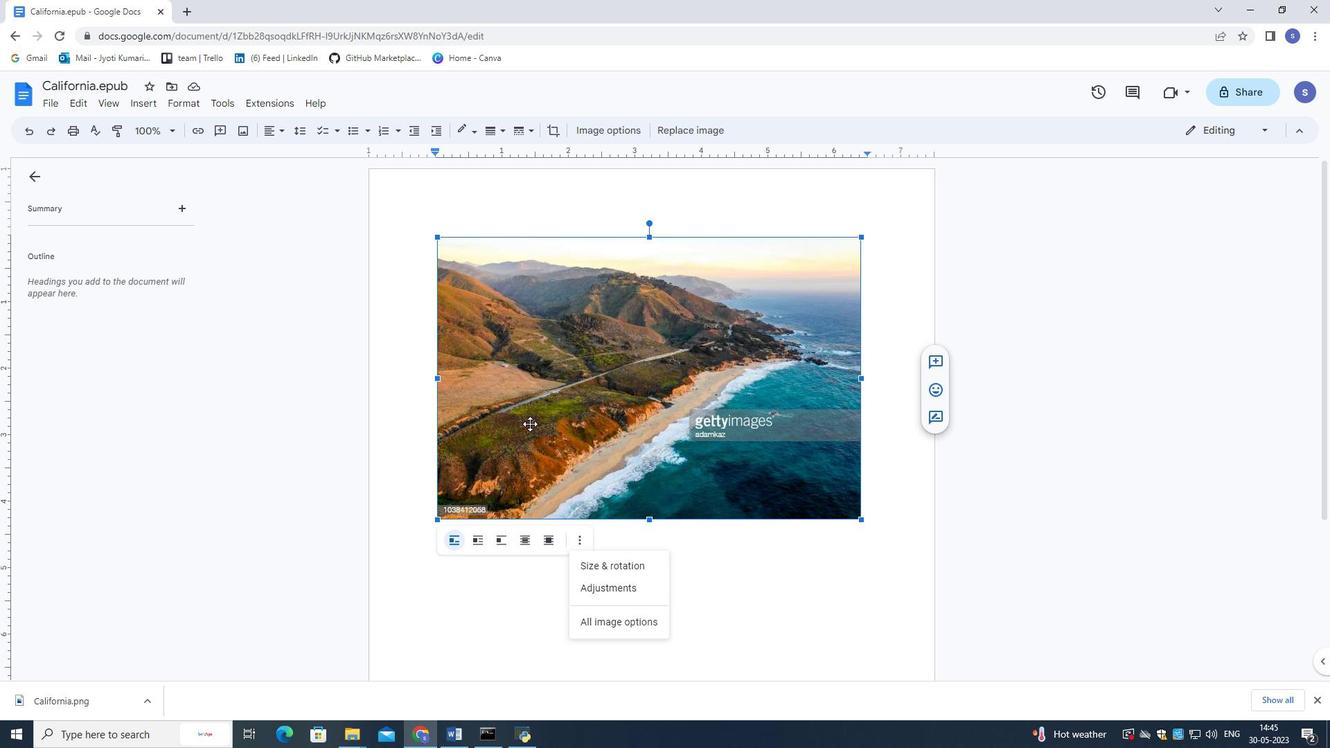 
Action: Mouse moved to (151, 98)
Screenshot: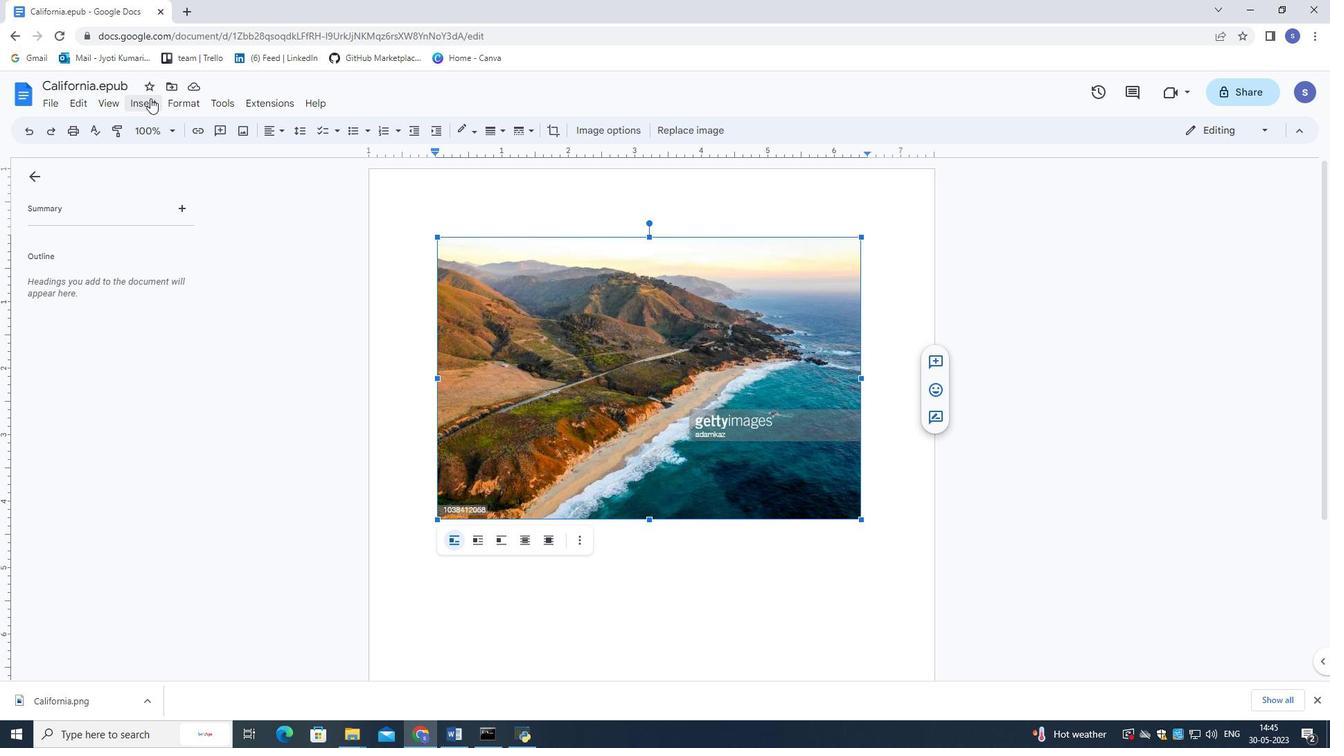 
Action: Mouse pressed left at (151, 98)
Screenshot: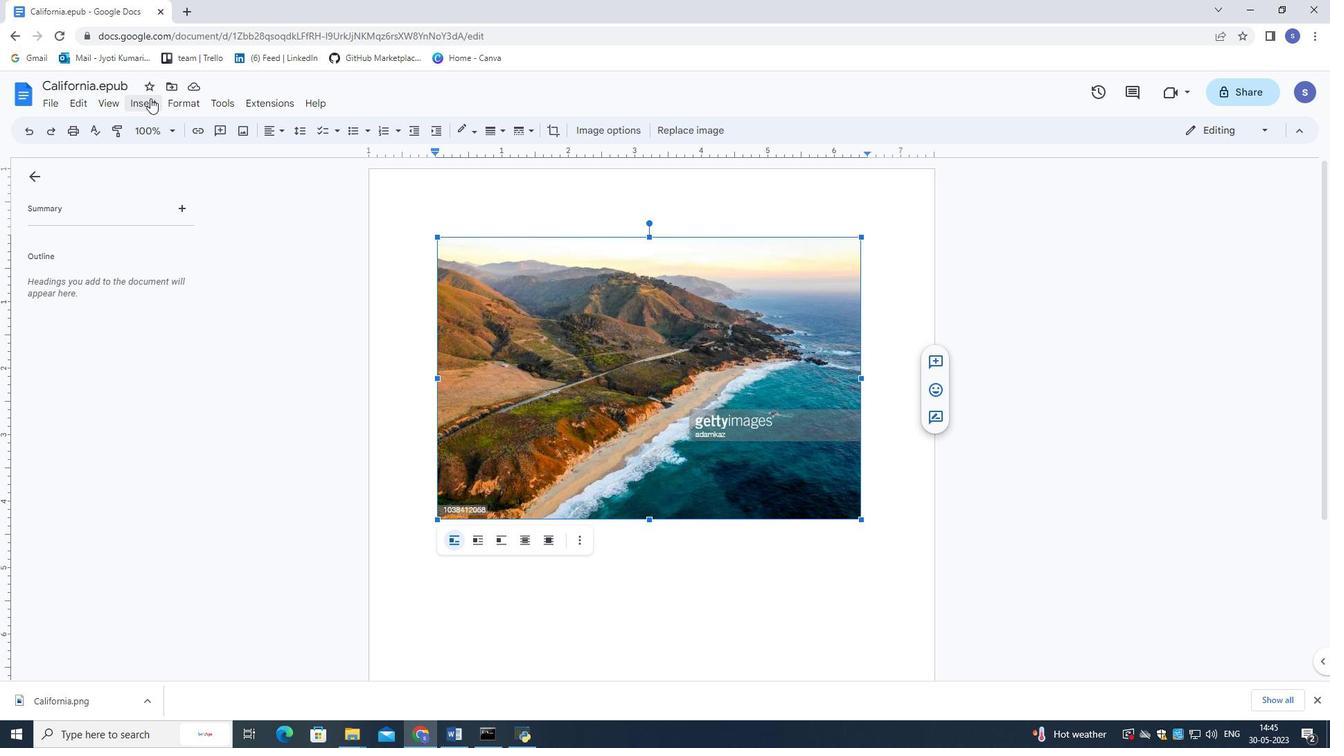 
Action: Mouse moved to (444, 208)
Screenshot: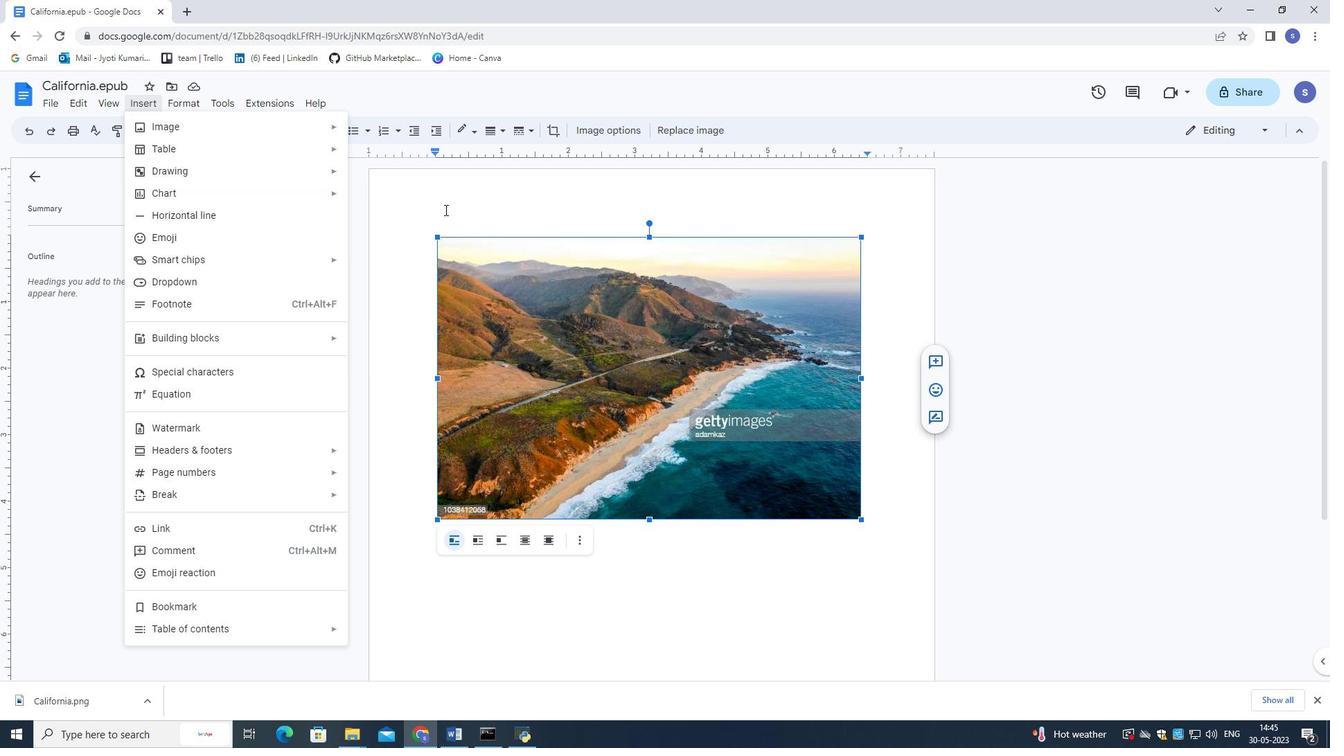 
Action: Mouse pressed left at (444, 208)
Screenshot: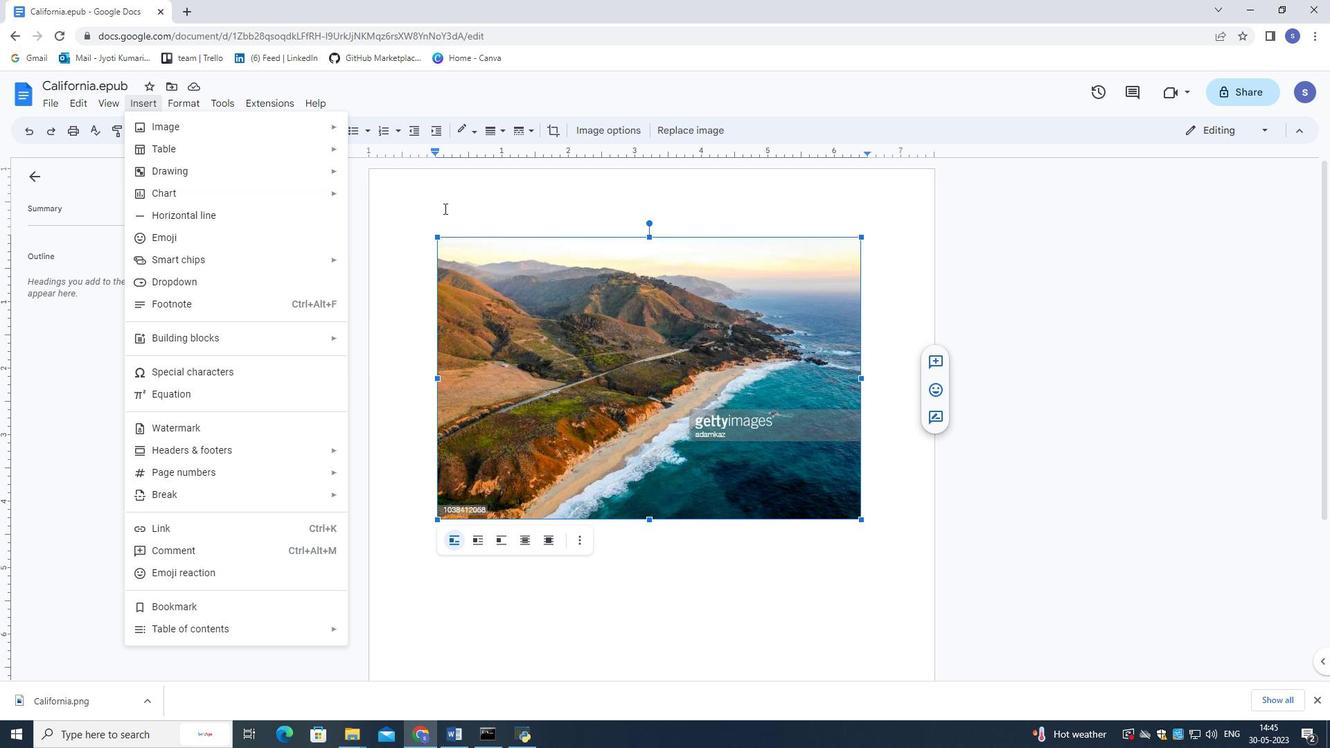 
Action: Mouse moved to (534, 272)
Screenshot: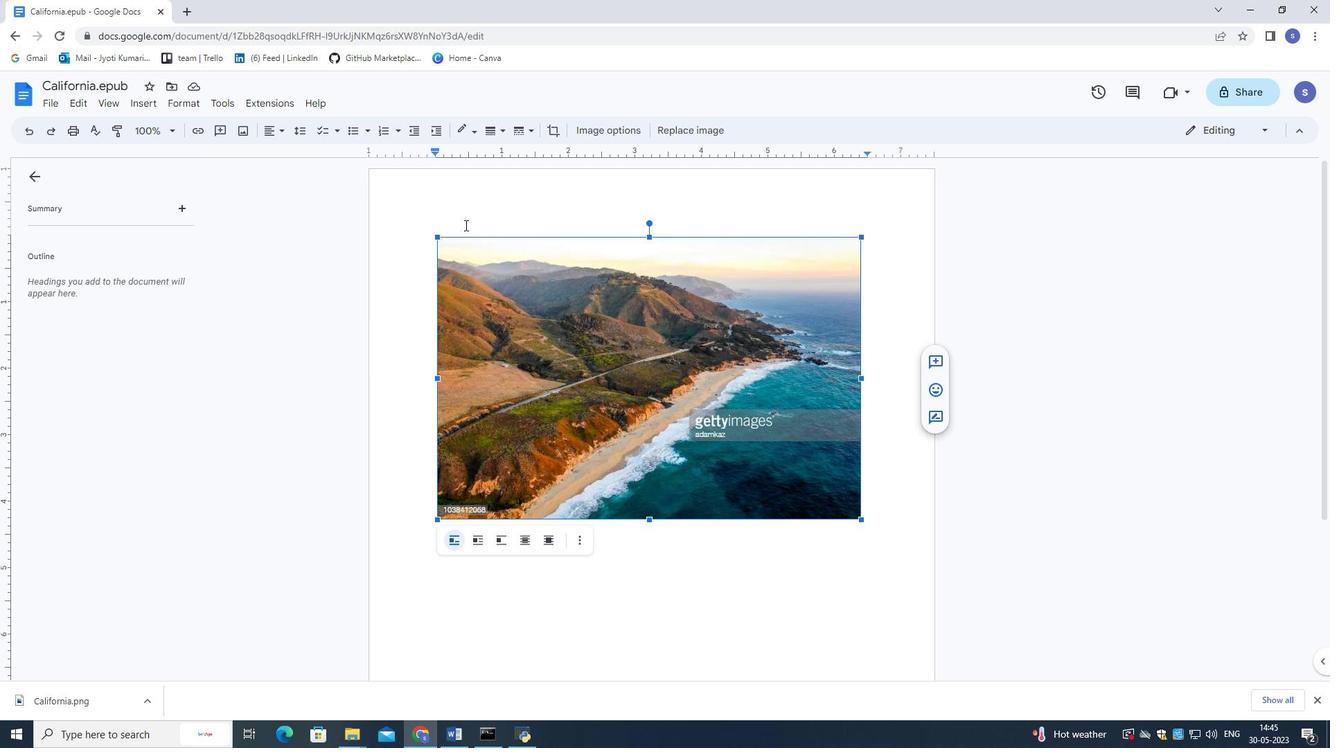 
Action: Mouse pressed left at (534, 272)
Screenshot: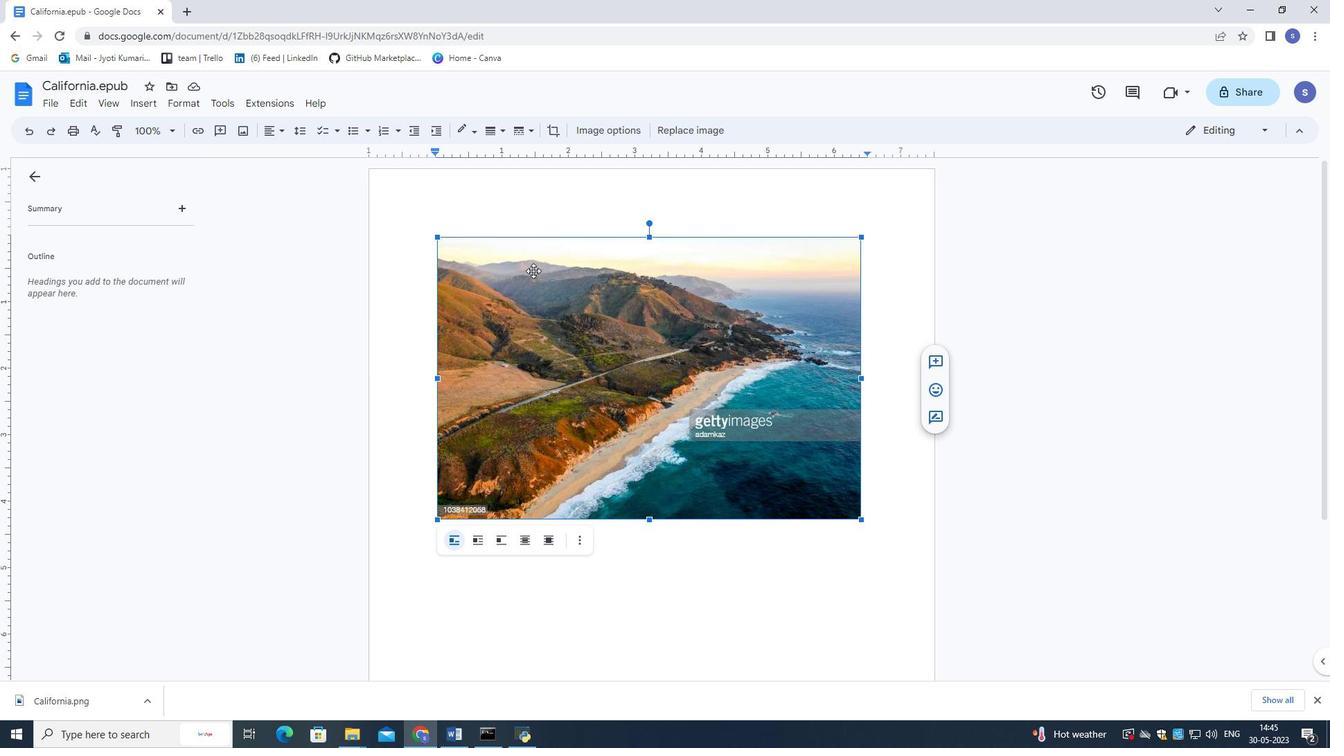 
Action: Mouse moved to (534, 281)
Screenshot: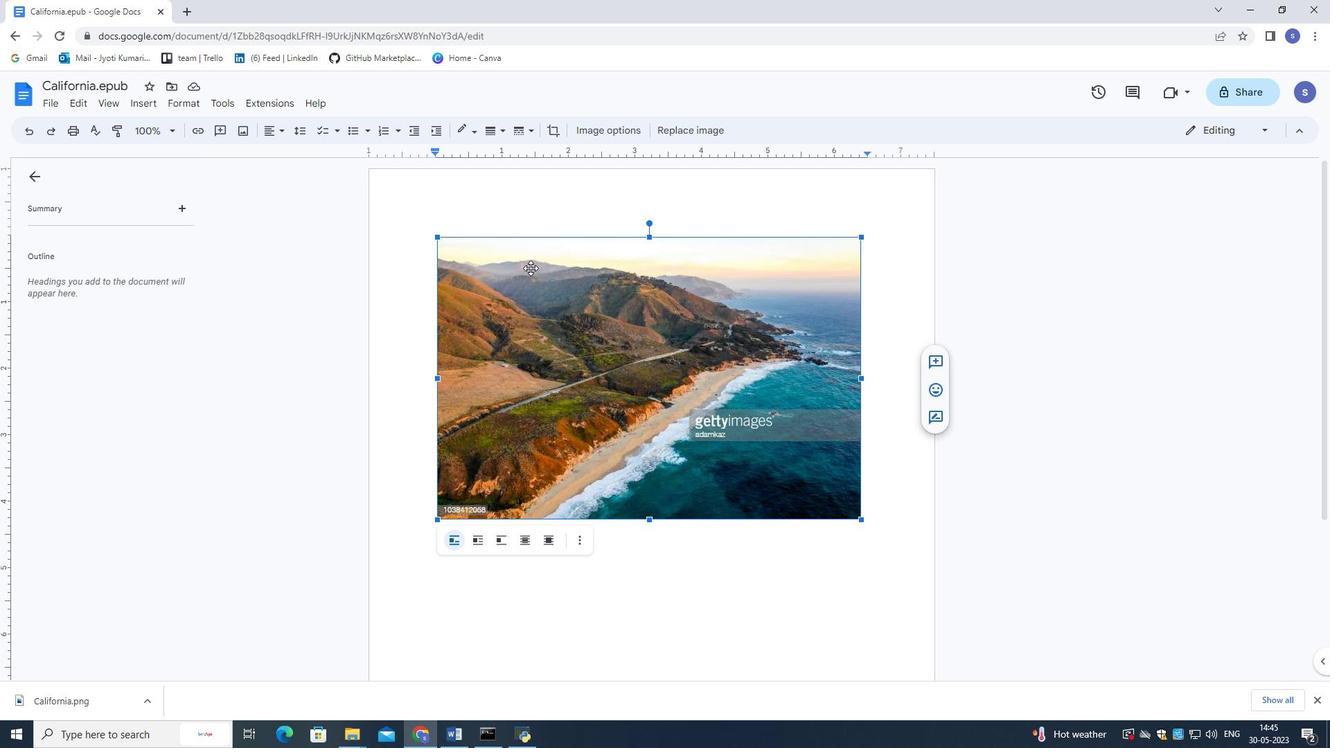 
Action: Mouse pressed left at (534, 281)
Screenshot: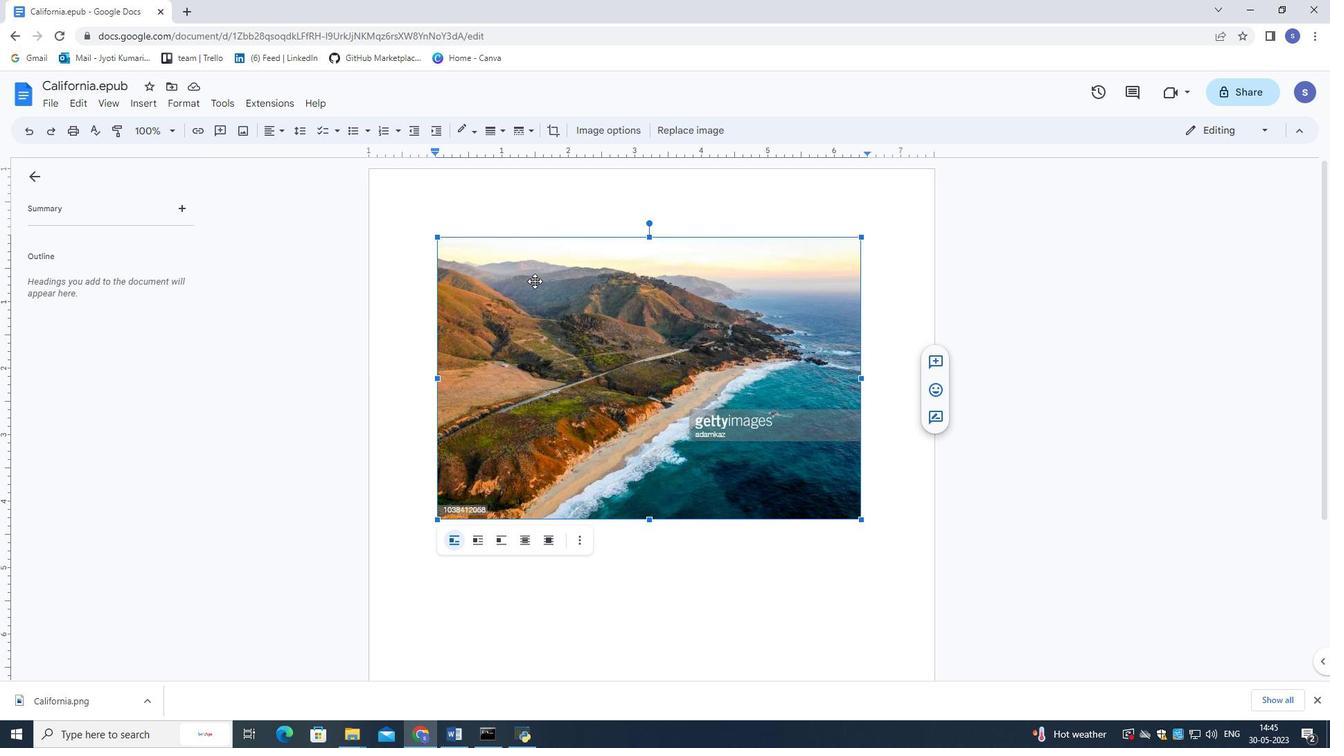 
Action: Mouse moved to (475, 132)
Screenshot: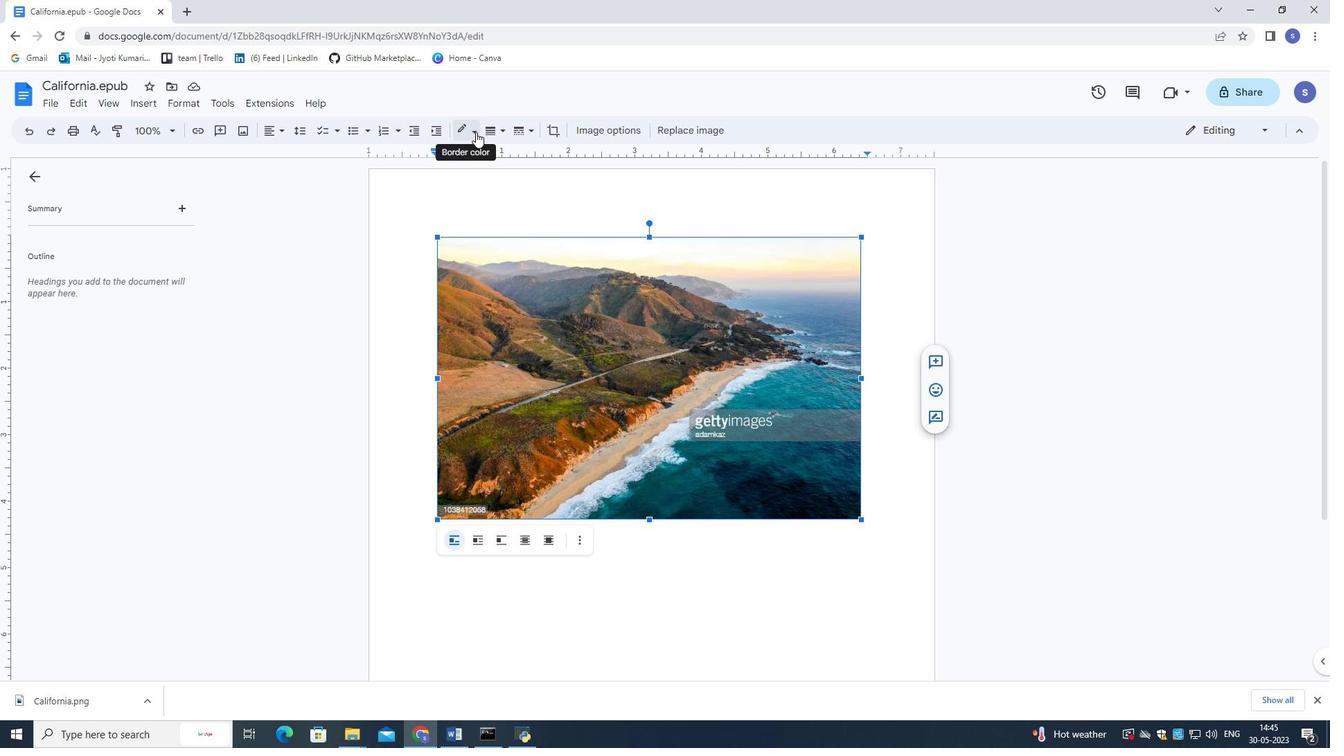 
Action: Mouse pressed left at (475, 132)
Screenshot: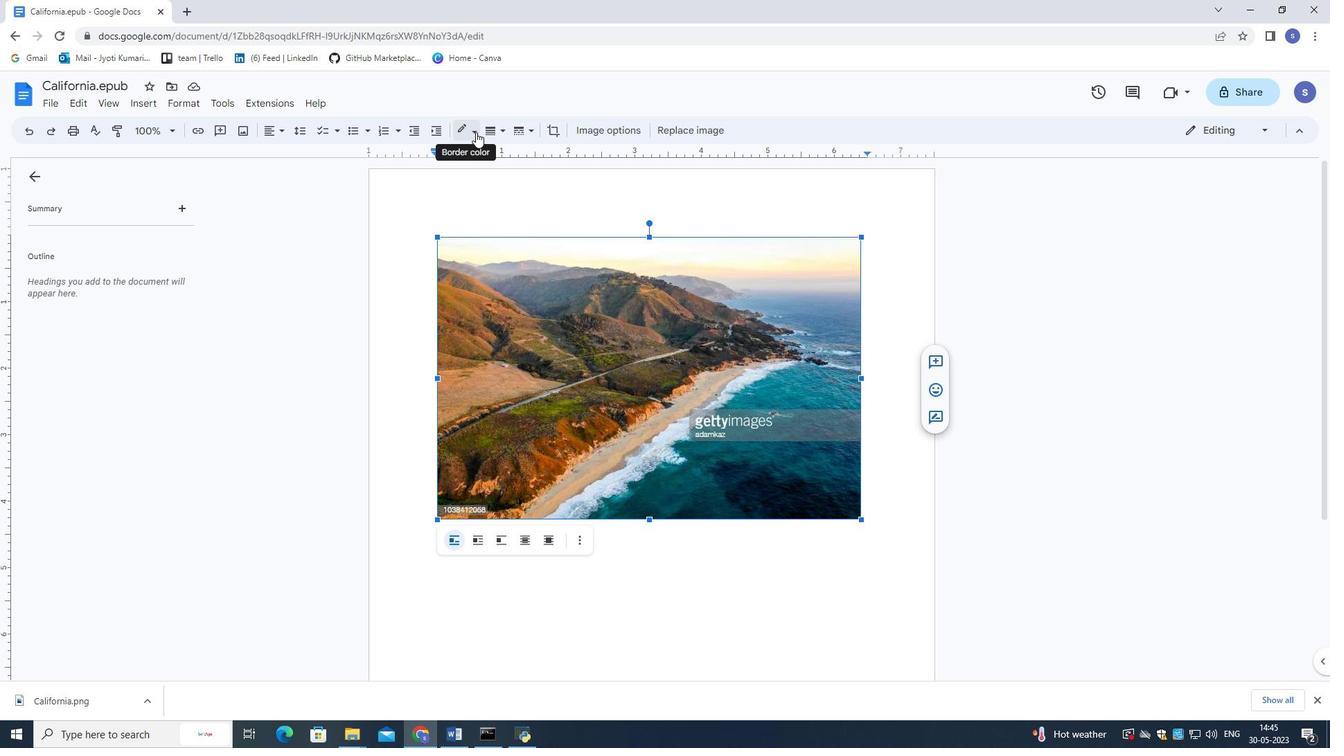 
Action: Mouse moved to (500, 132)
Screenshot: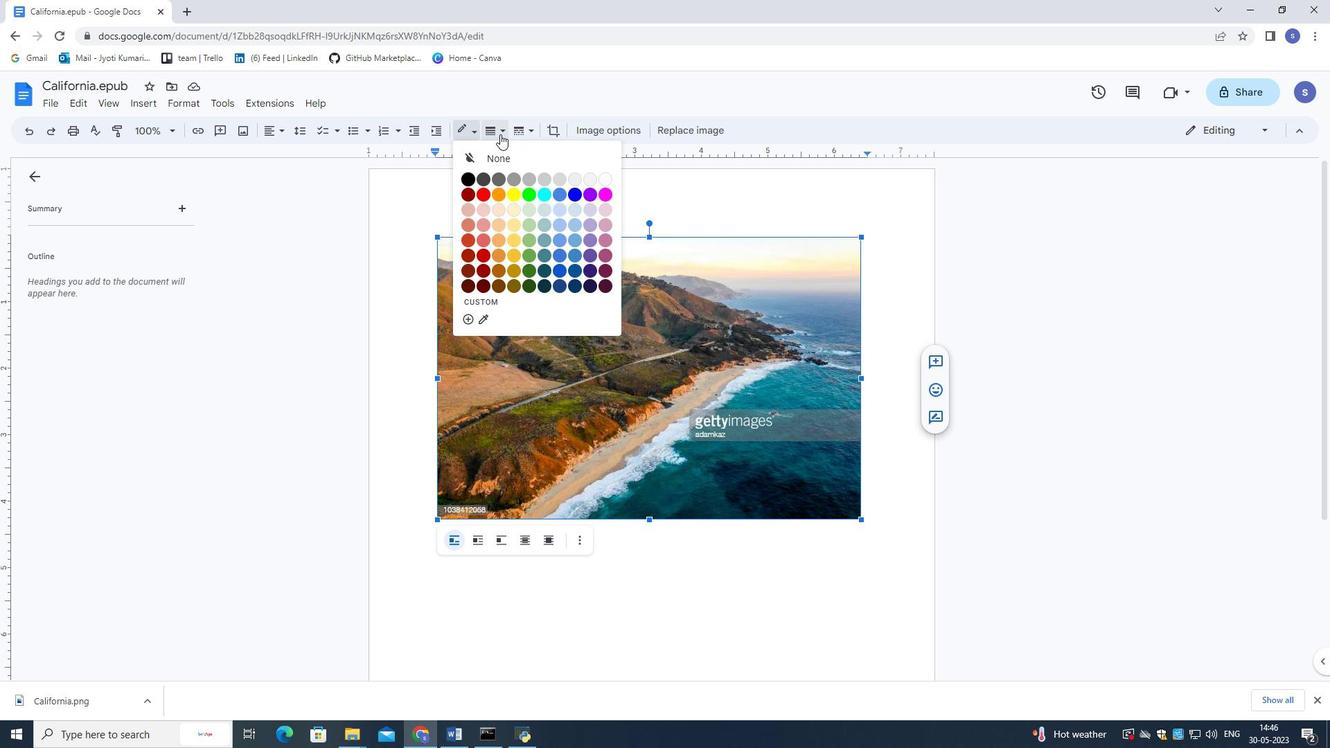 
Action: Mouse pressed left at (500, 132)
Screenshot: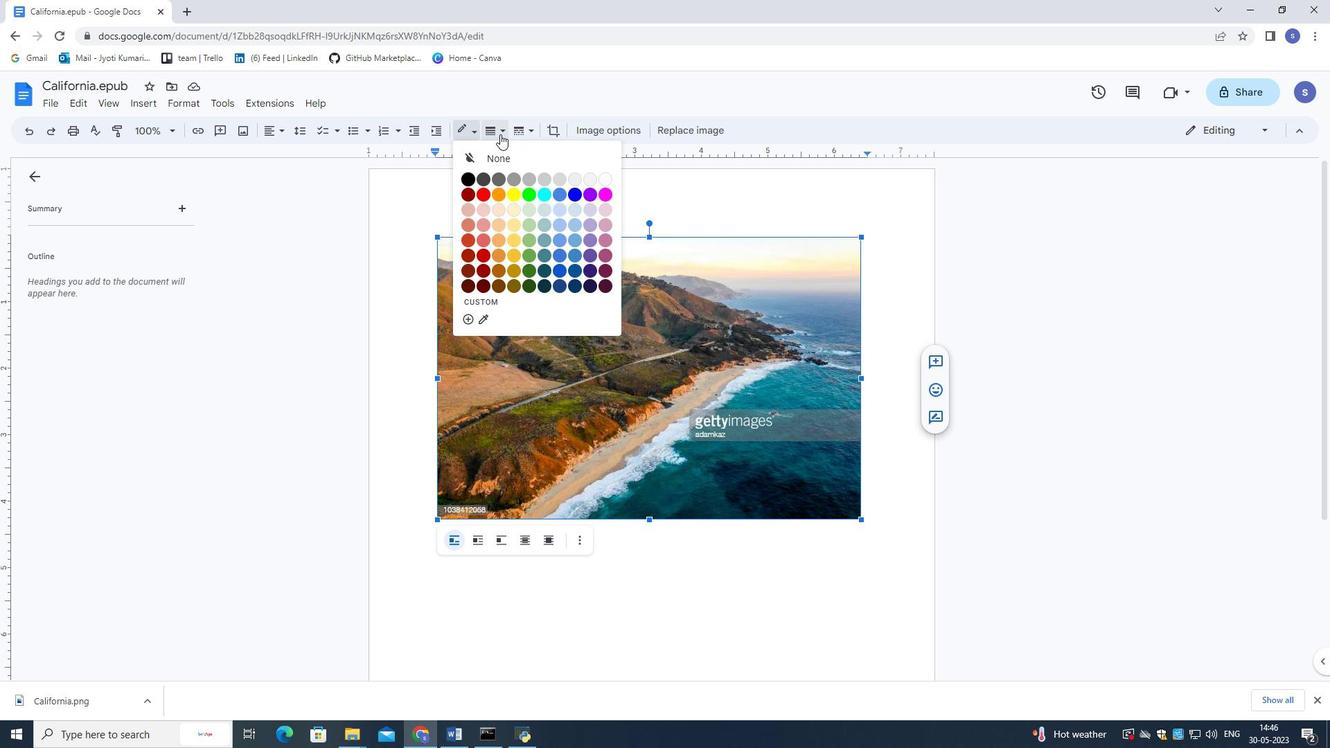 
Action: Mouse moved to (521, 108)
Screenshot: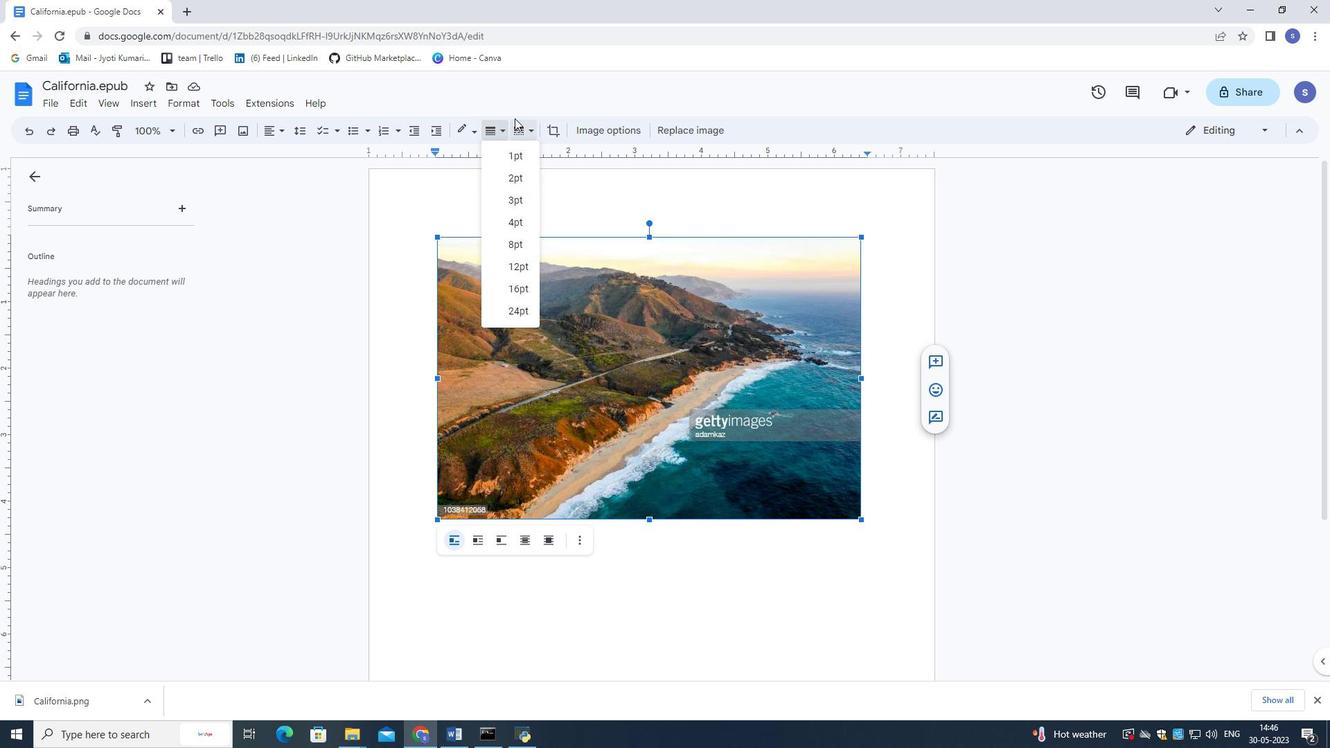 
Action: Mouse pressed left at (521, 108)
Screenshot: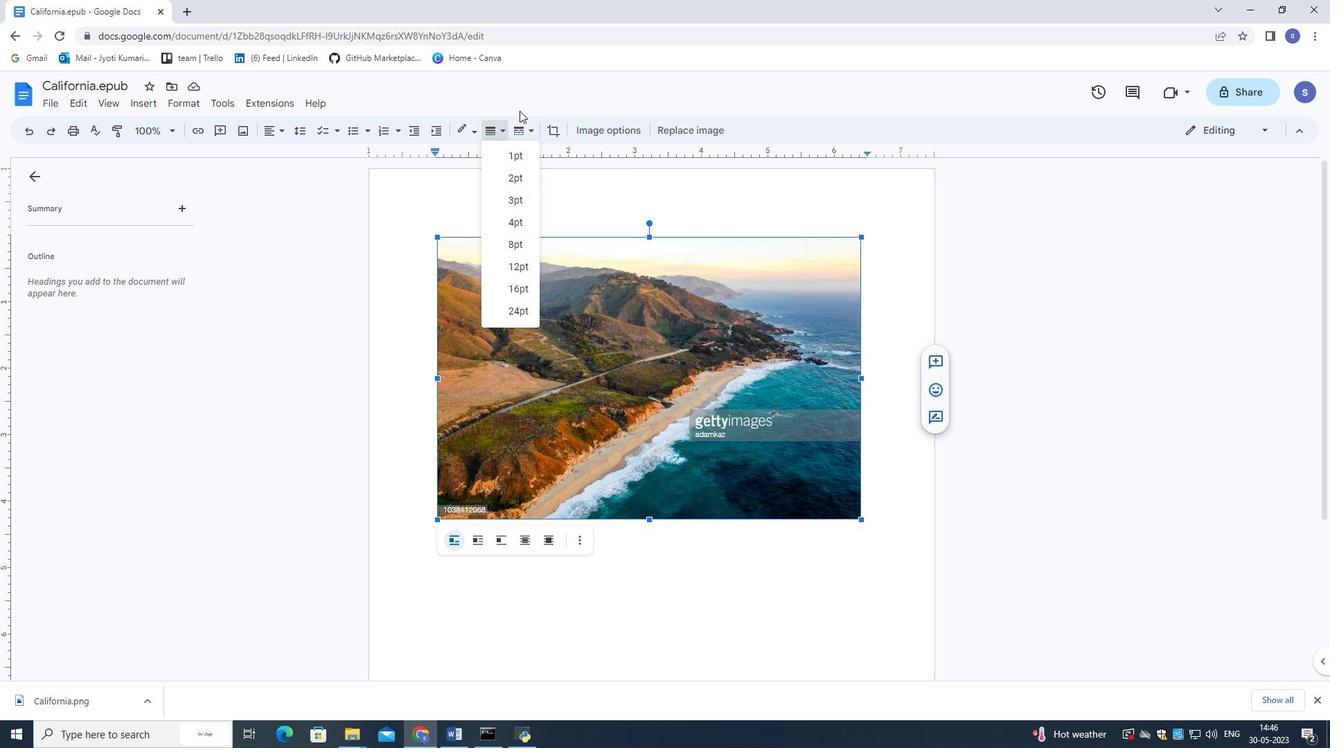 
Action: Mouse moved to (500, 128)
Screenshot: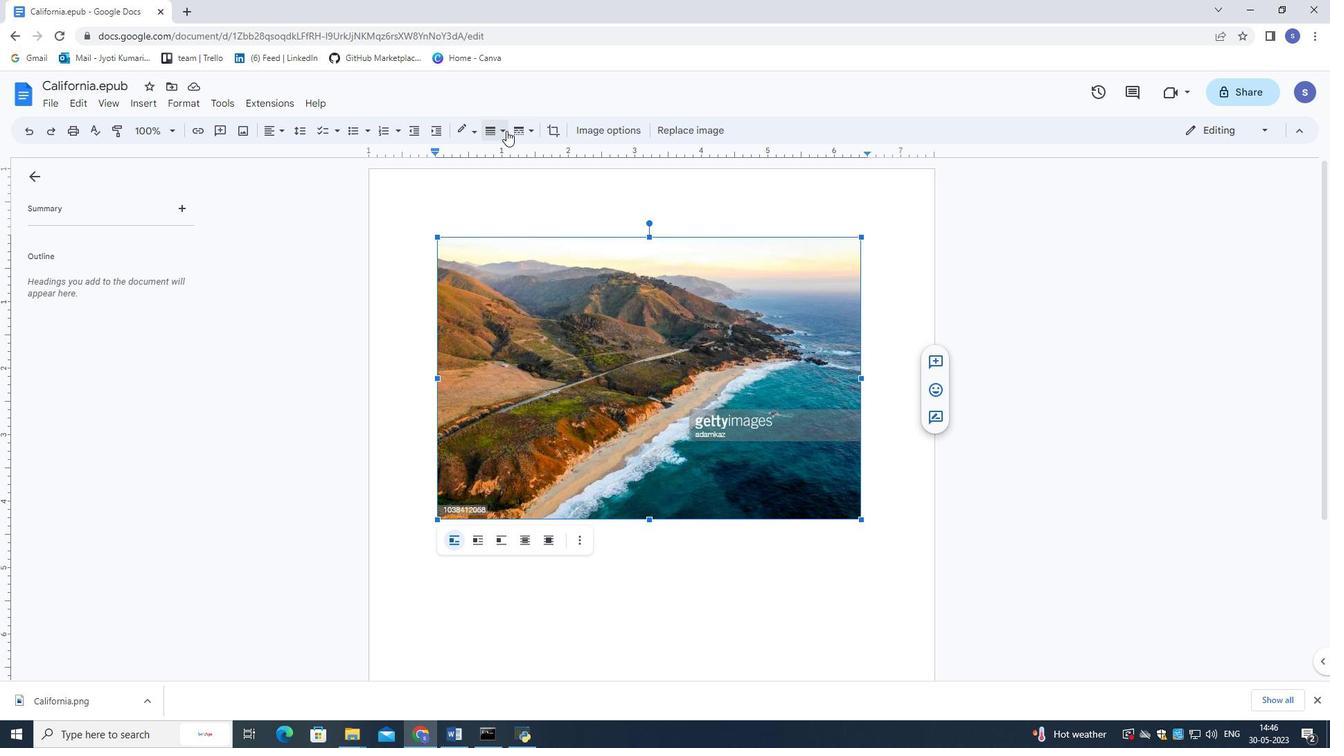 
Action: Mouse pressed left at (500, 128)
Screenshot: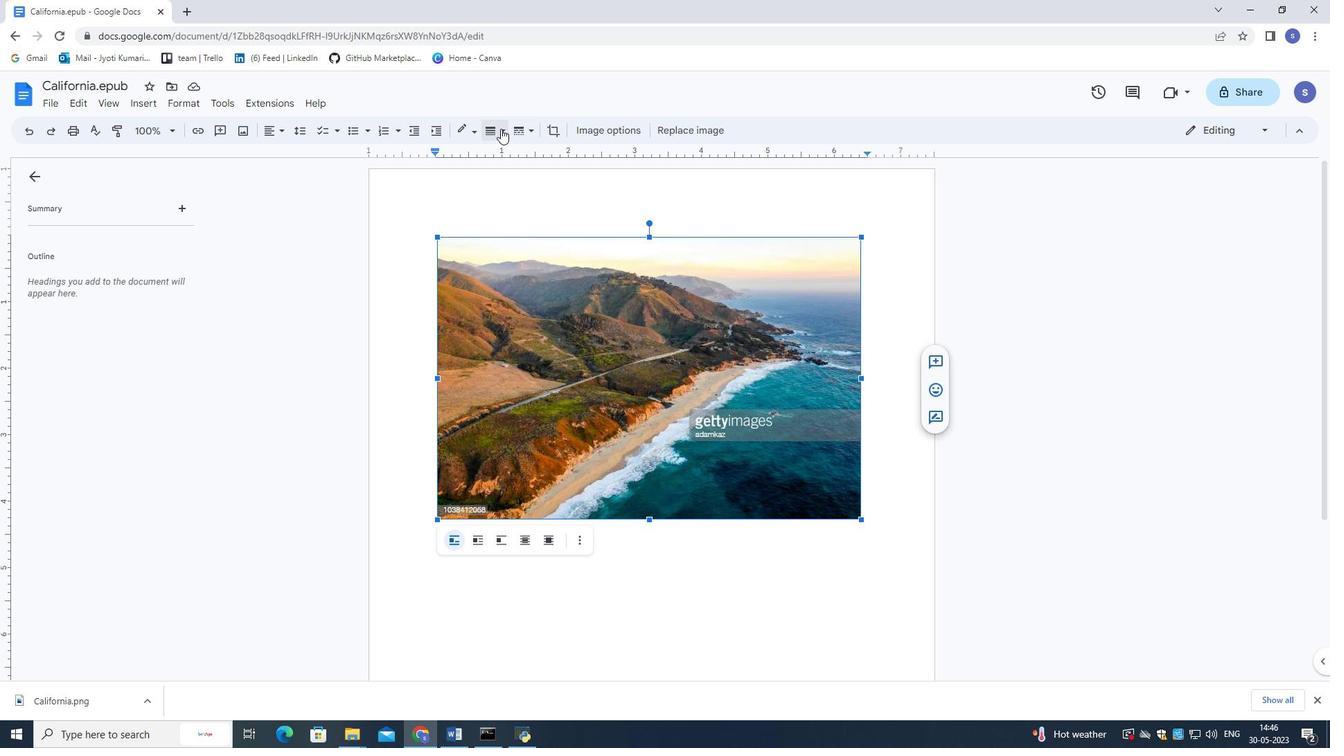
Action: Mouse moved to (515, 182)
Screenshot: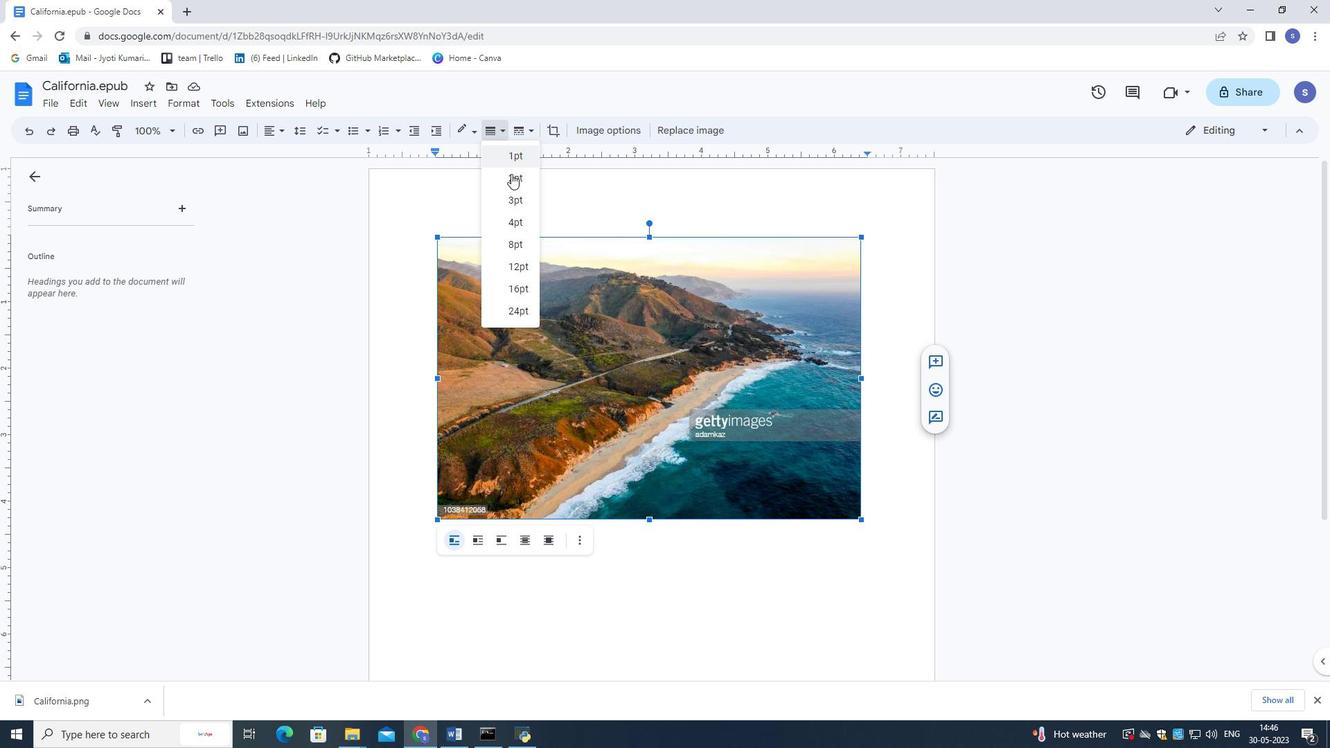 
Action: Mouse pressed left at (515, 182)
Screenshot: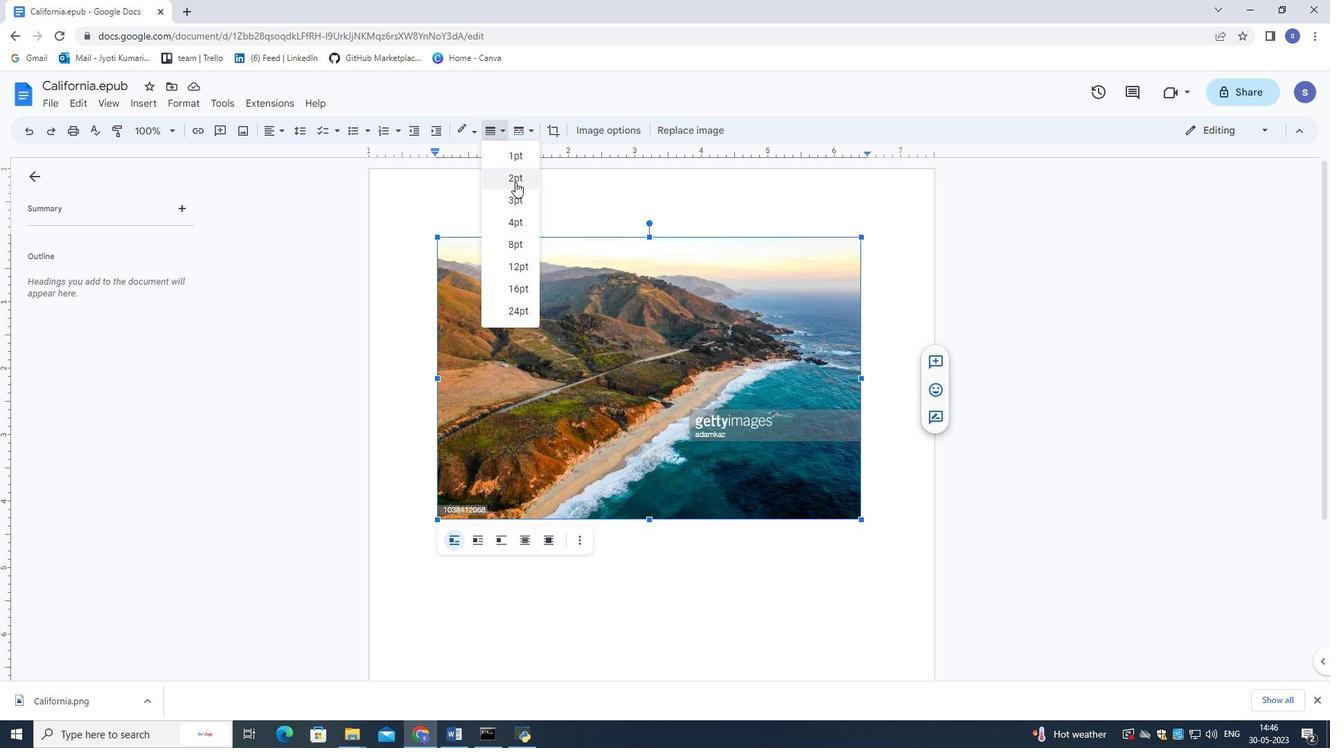 
Action: Mouse moved to (546, 343)
Screenshot: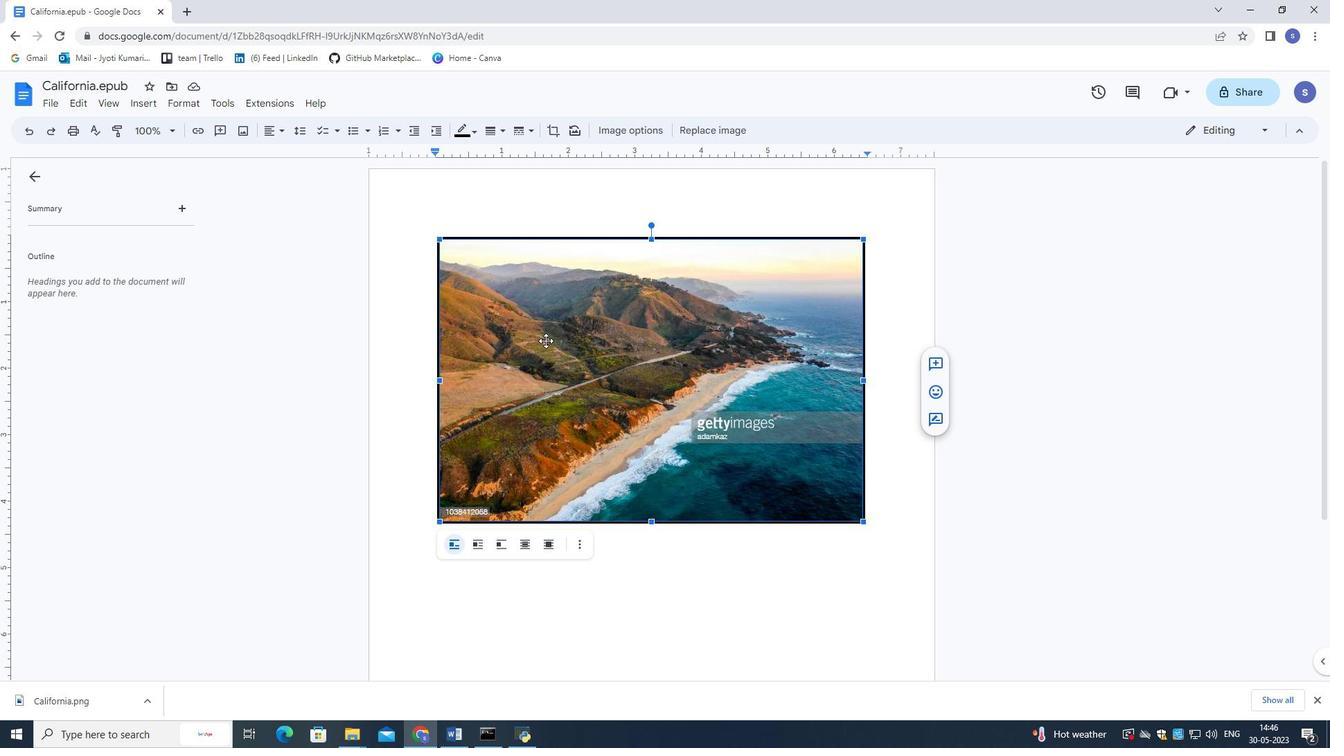 
Action: Mouse pressed left at (546, 343)
Screenshot: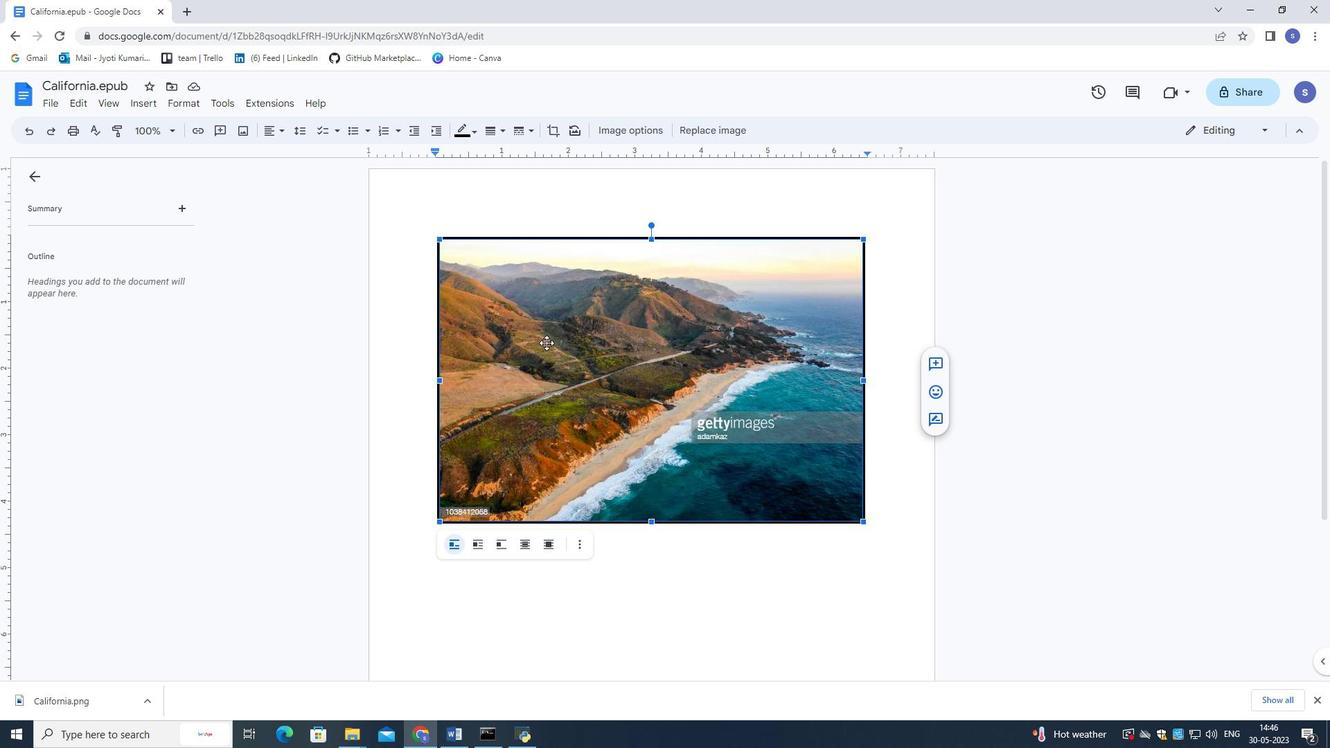 
Action: Mouse moved to (535, 132)
Screenshot: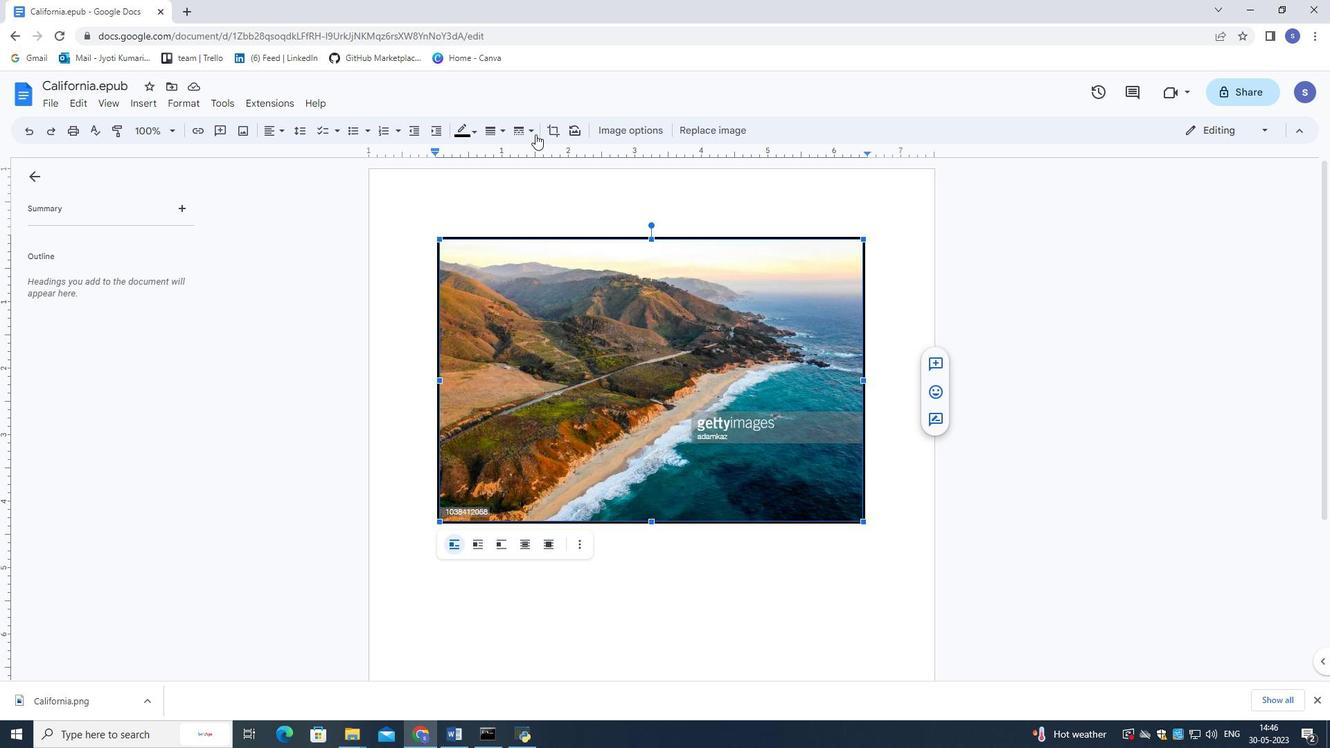 
Action: Mouse pressed left at (535, 132)
Screenshot: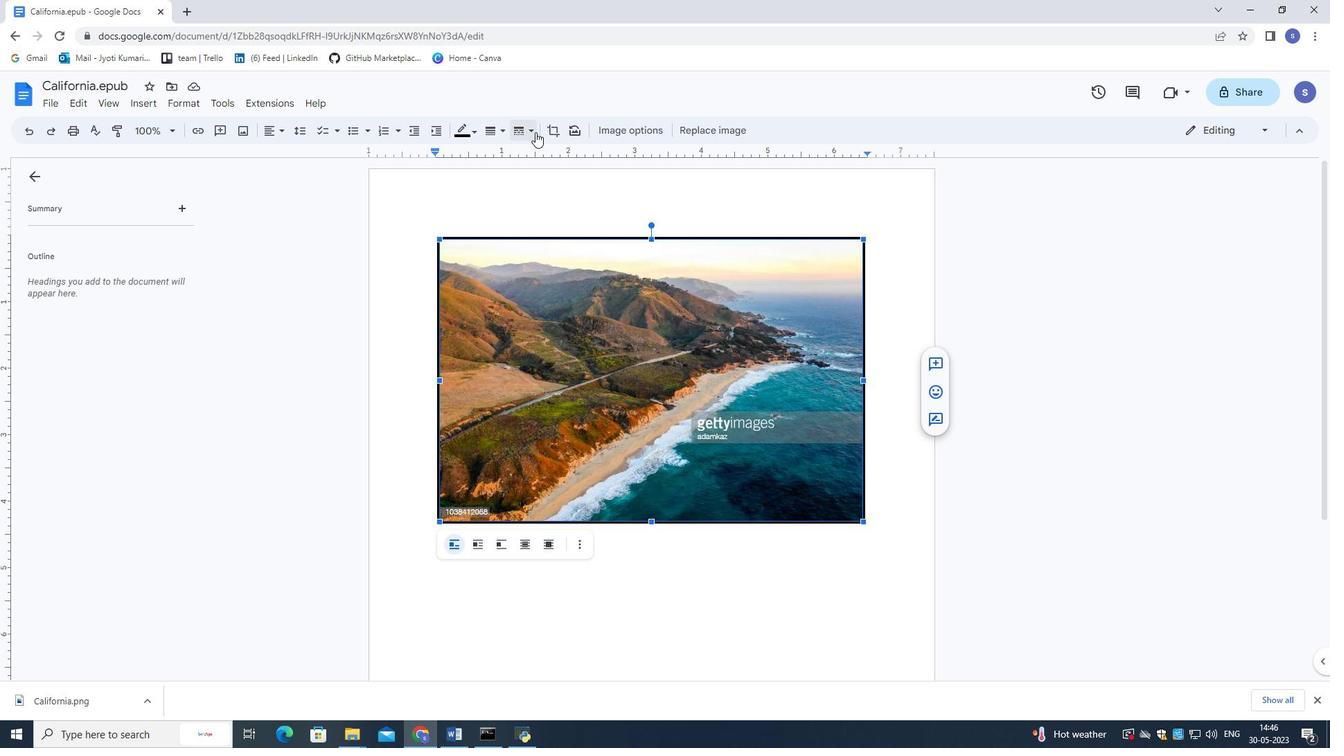 
Action: Mouse moved to (553, 153)
Screenshot: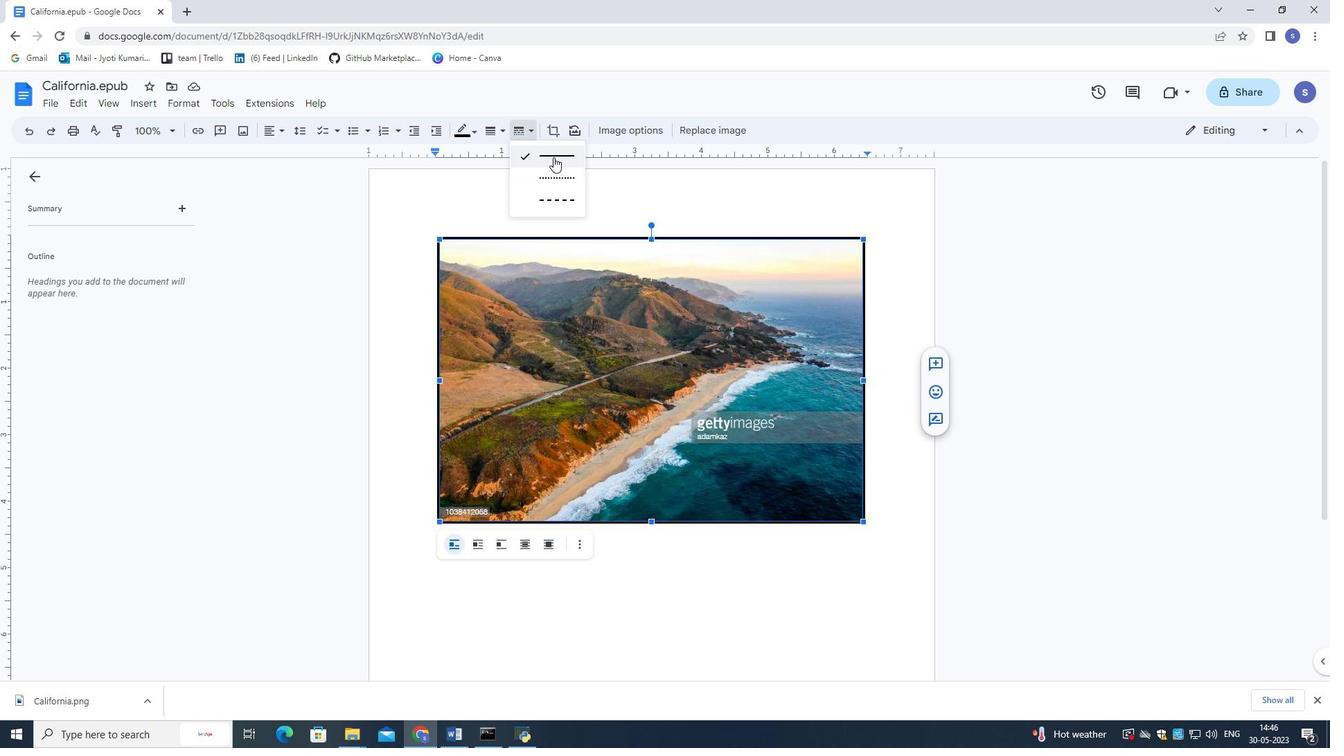 
Action: Mouse pressed left at (553, 153)
Screenshot: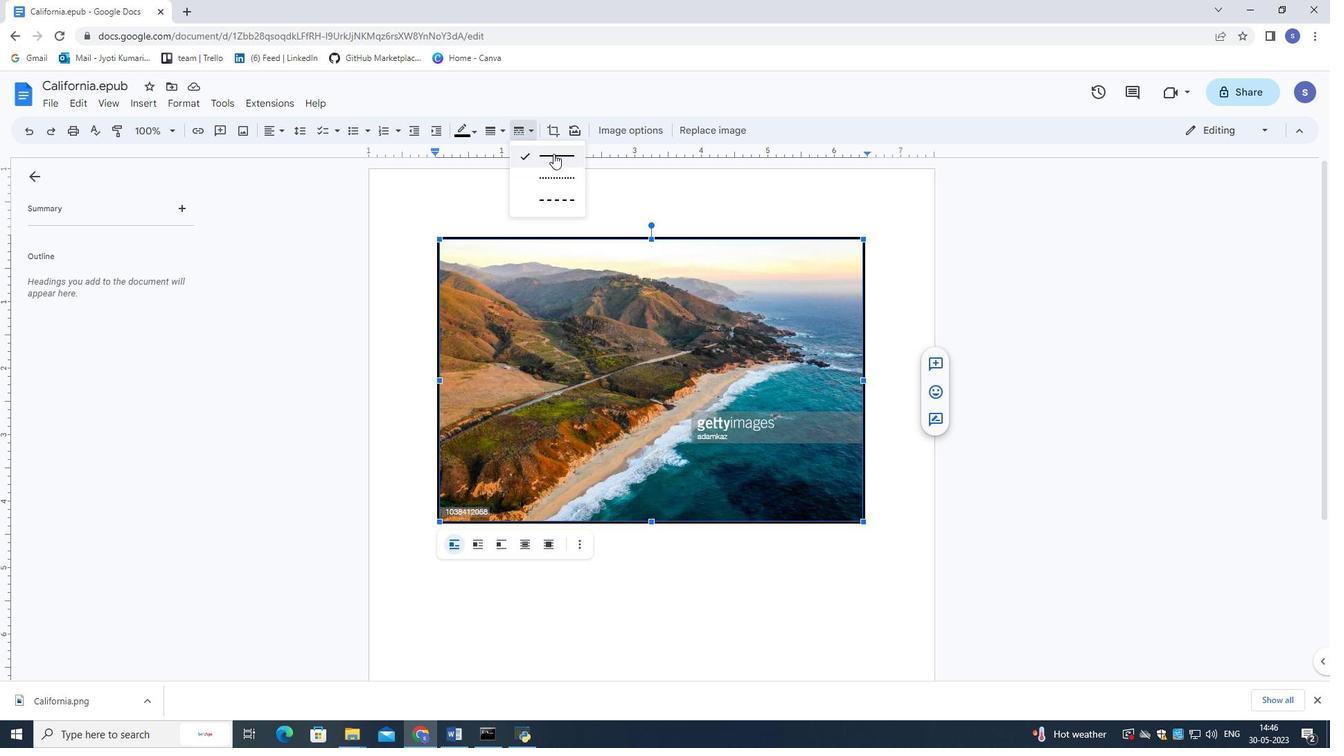 
Action: Mouse moved to (534, 133)
Screenshot: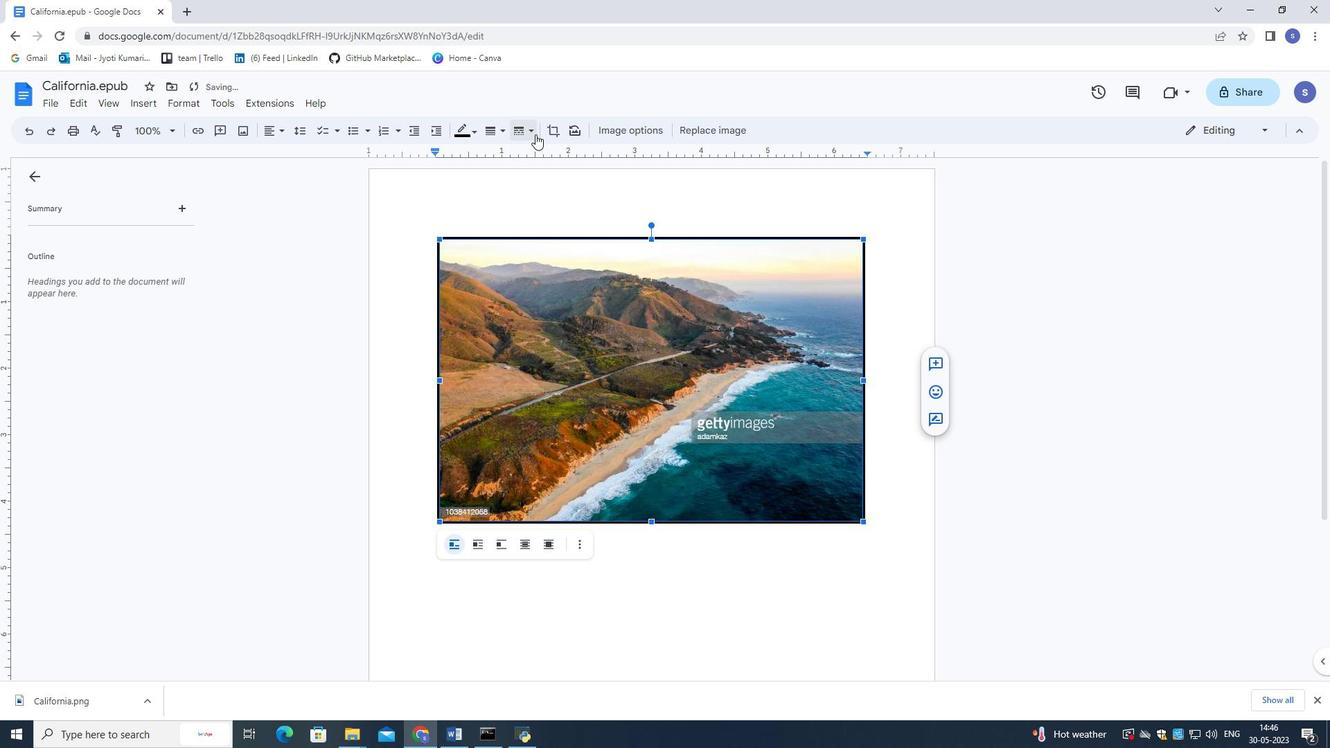 
Action: Mouse pressed left at (534, 133)
Screenshot: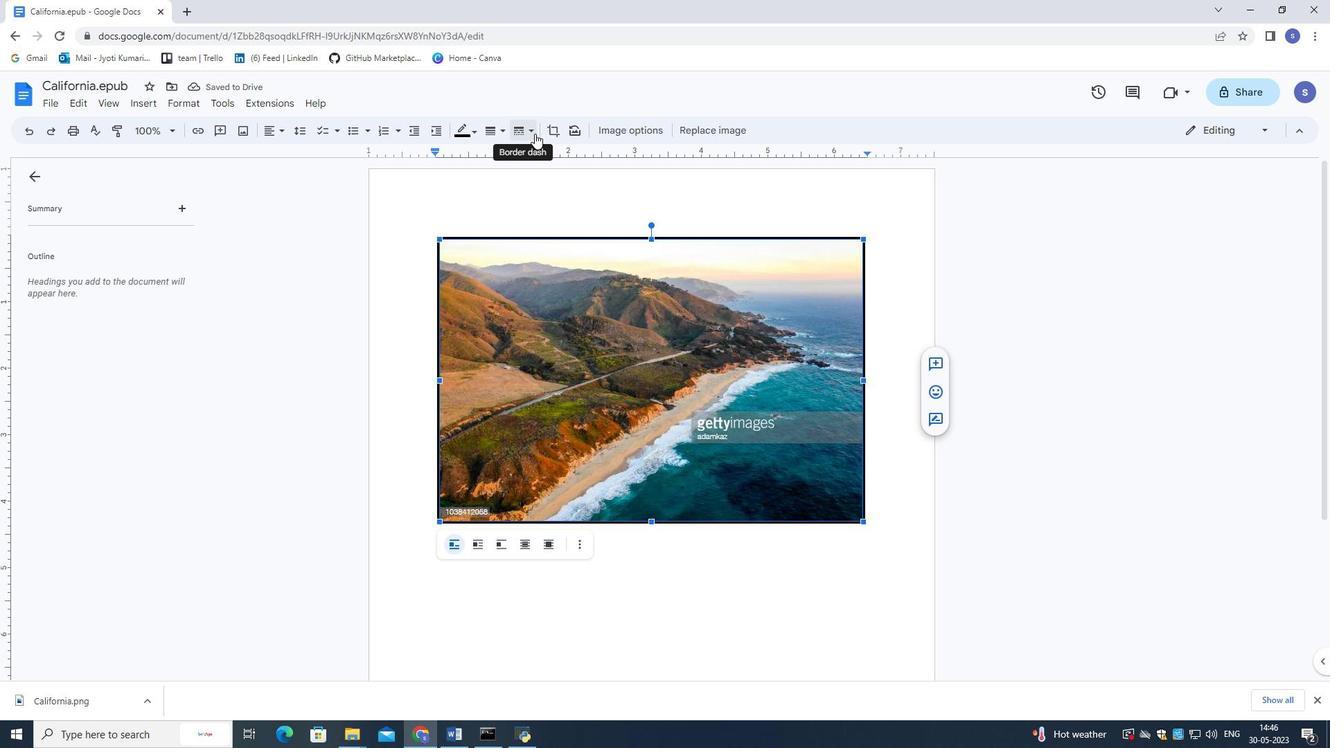 
Action: Mouse moved to (540, 162)
Screenshot: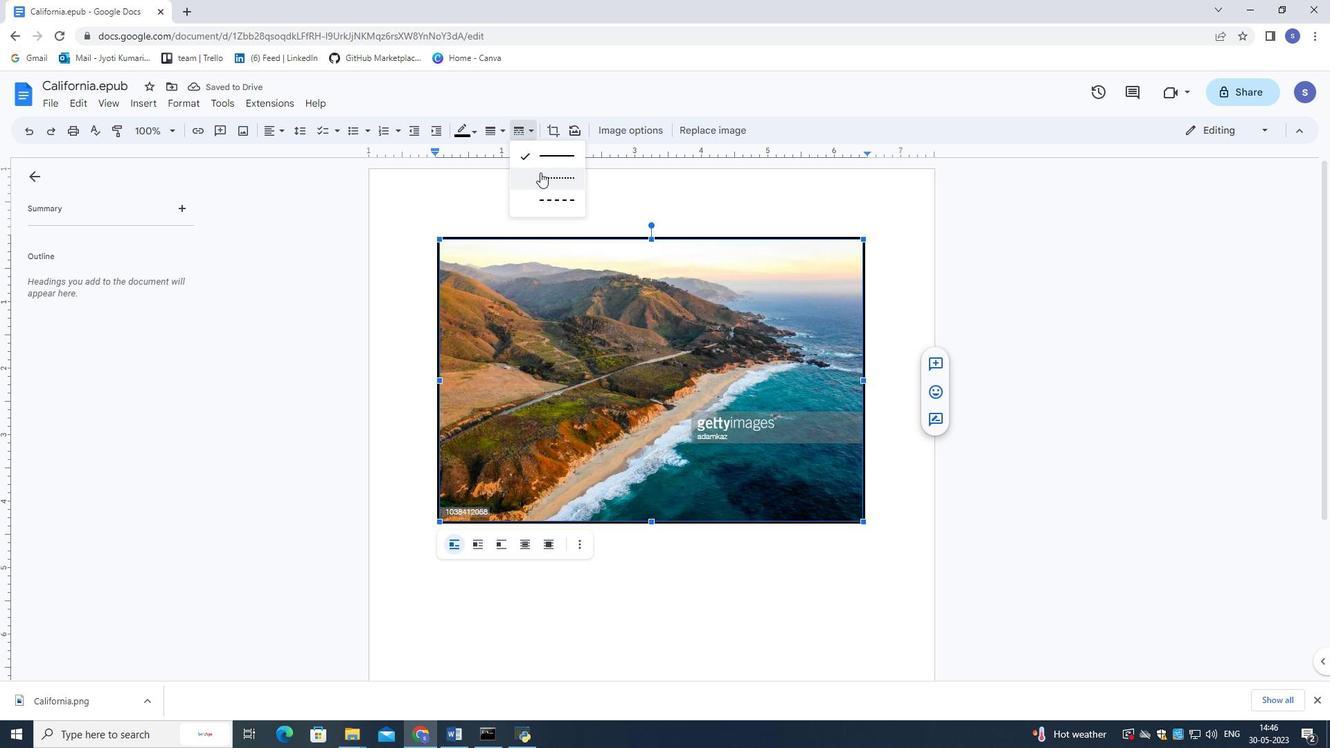 
Action: Mouse pressed left at (540, 162)
Screenshot: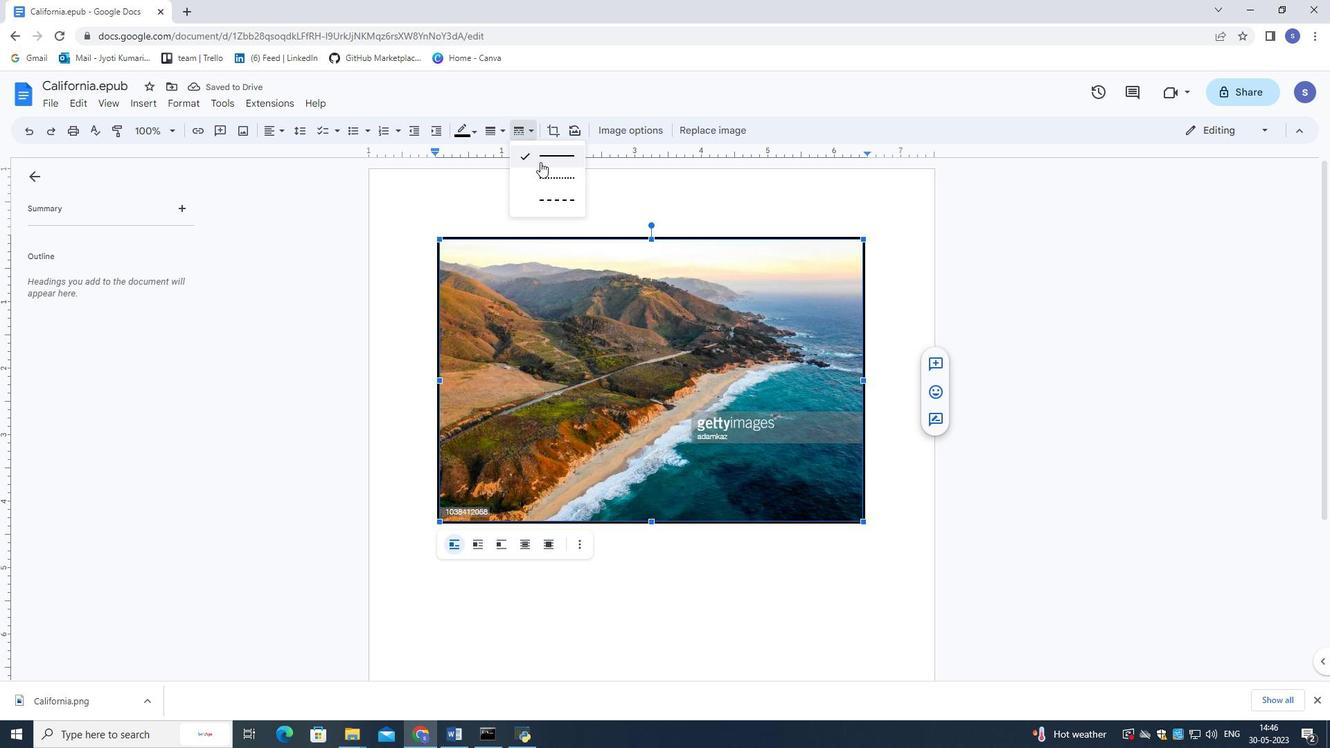 
Action: Mouse moved to (567, 381)
Screenshot: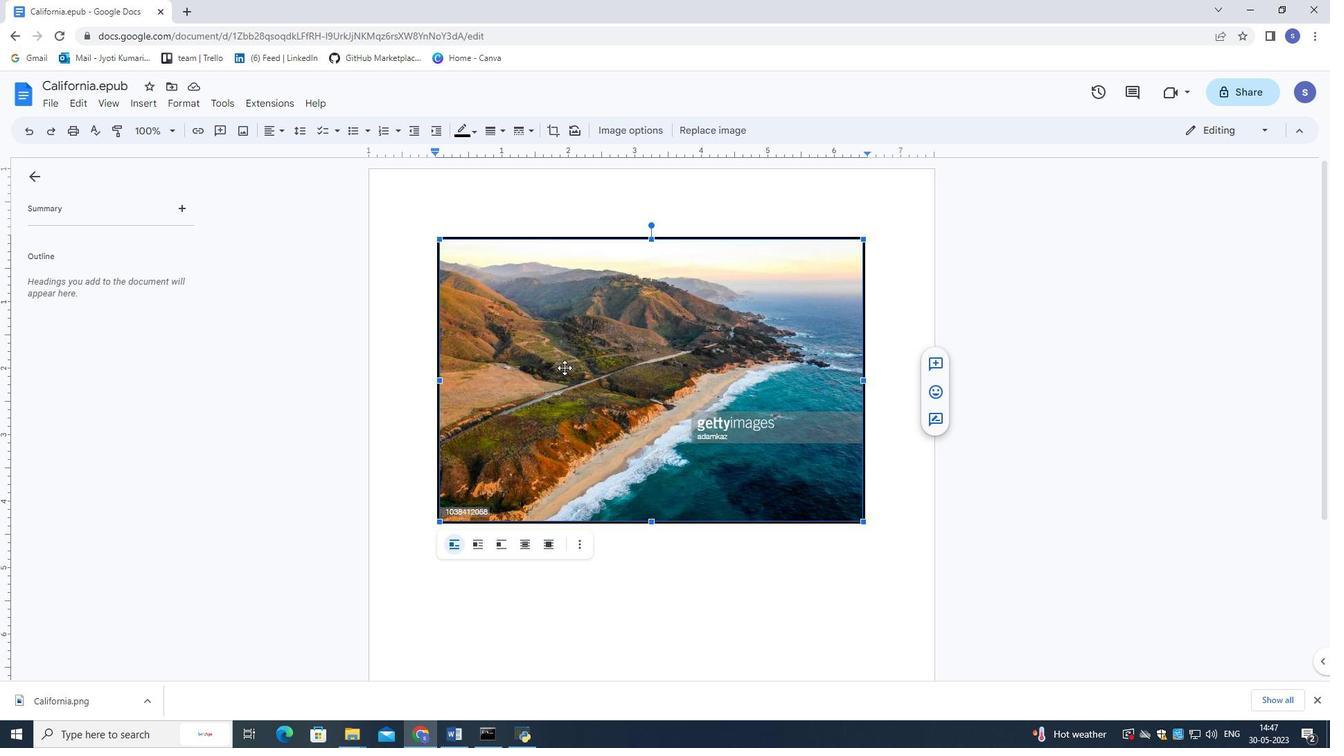 
Action: Mouse pressed left at (567, 381)
Screenshot: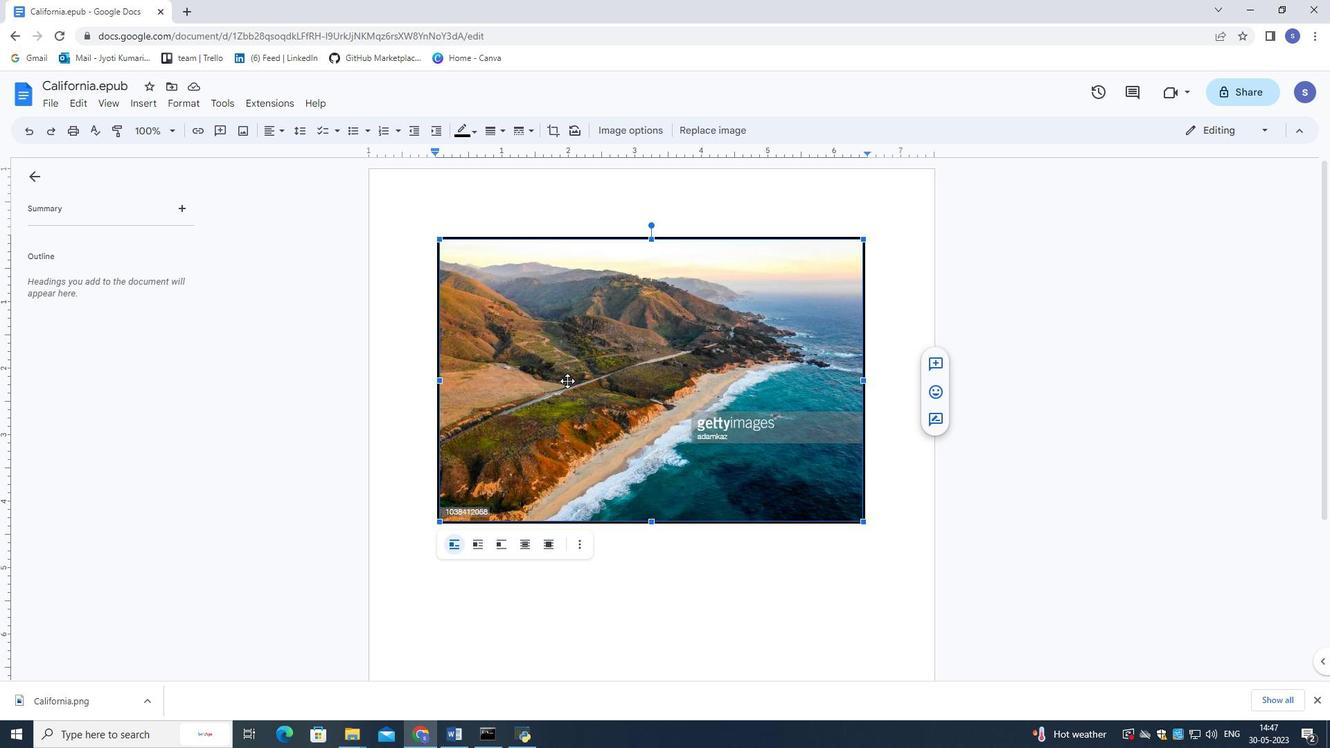 
Action: Mouse moved to (473, 129)
Screenshot: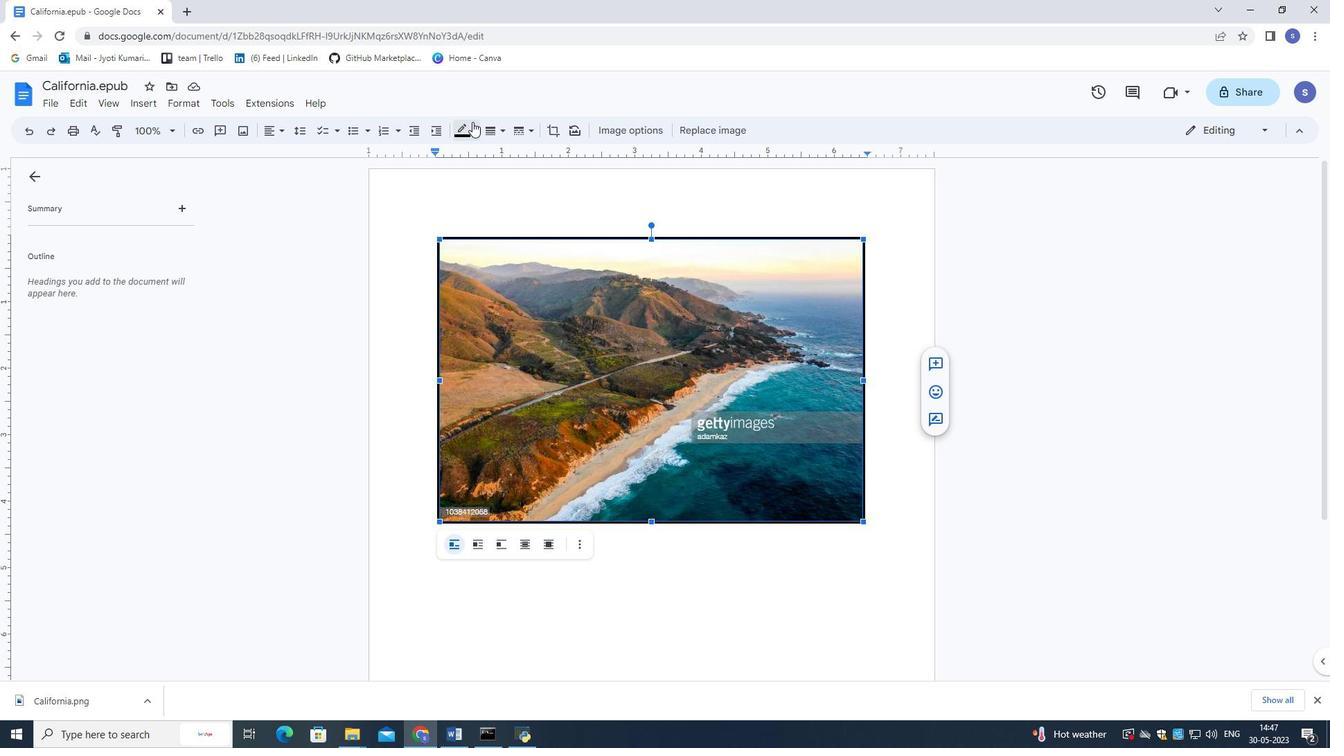
Action: Mouse pressed left at (473, 129)
Screenshot: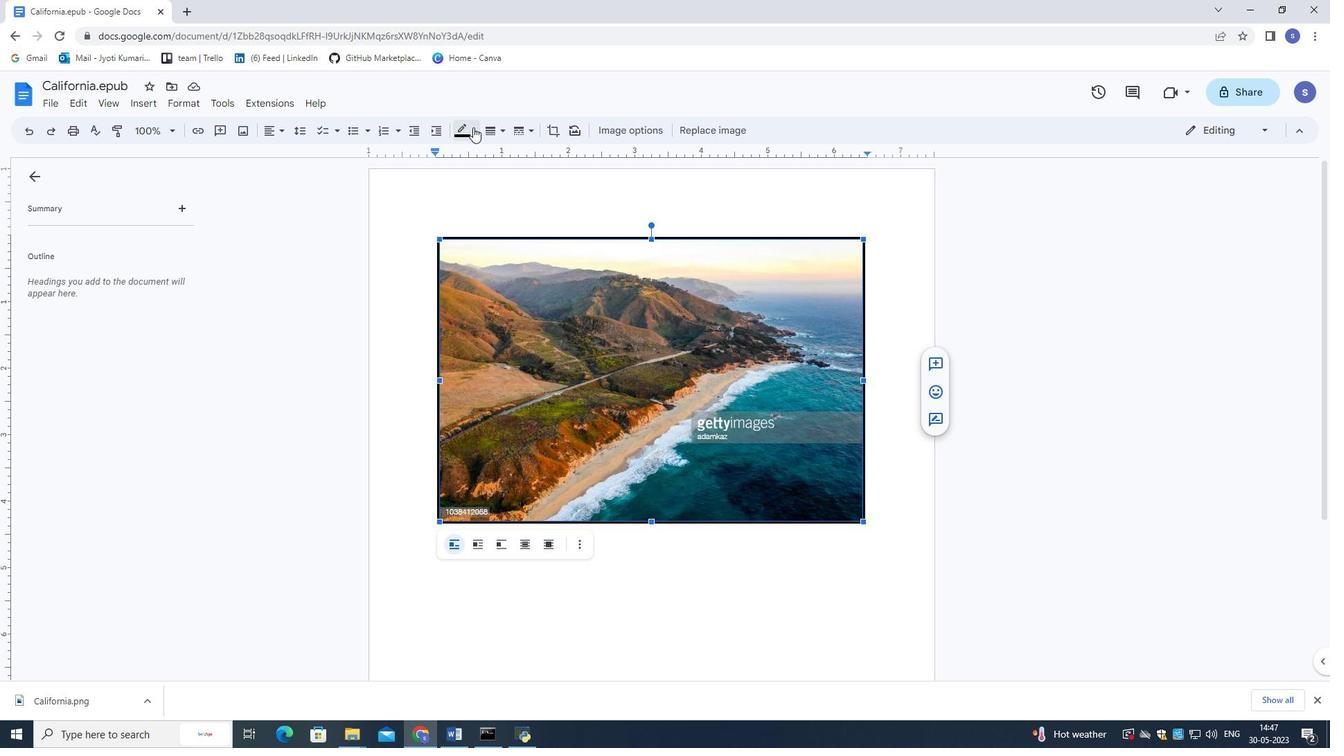 
Action: Mouse moved to (482, 195)
Screenshot: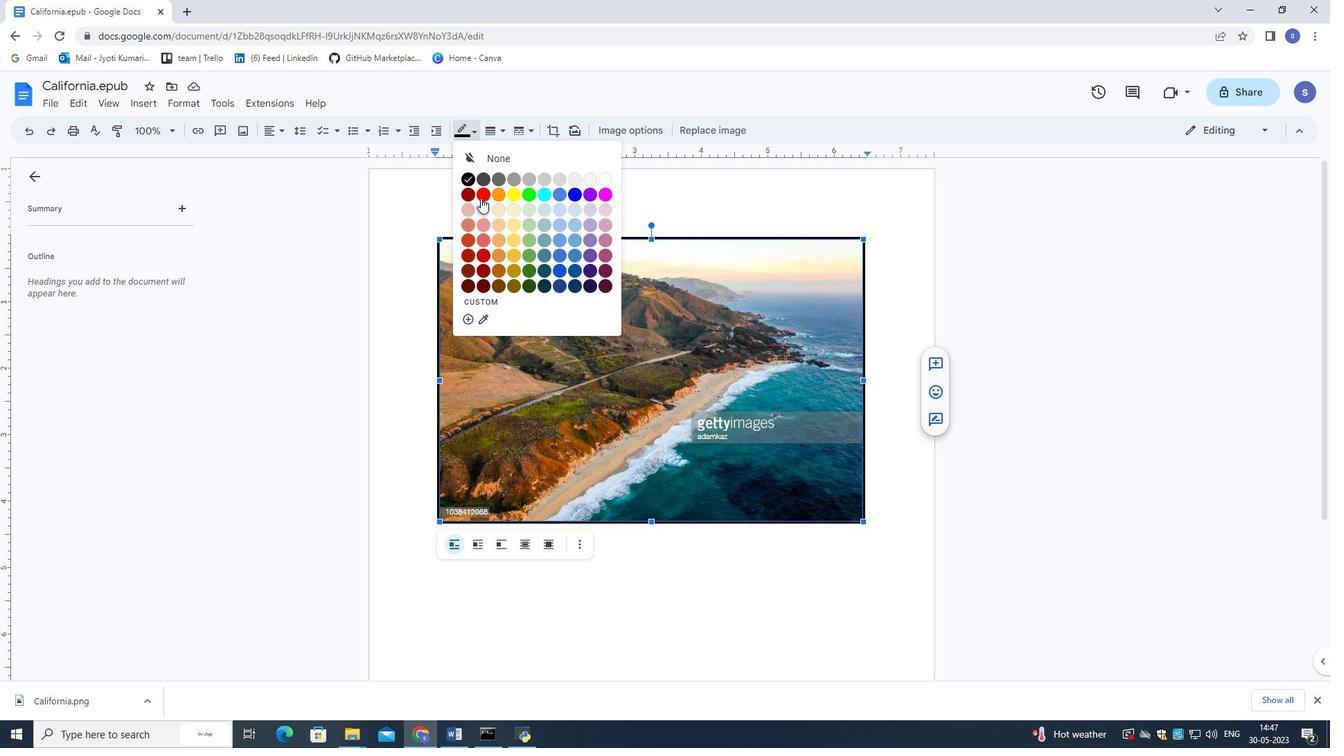 
Action: Mouse pressed left at (482, 195)
Screenshot: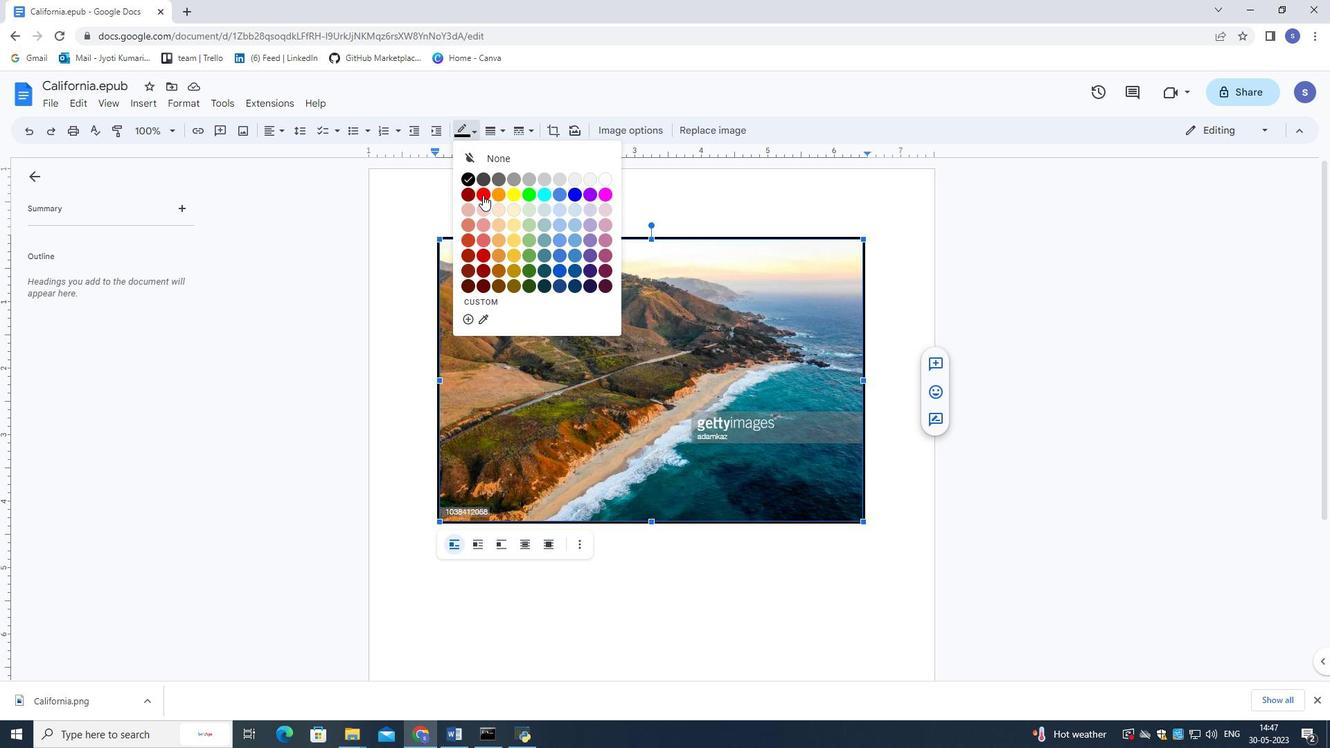 
Action: Mouse moved to (500, 133)
Screenshot: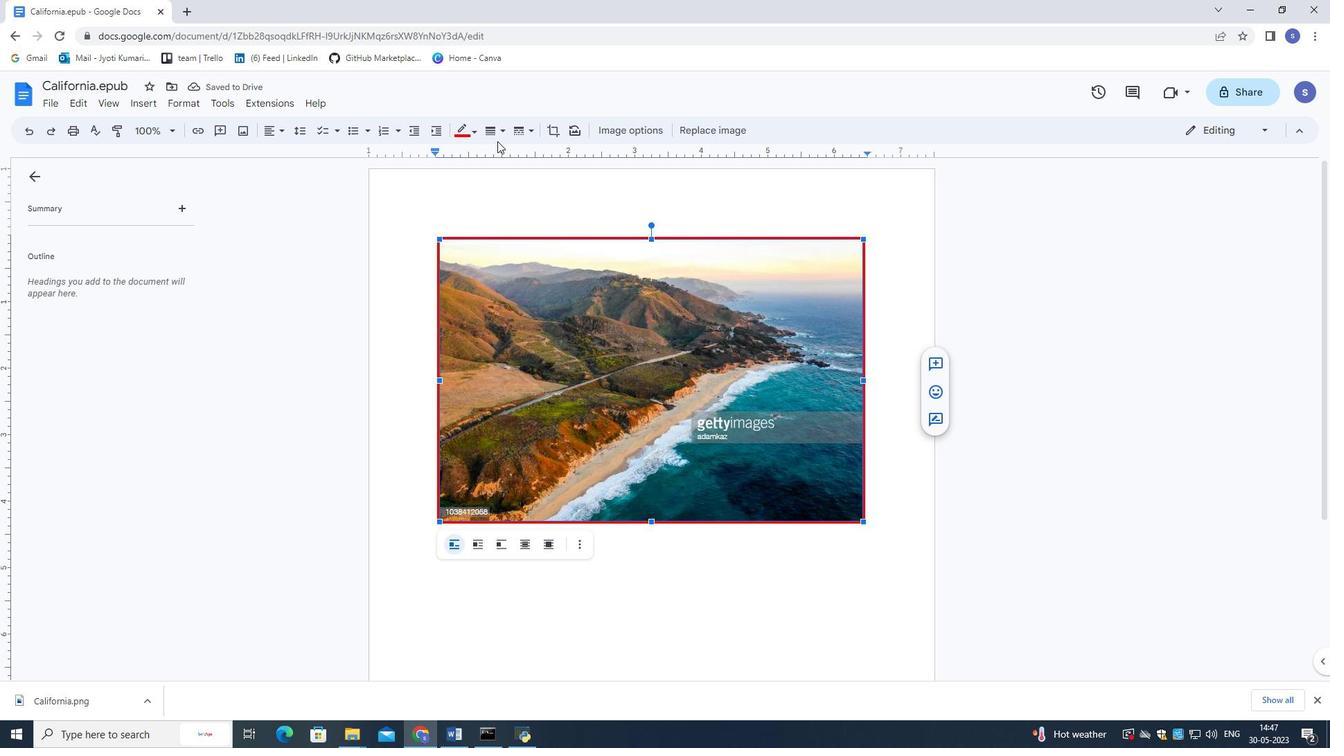 
Action: Mouse pressed left at (500, 133)
Screenshot: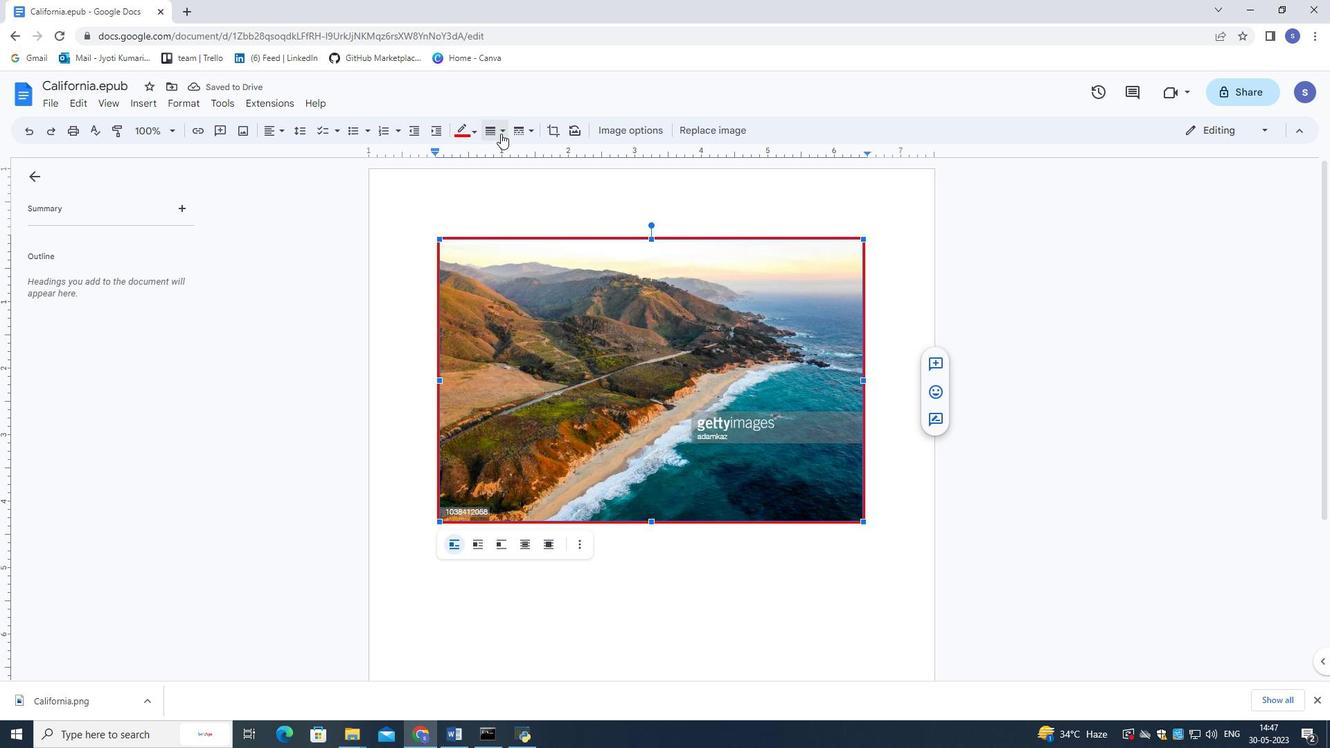 
Action: Mouse moved to (512, 215)
Screenshot: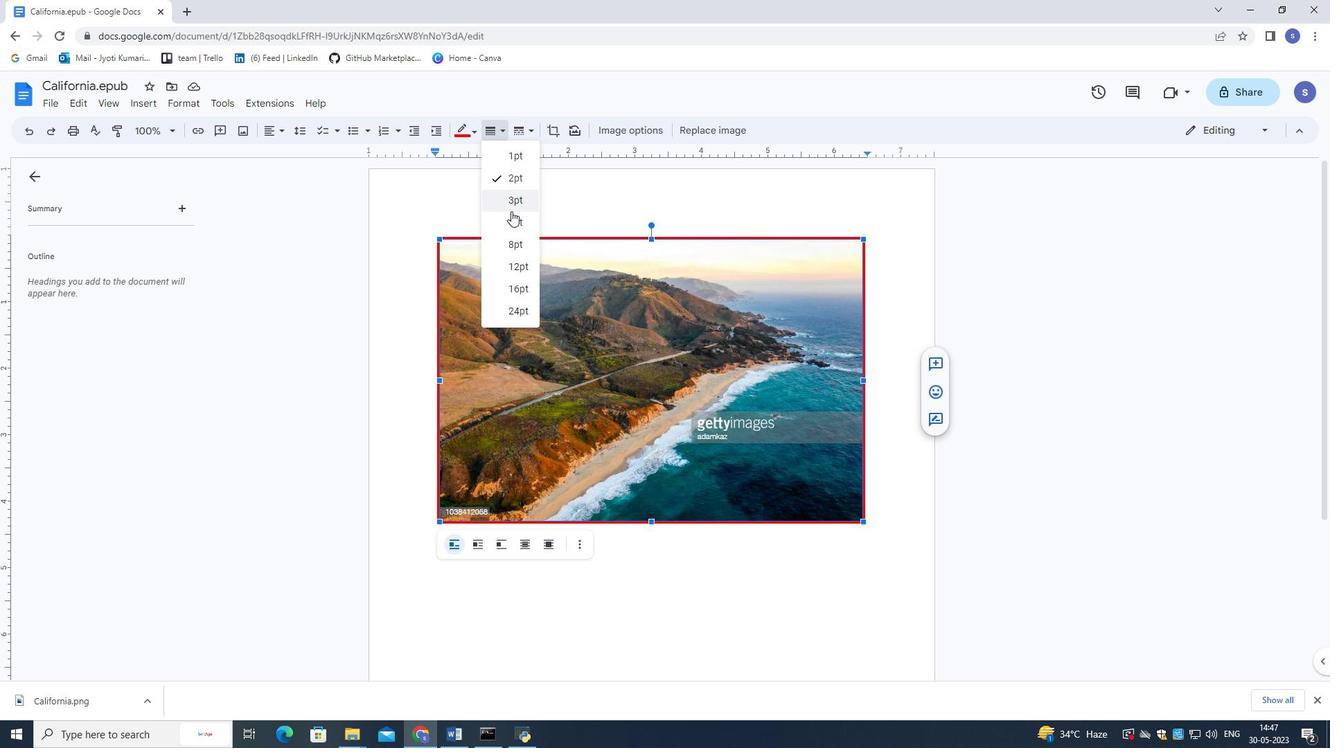 
Action: Mouse pressed left at (512, 215)
Screenshot: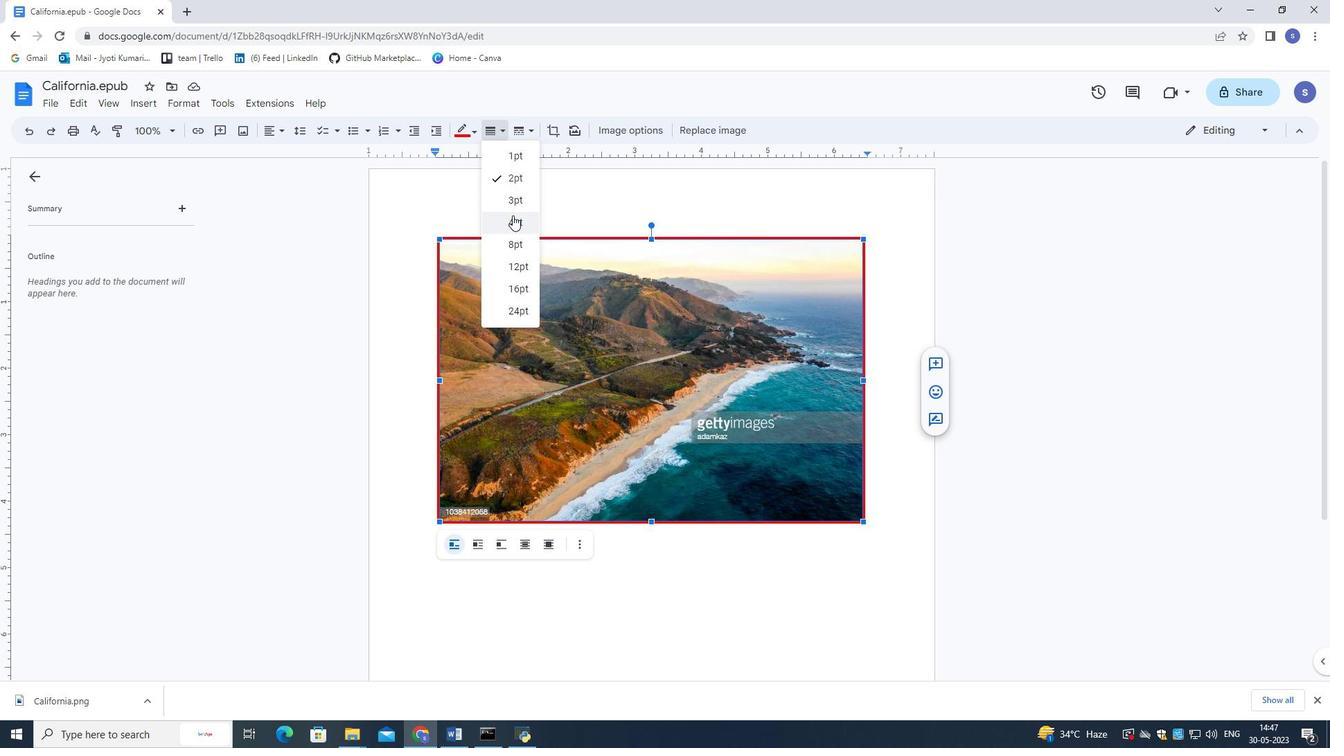 
Action: Mouse moved to (539, 385)
Screenshot: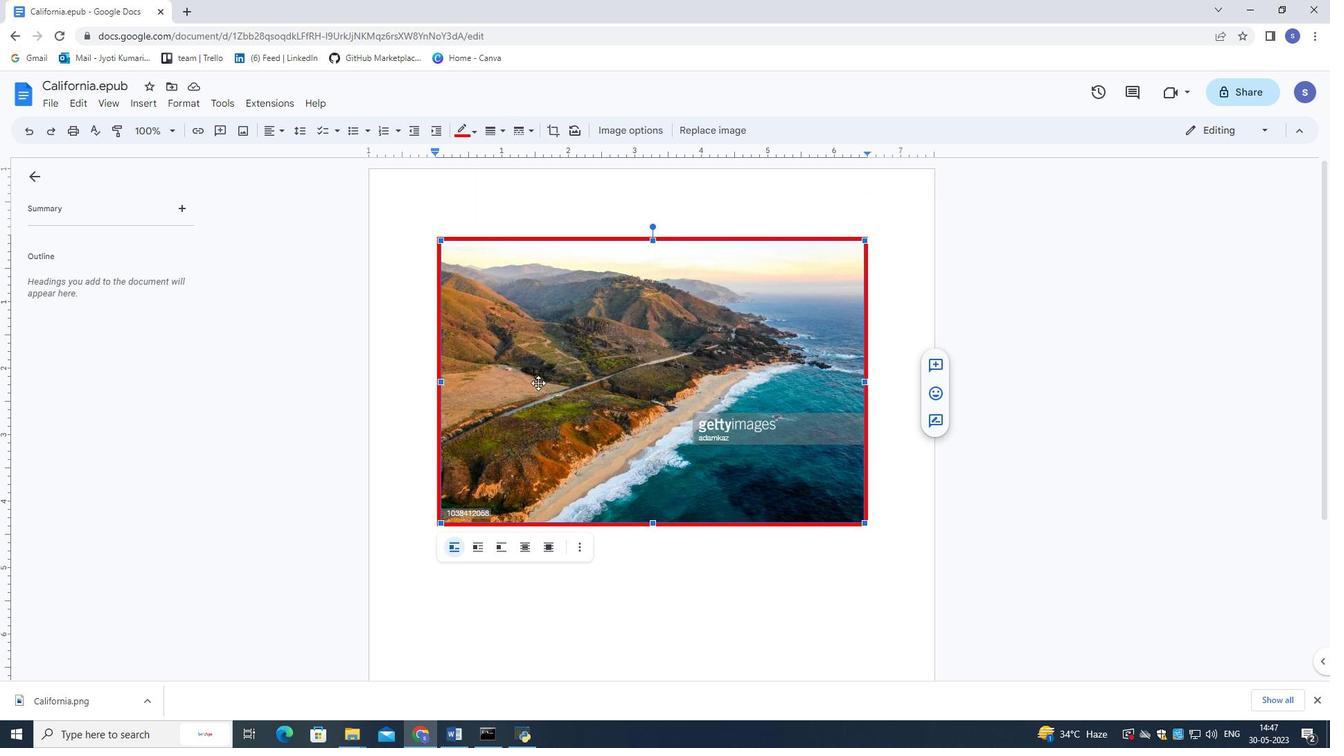 
